 Task: Look for space in Pedro Meoqui, Mexico from 3rd August, 2023 to 17th August, 2023 for 3 adults, 1 child in price range Rs.3000 to Rs.15000. Place can be entire place with 3 bedrooms having 4 beds and 2 bathrooms. Property type can be house, flat, guest house. Booking option can be shelf check-in. Required host language is English.
Action: Mouse moved to (602, 145)
Screenshot: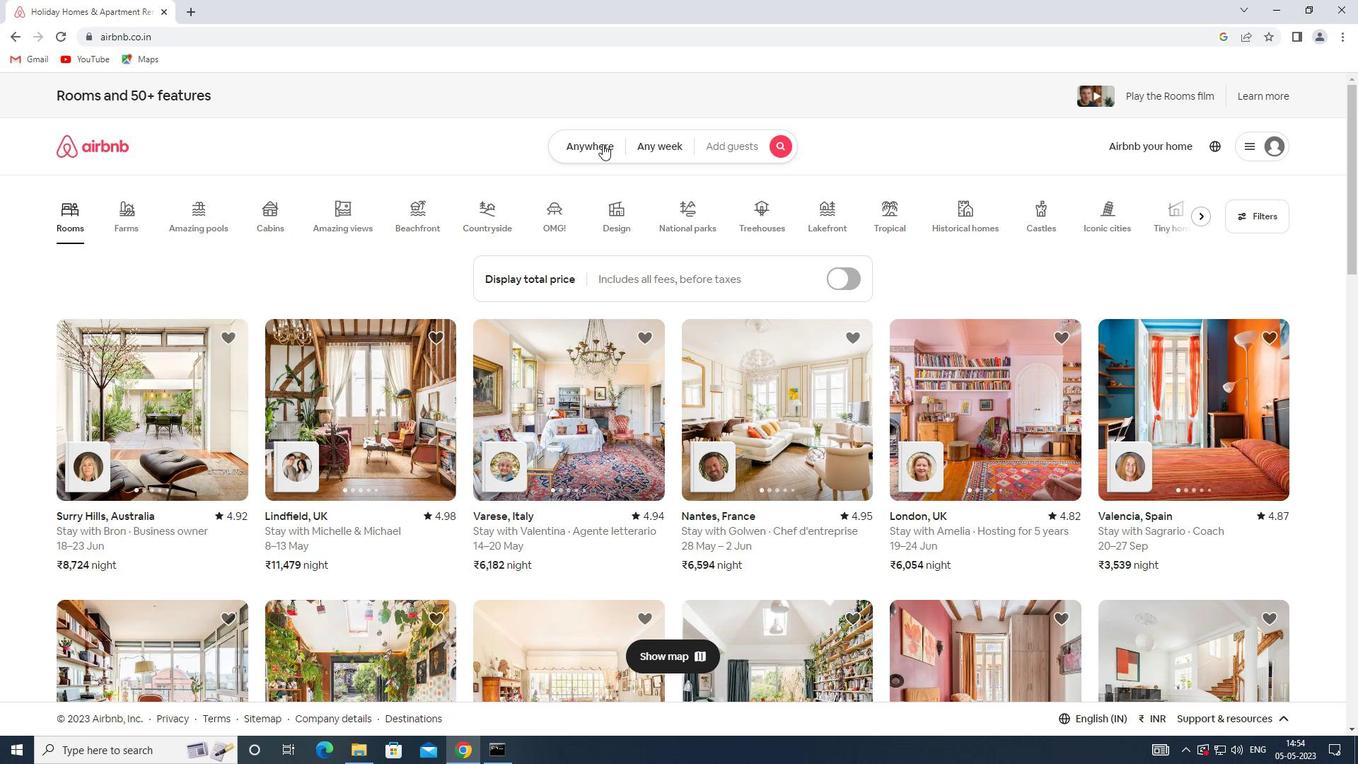 
Action: Mouse pressed left at (602, 145)
Screenshot: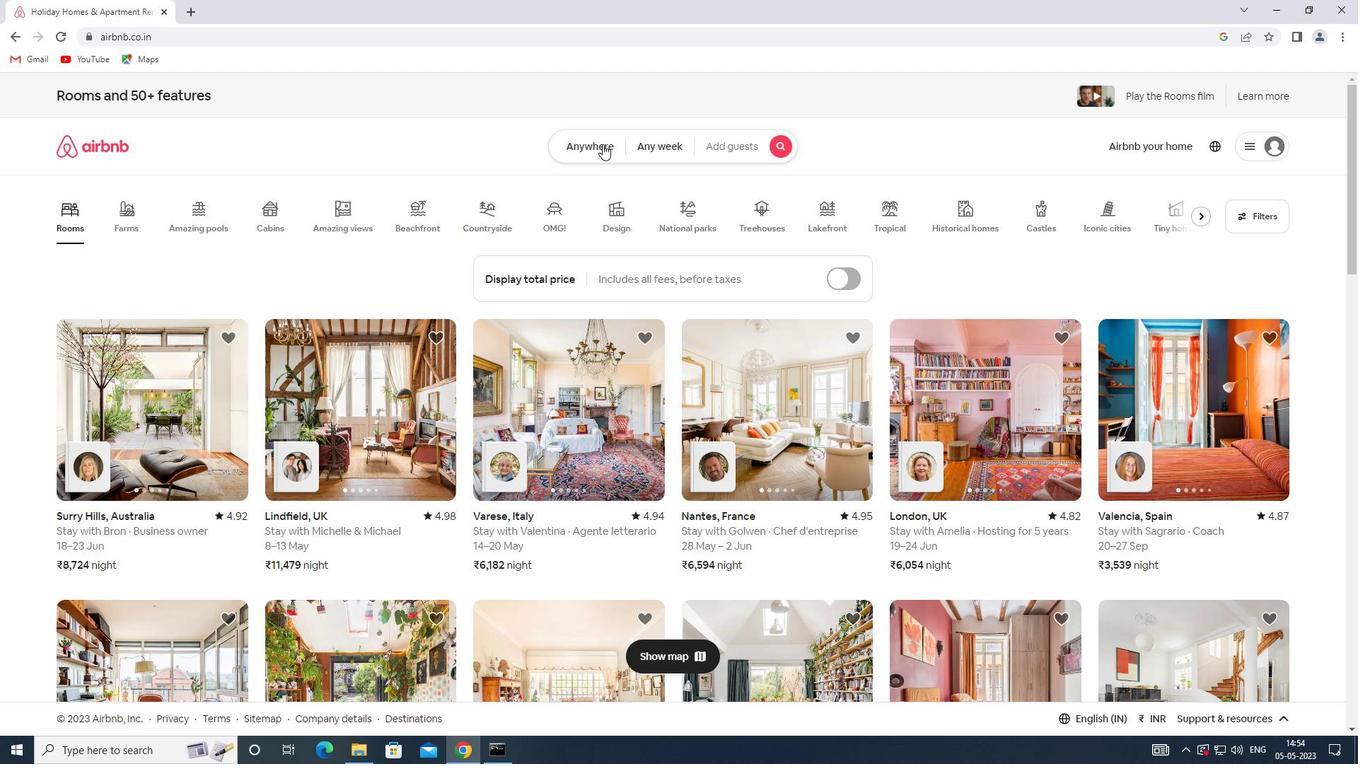 
Action: Mouse moved to (520, 193)
Screenshot: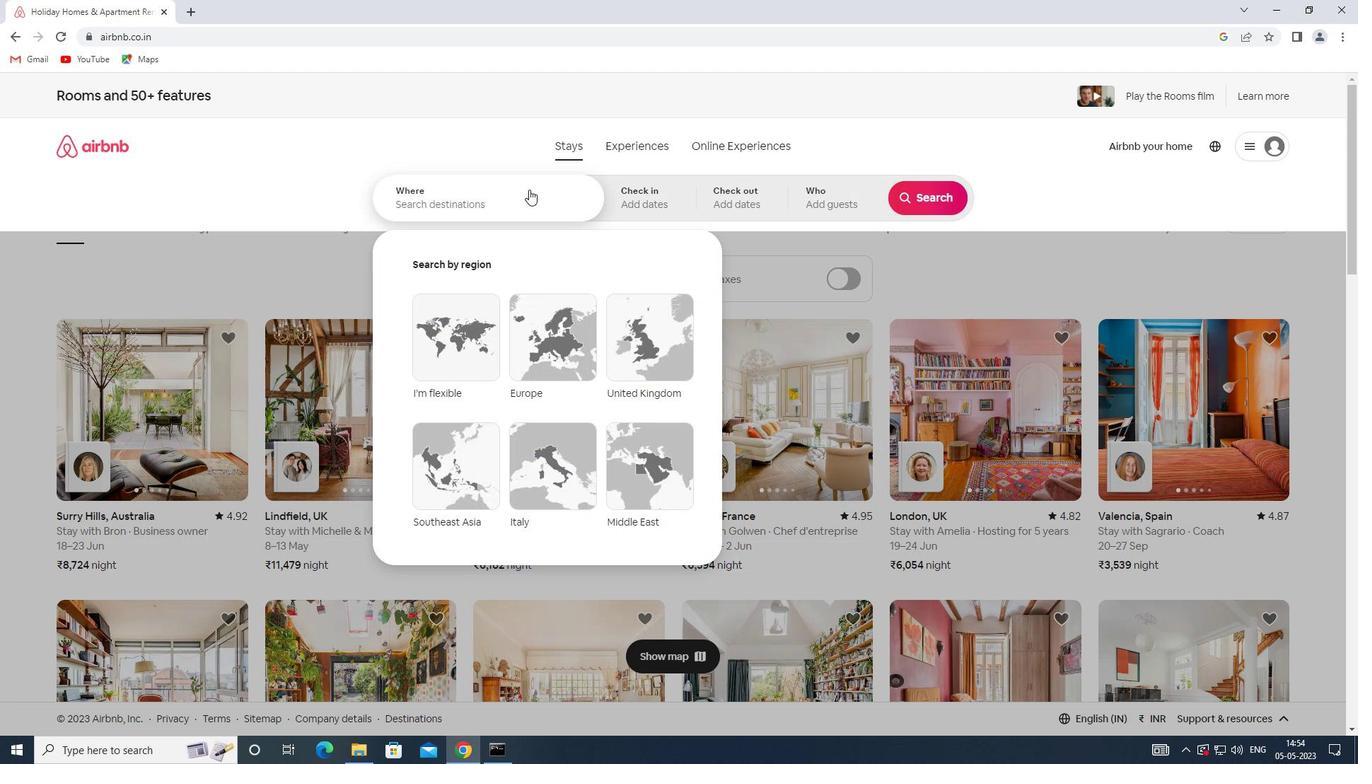 
Action: Mouse pressed left at (520, 193)
Screenshot: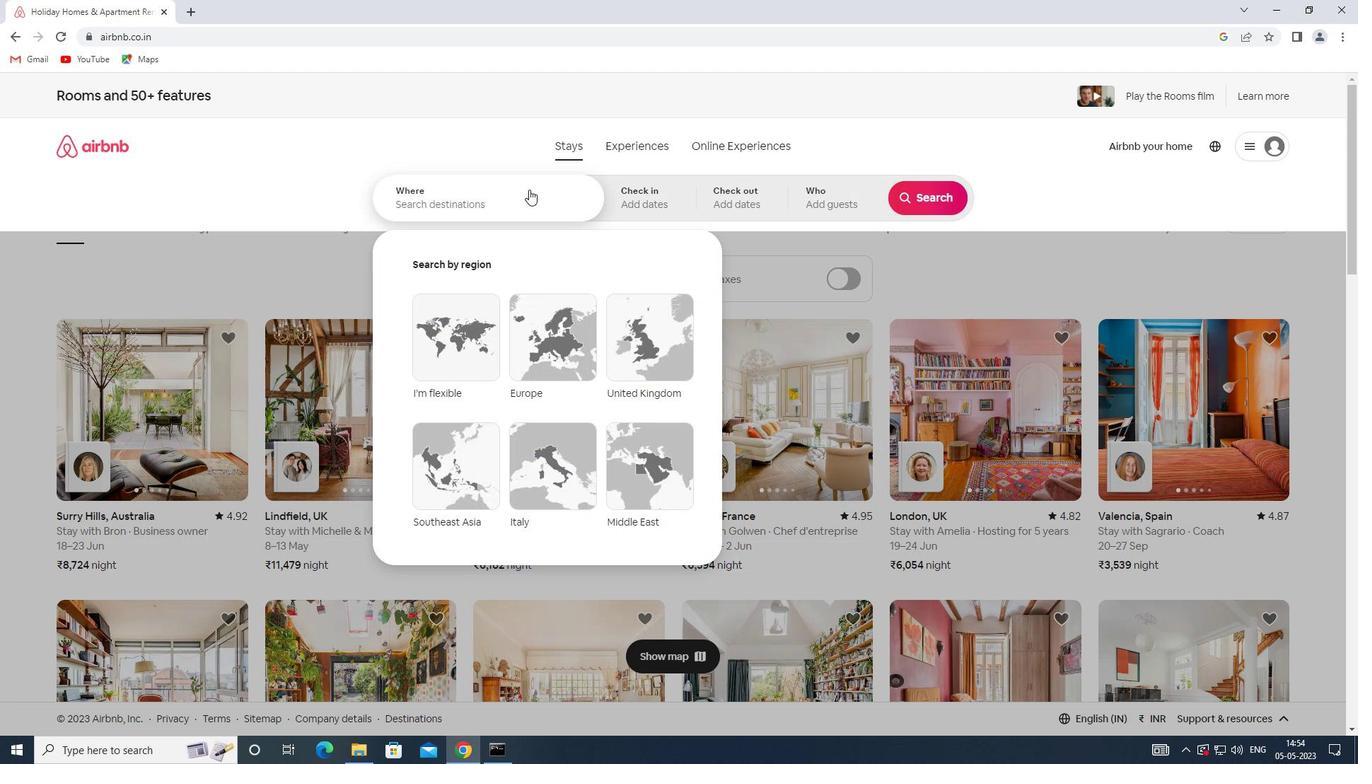 
Action: Key pressed <Key.shift>PEDRO<Key.space><Key.shift>MEOQUI,<Key.shift><Key.shift><Key.shift><Key.shift><Key.shift><Key.shift><Key.shift><Key.shift><Key.shift><Key.shift><Key.shift><Key.shift><Key.shift>MEXICO
Screenshot: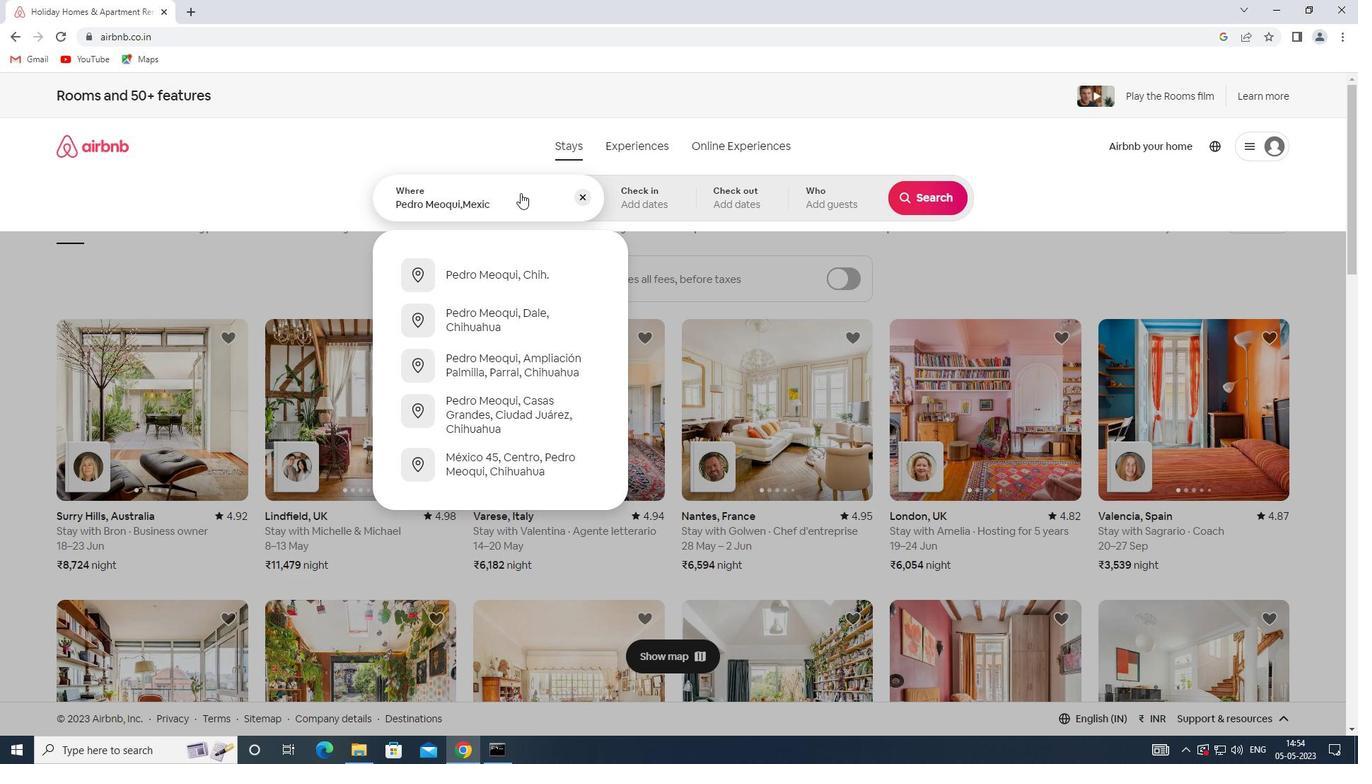 
Action: Mouse moved to (636, 208)
Screenshot: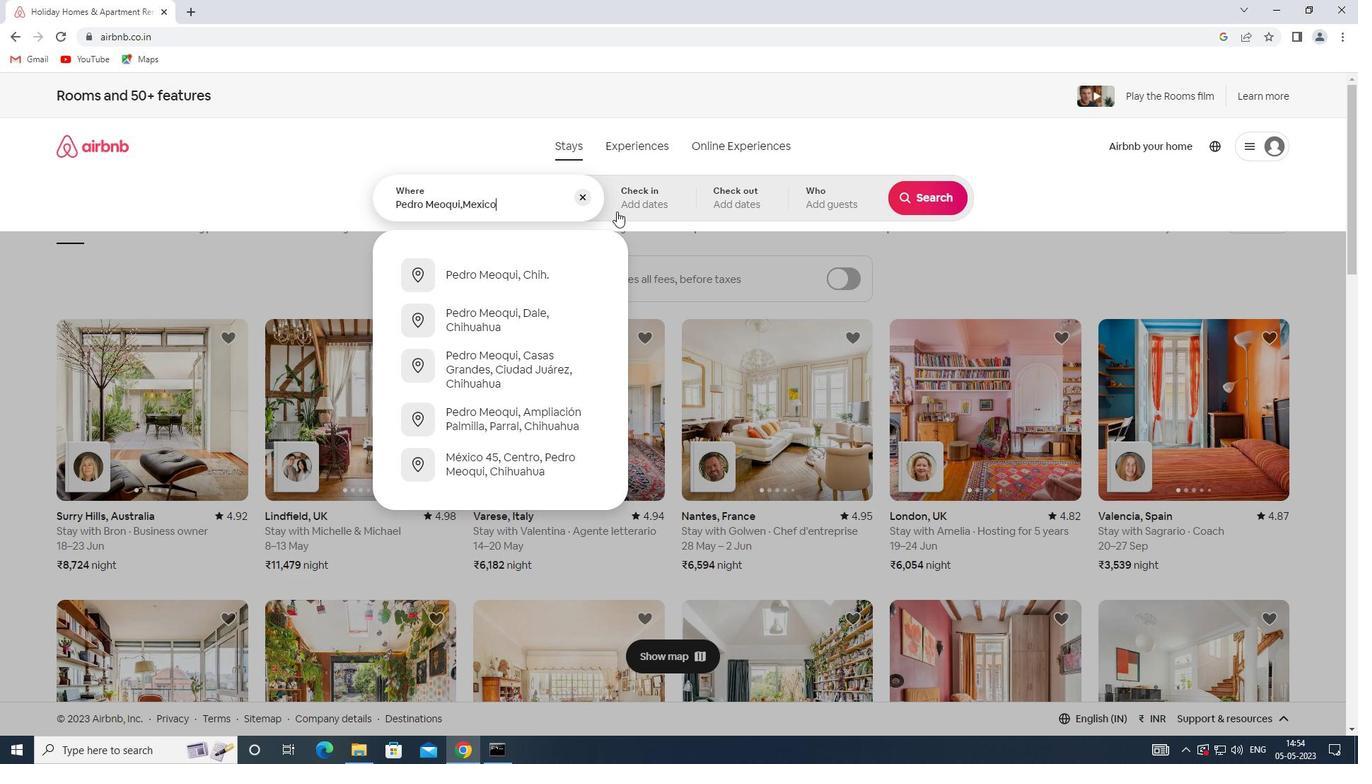 
Action: Mouse pressed left at (636, 208)
Screenshot: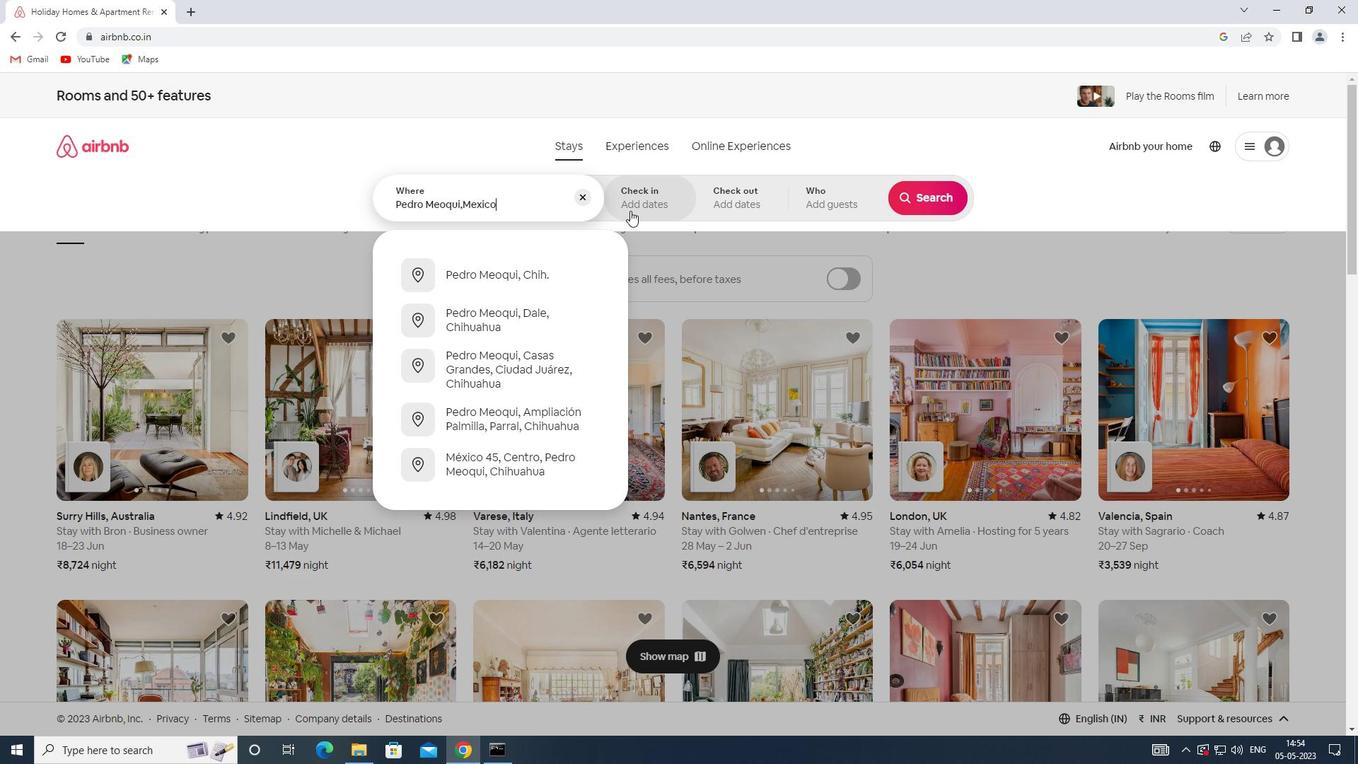 
Action: Mouse moved to (921, 309)
Screenshot: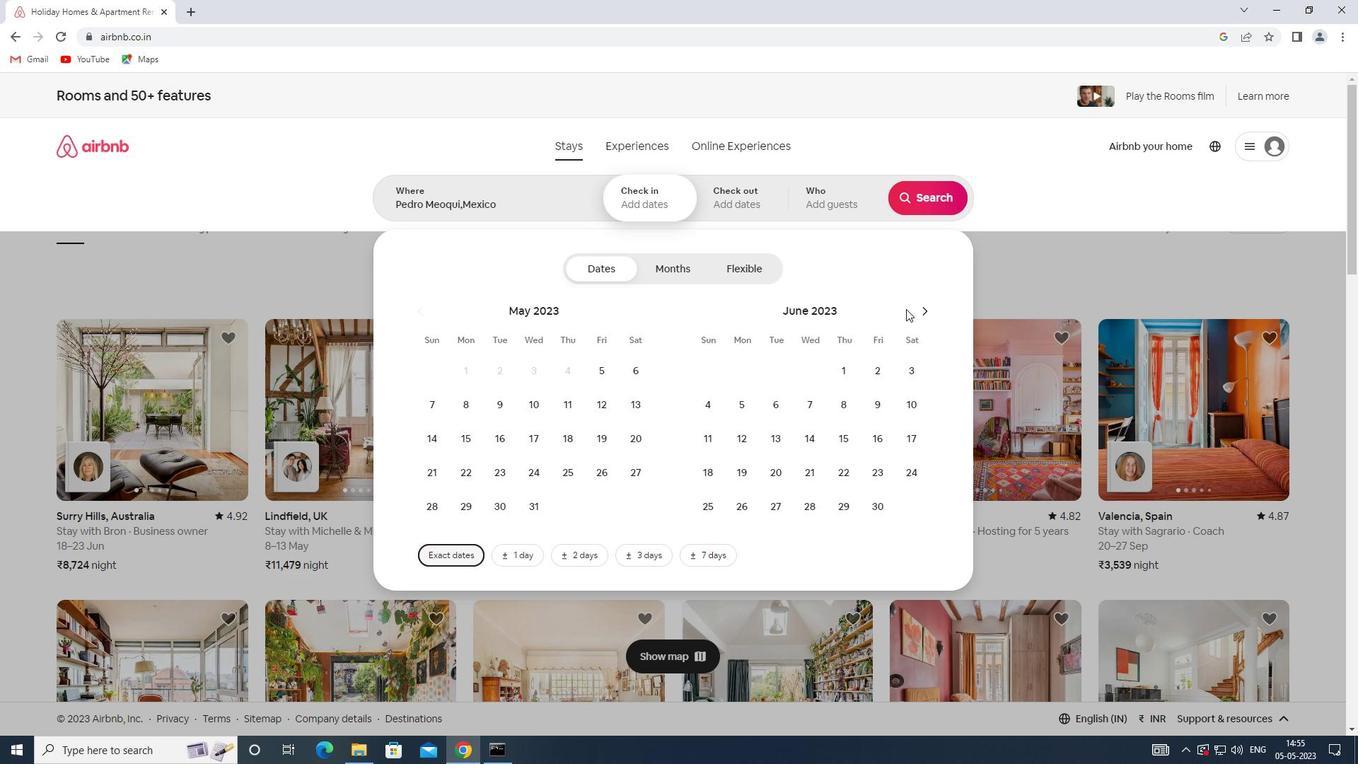 
Action: Mouse pressed left at (921, 309)
Screenshot: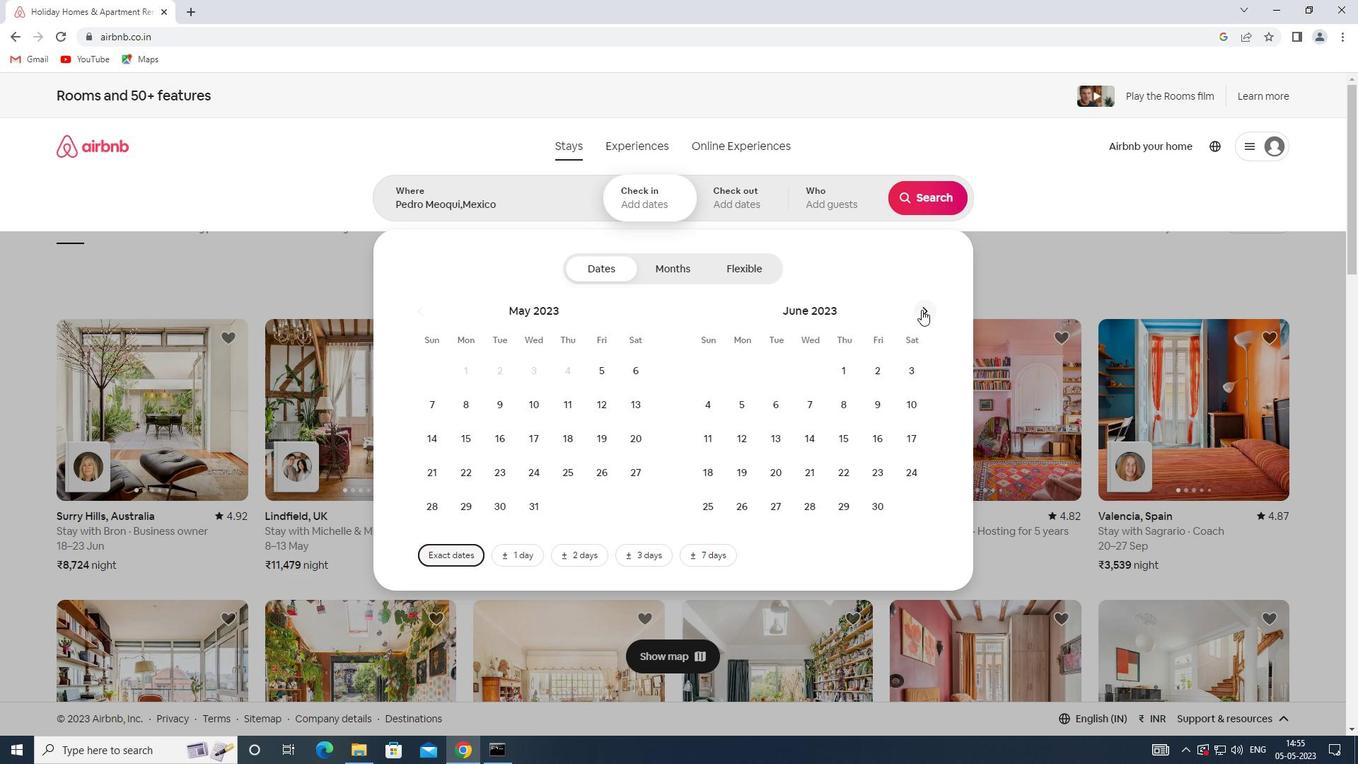 
Action: Mouse pressed left at (921, 309)
Screenshot: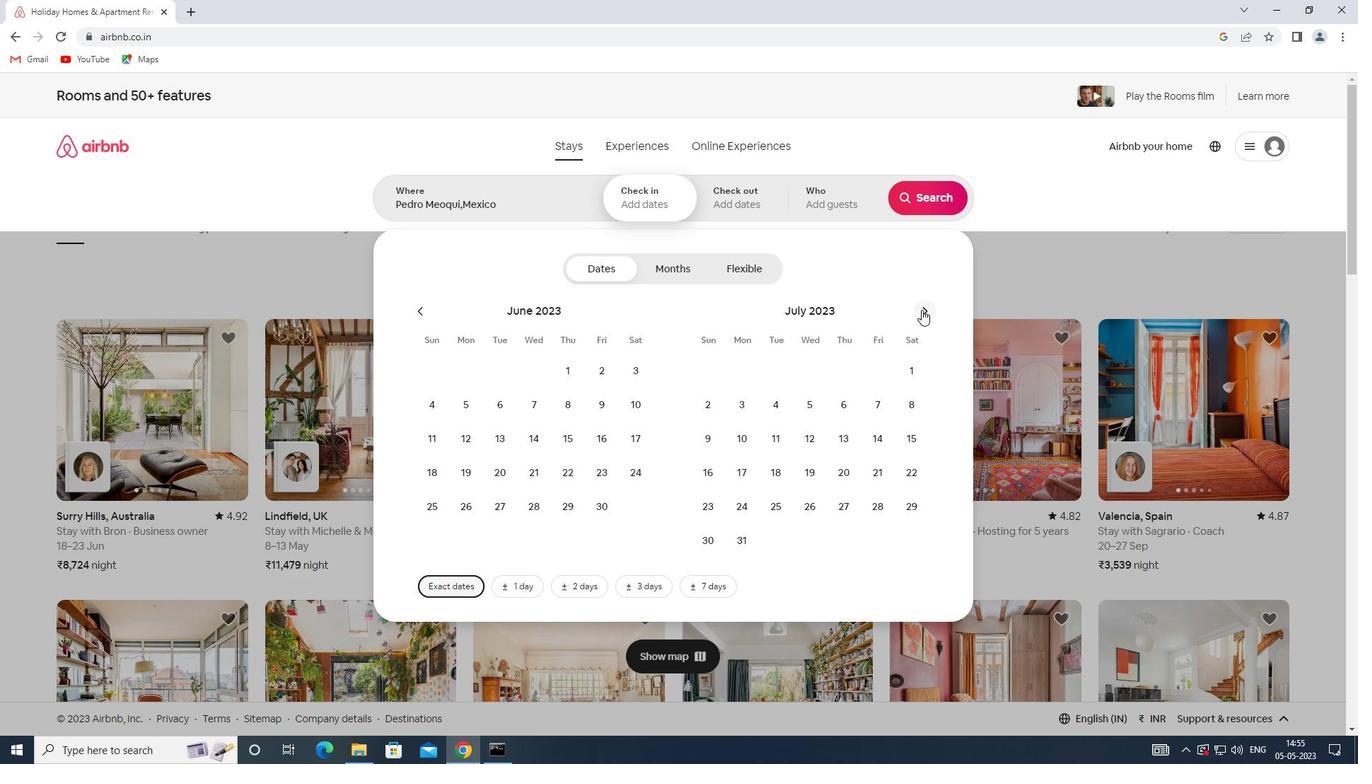 
Action: Mouse moved to (844, 364)
Screenshot: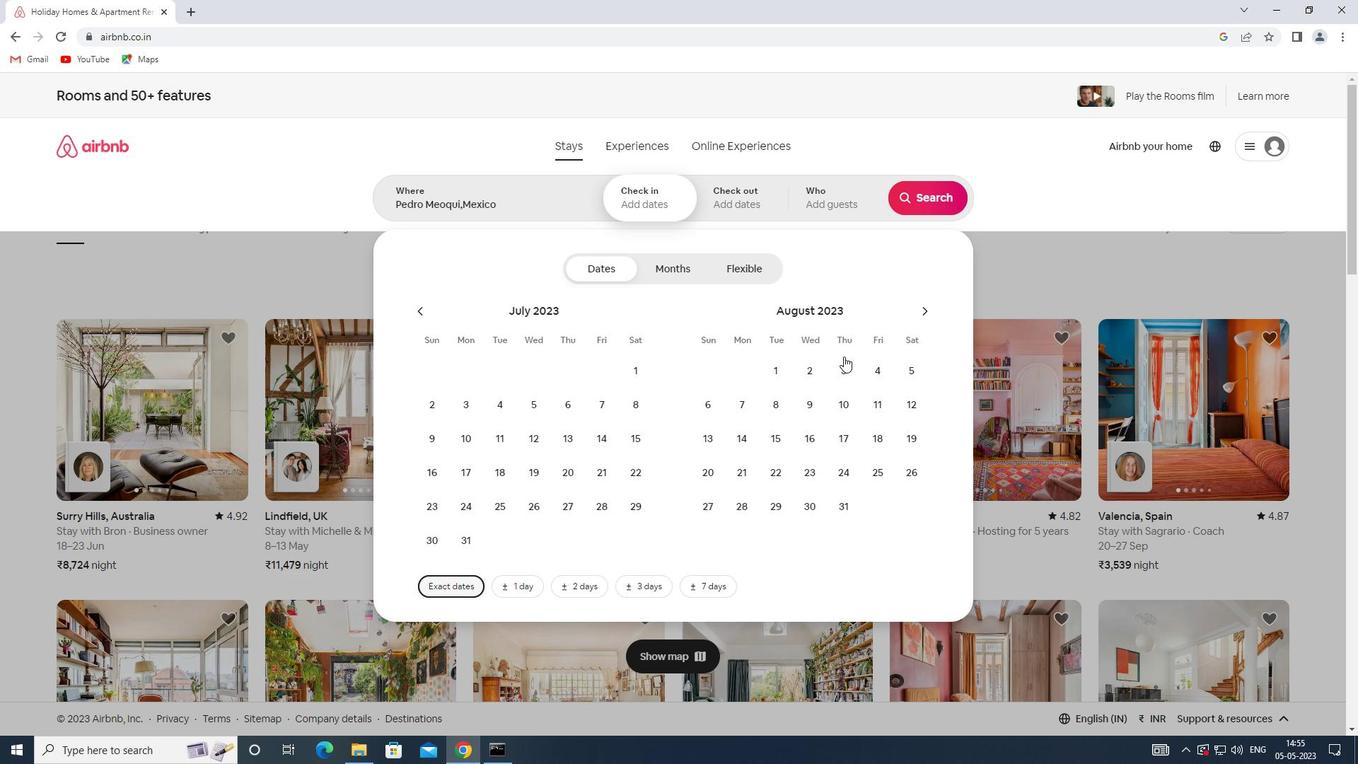 
Action: Mouse pressed left at (844, 364)
Screenshot: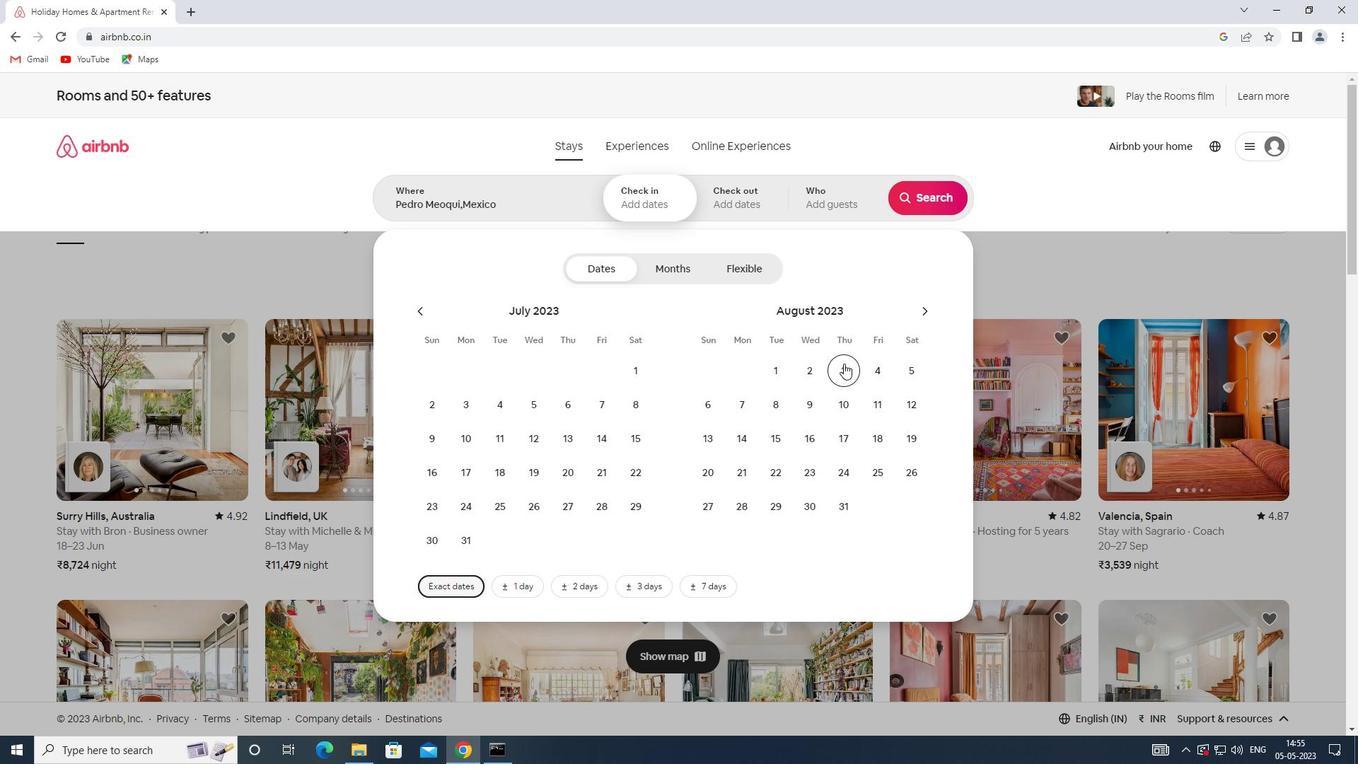 
Action: Mouse moved to (841, 426)
Screenshot: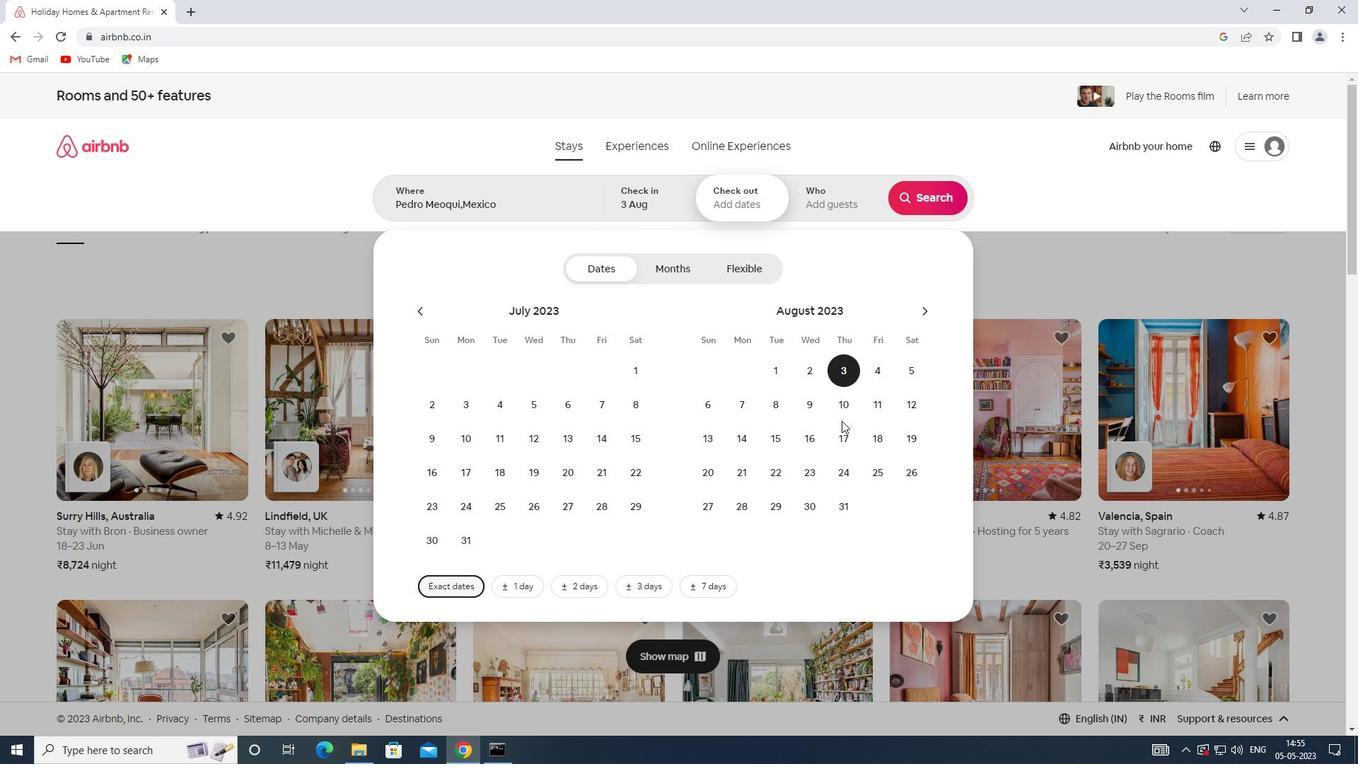 
Action: Mouse pressed left at (841, 426)
Screenshot: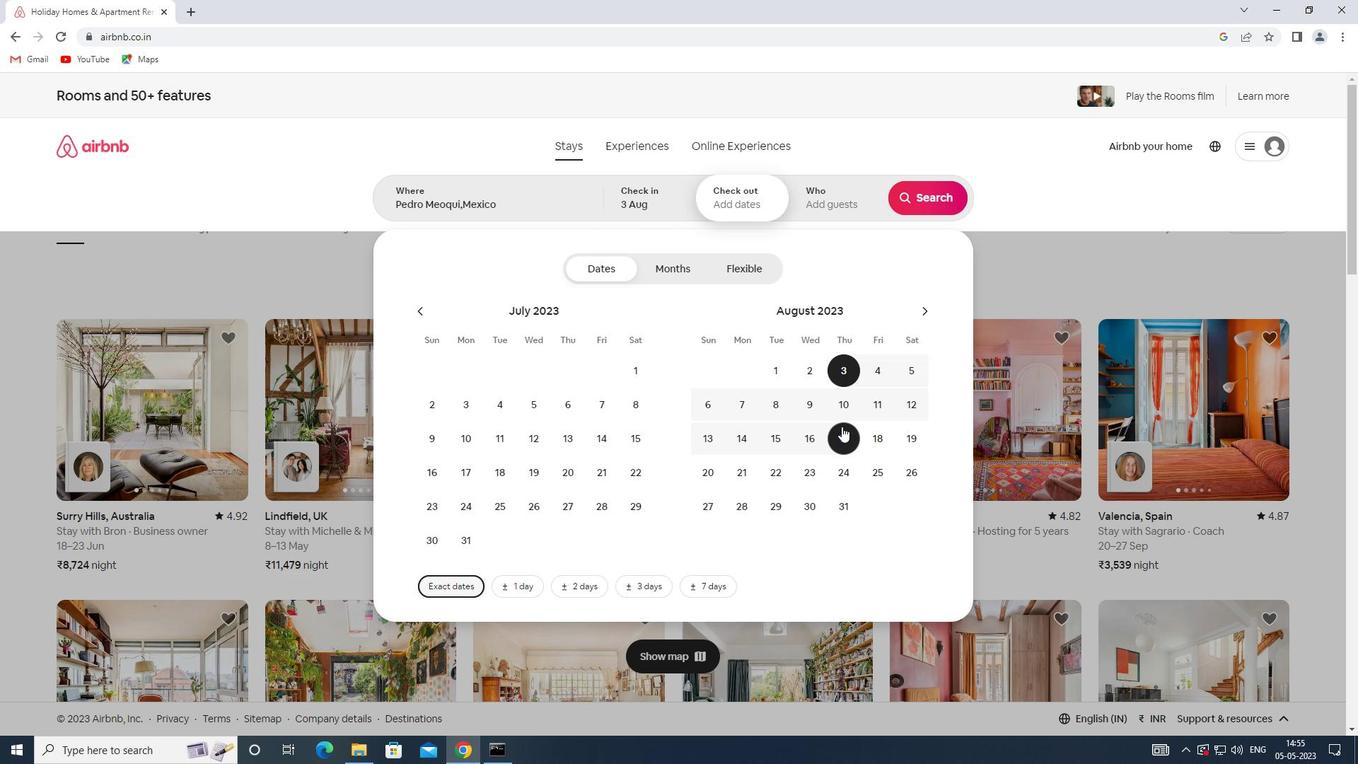 
Action: Mouse moved to (850, 198)
Screenshot: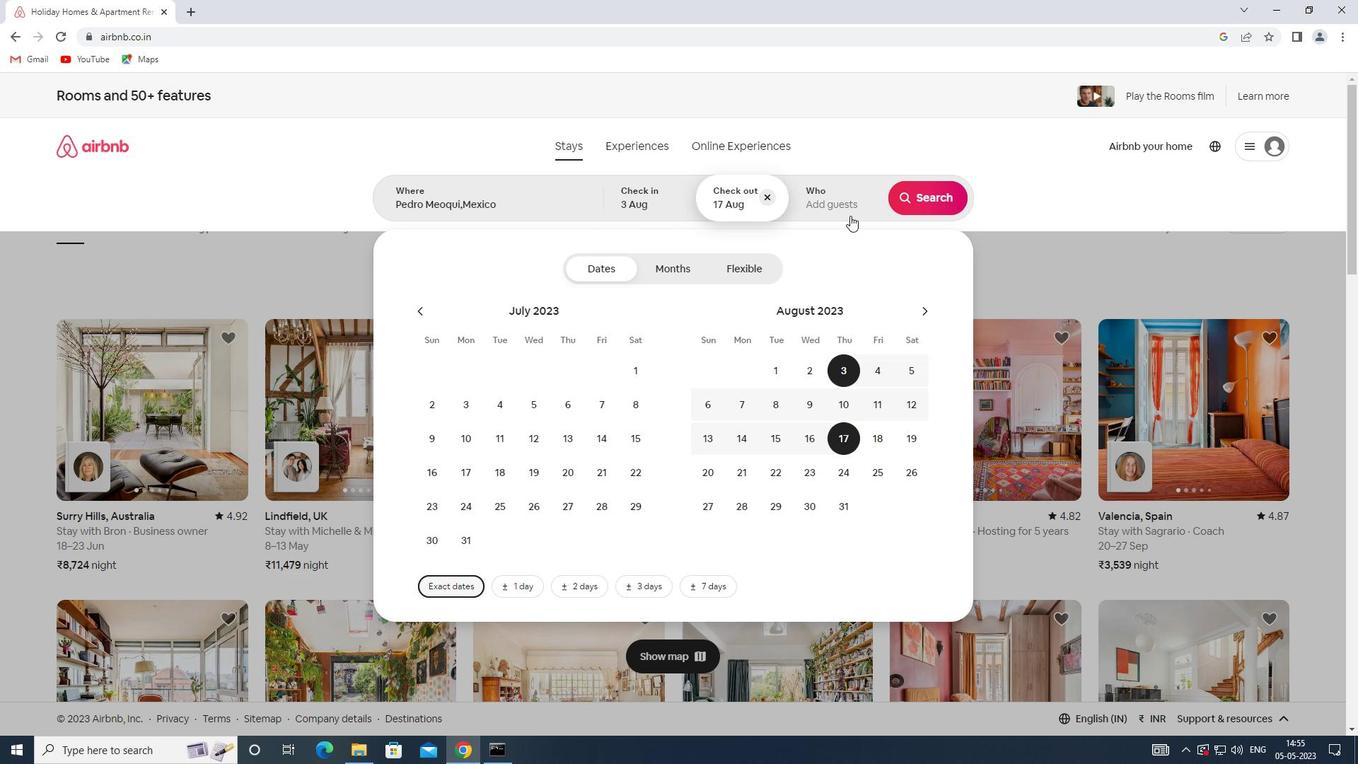 
Action: Mouse pressed left at (850, 198)
Screenshot: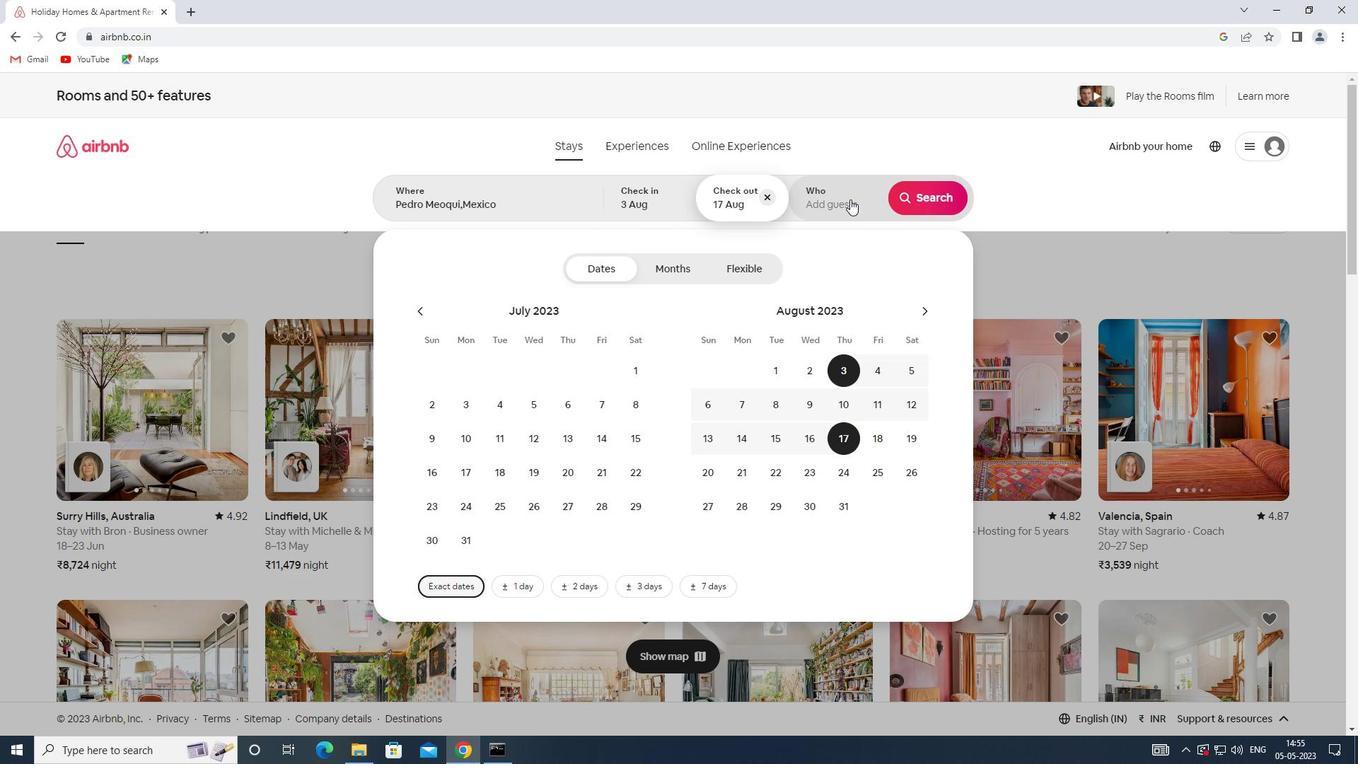 
Action: Mouse moved to (940, 268)
Screenshot: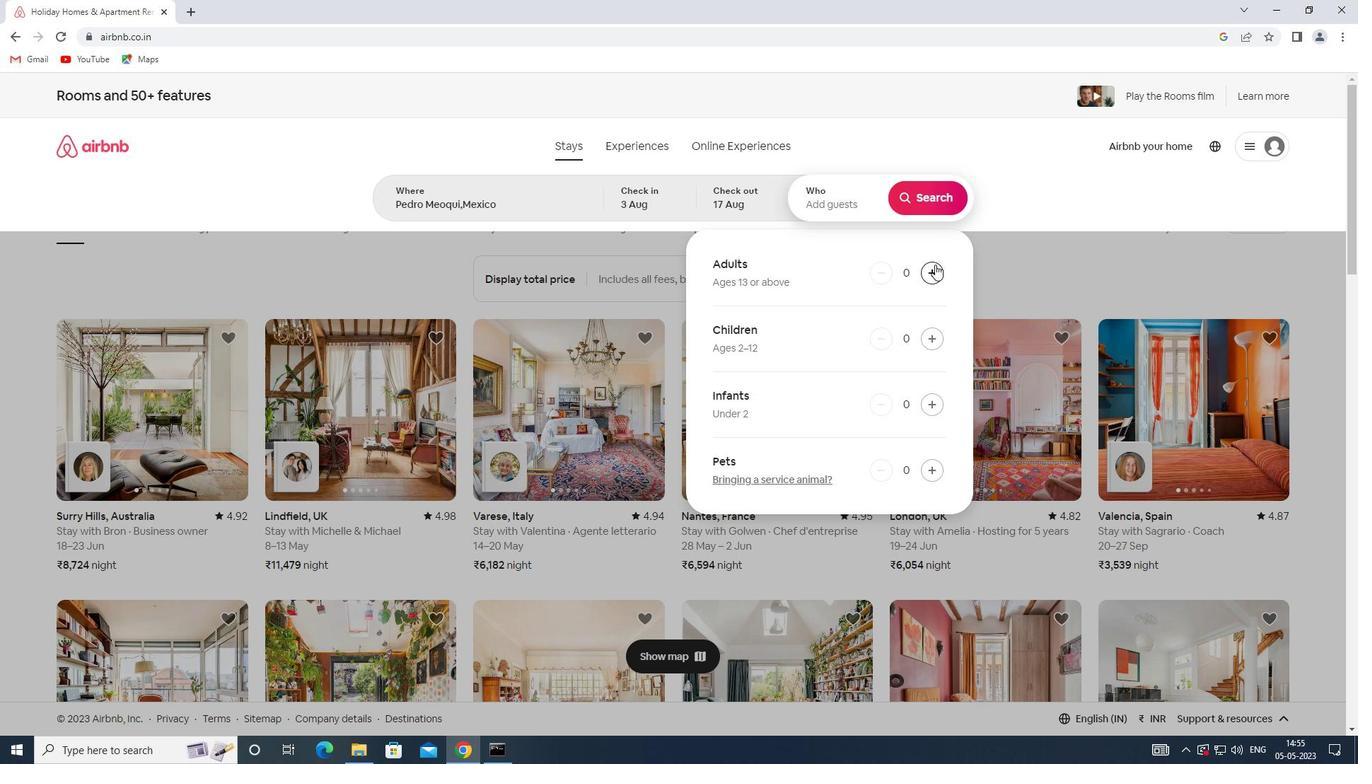 
Action: Mouse pressed left at (940, 268)
Screenshot: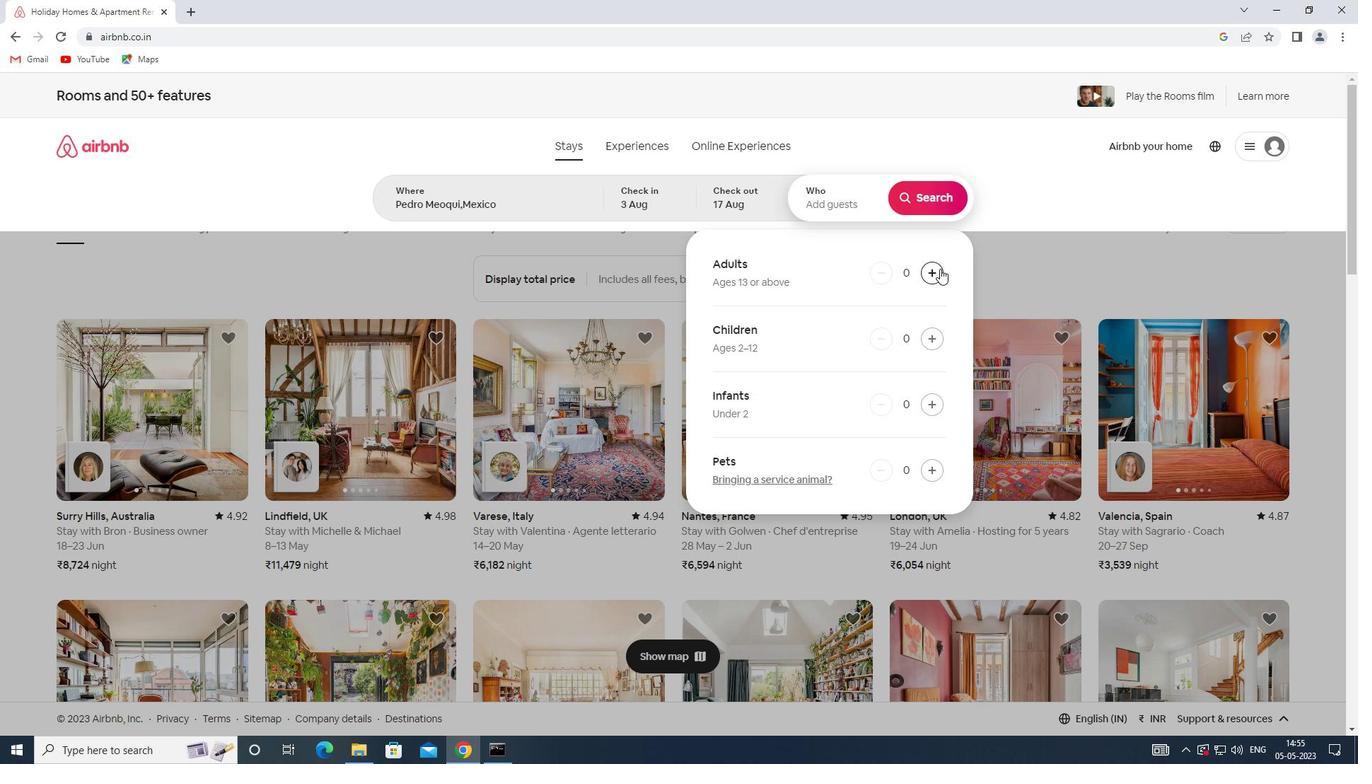 
Action: Mouse pressed left at (940, 268)
Screenshot: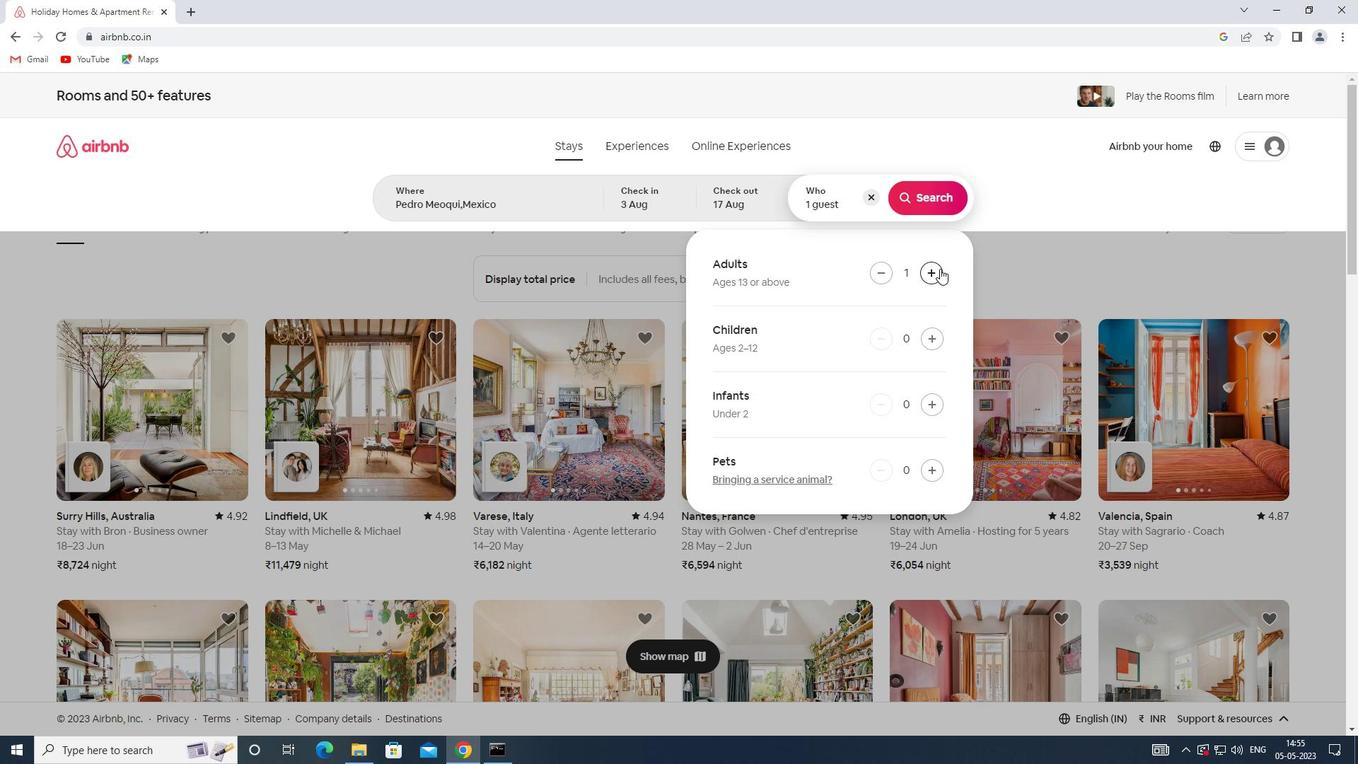
Action: Mouse pressed left at (940, 268)
Screenshot: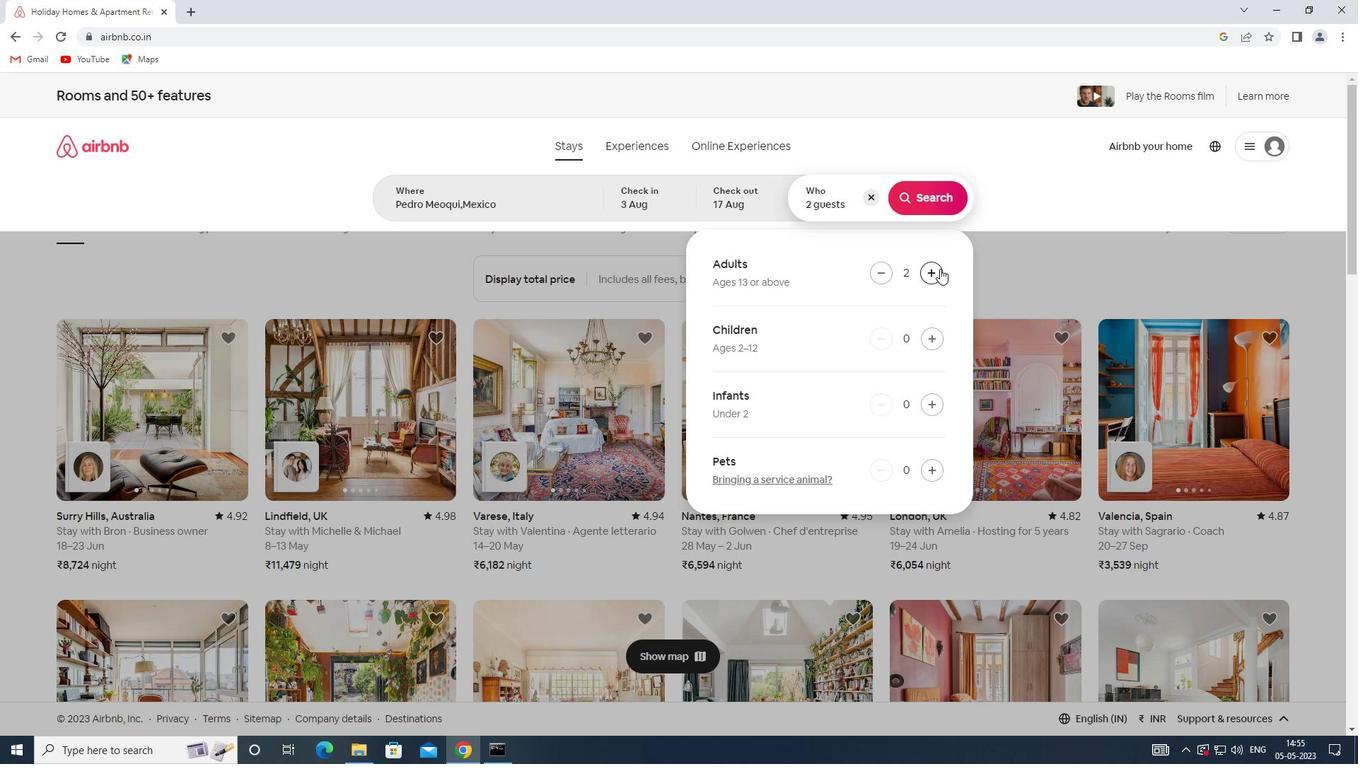 
Action: Mouse moved to (938, 336)
Screenshot: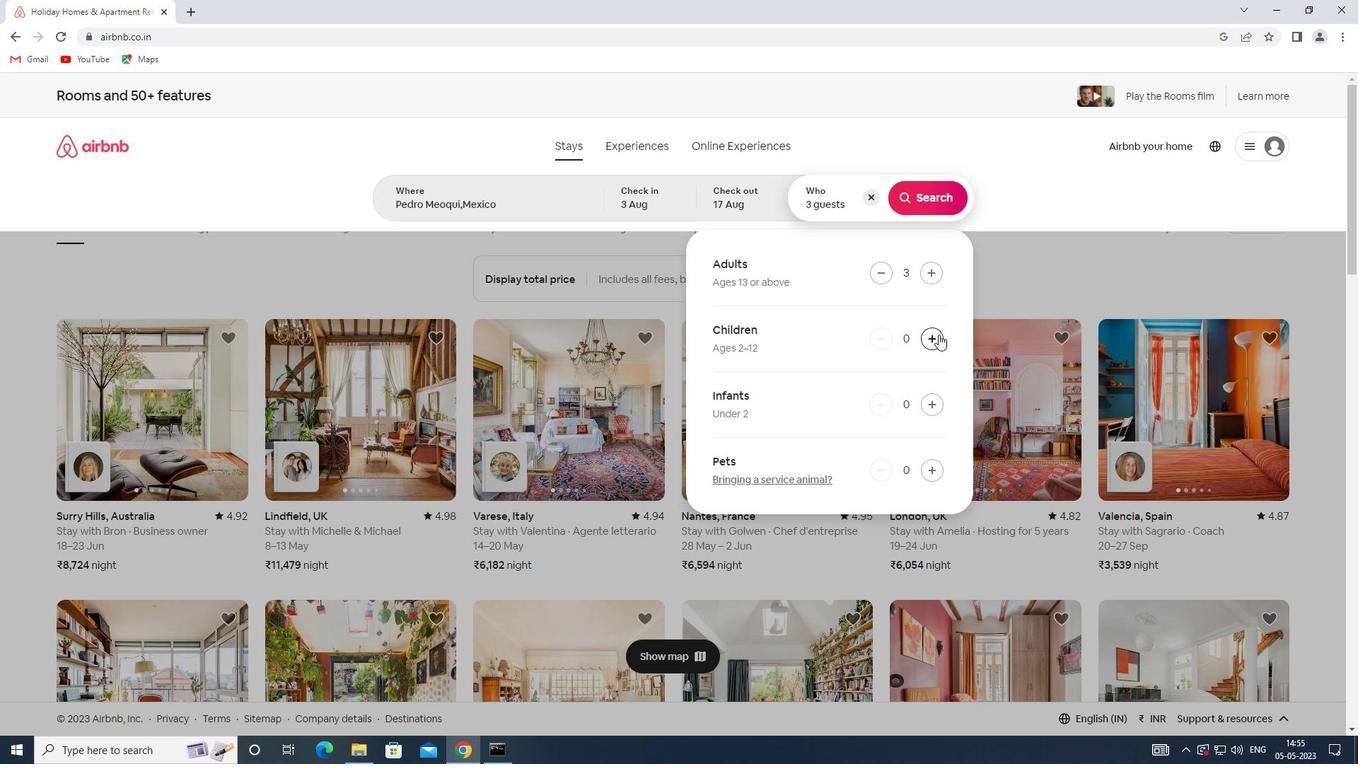 
Action: Mouse pressed left at (938, 336)
Screenshot: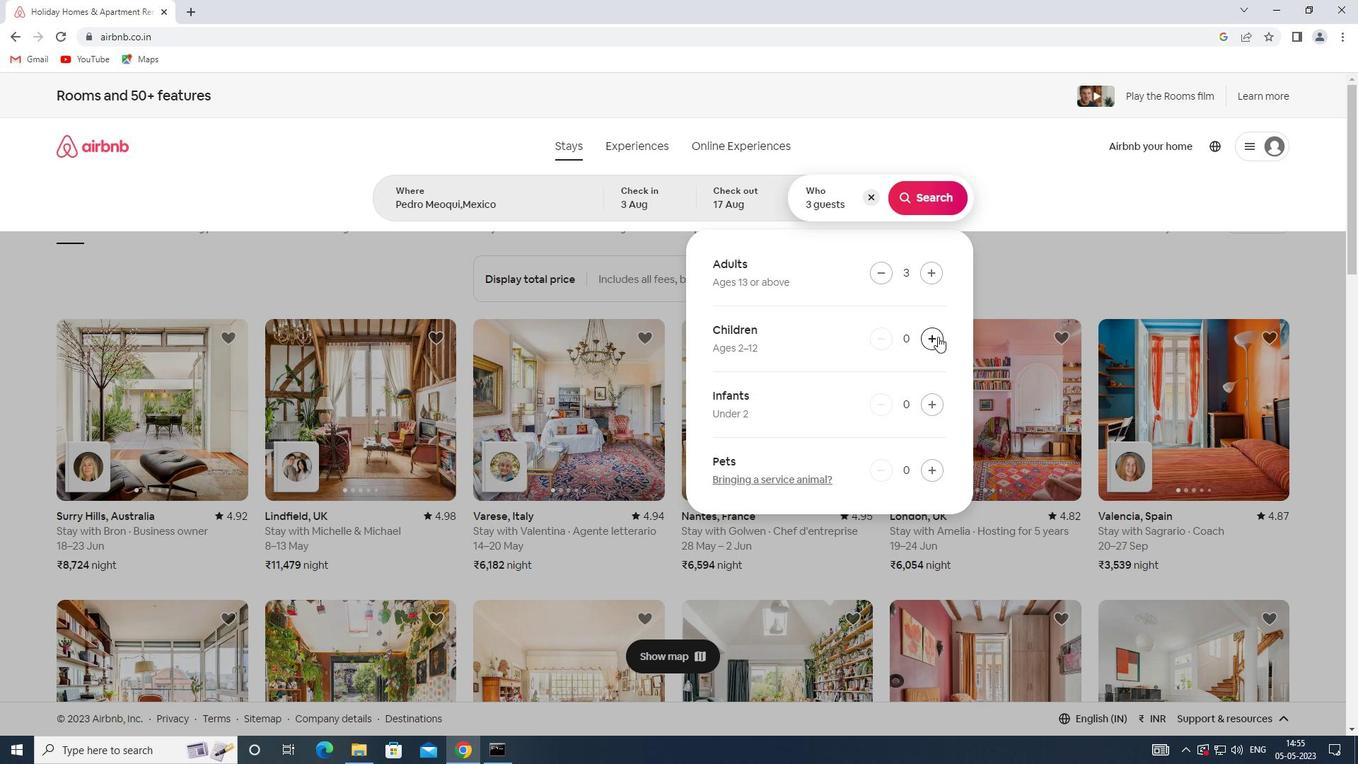 
Action: Mouse moved to (928, 198)
Screenshot: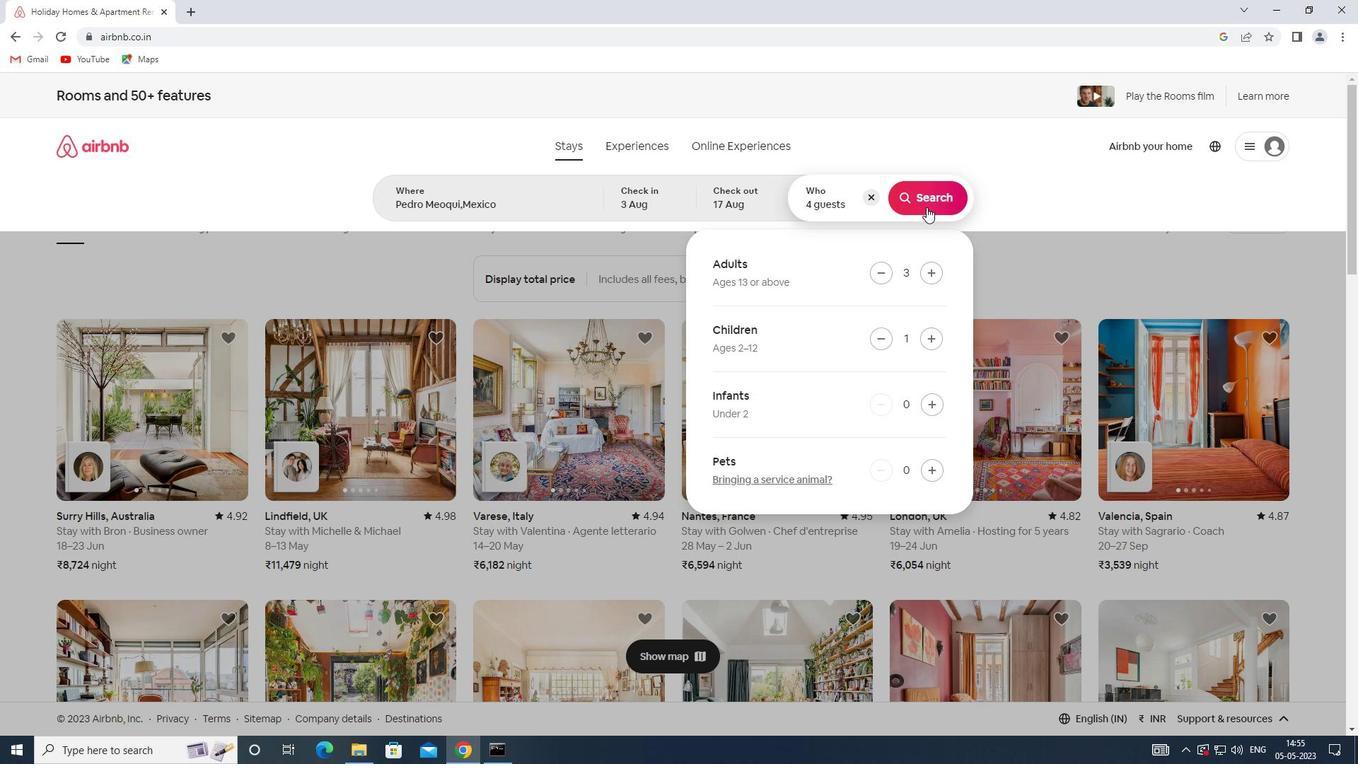 
Action: Mouse pressed left at (928, 198)
Screenshot: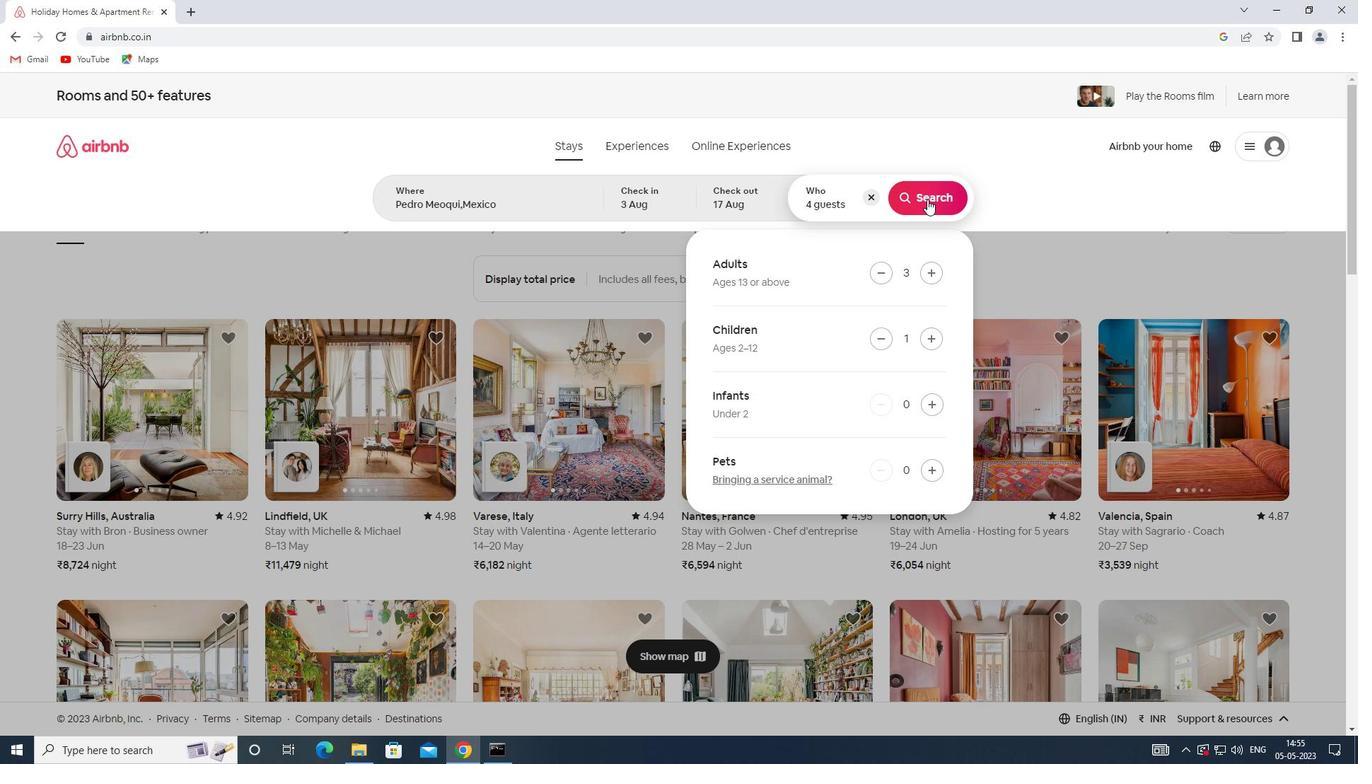 
Action: Mouse moved to (1296, 167)
Screenshot: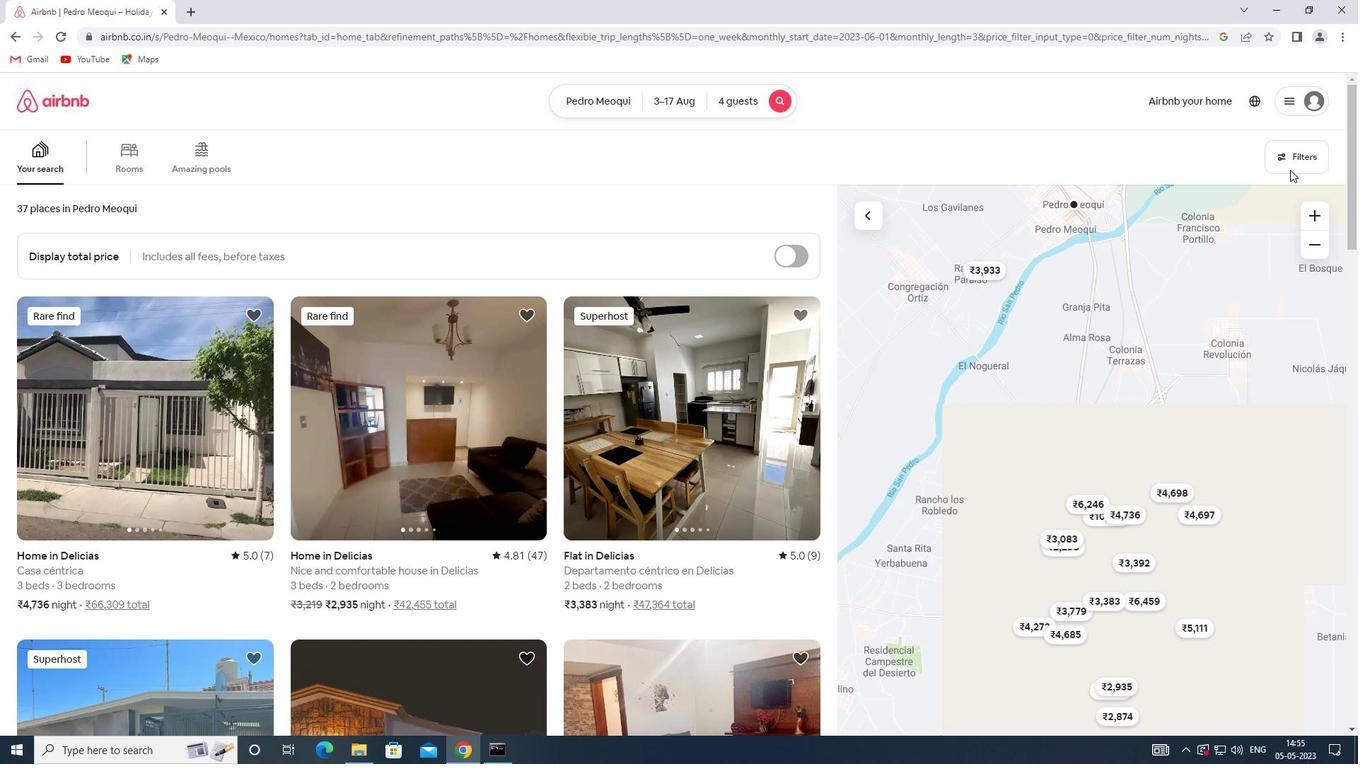 
Action: Mouse pressed left at (1296, 167)
Screenshot: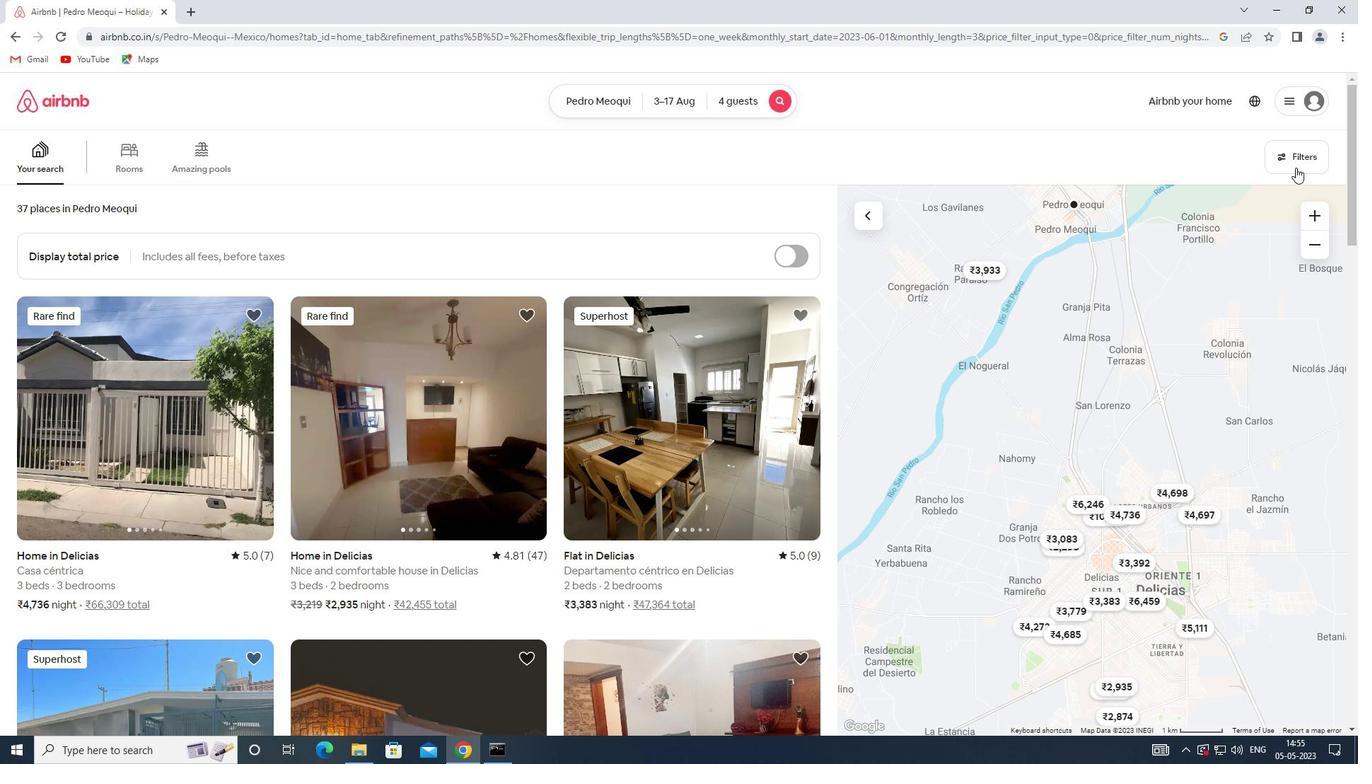 
Action: Mouse moved to (484, 509)
Screenshot: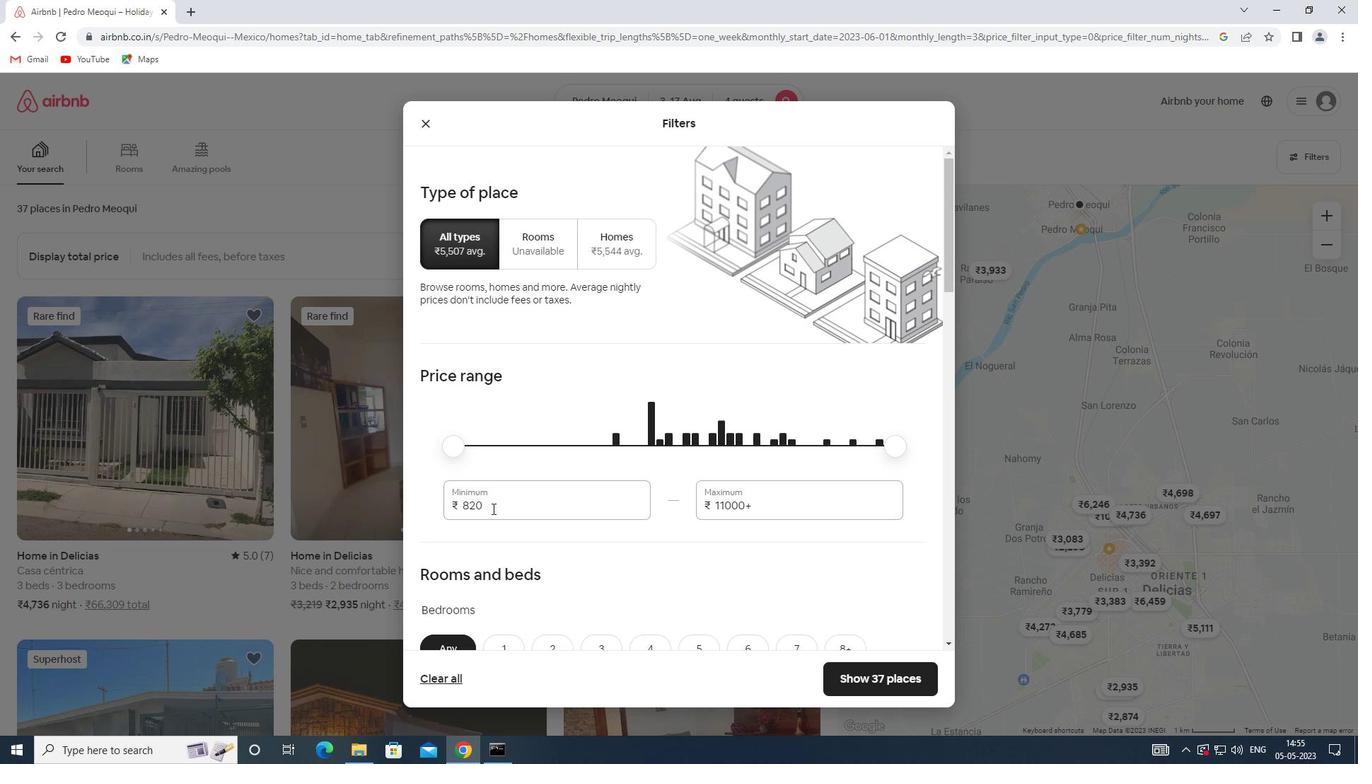 
Action: Mouse pressed left at (484, 509)
Screenshot: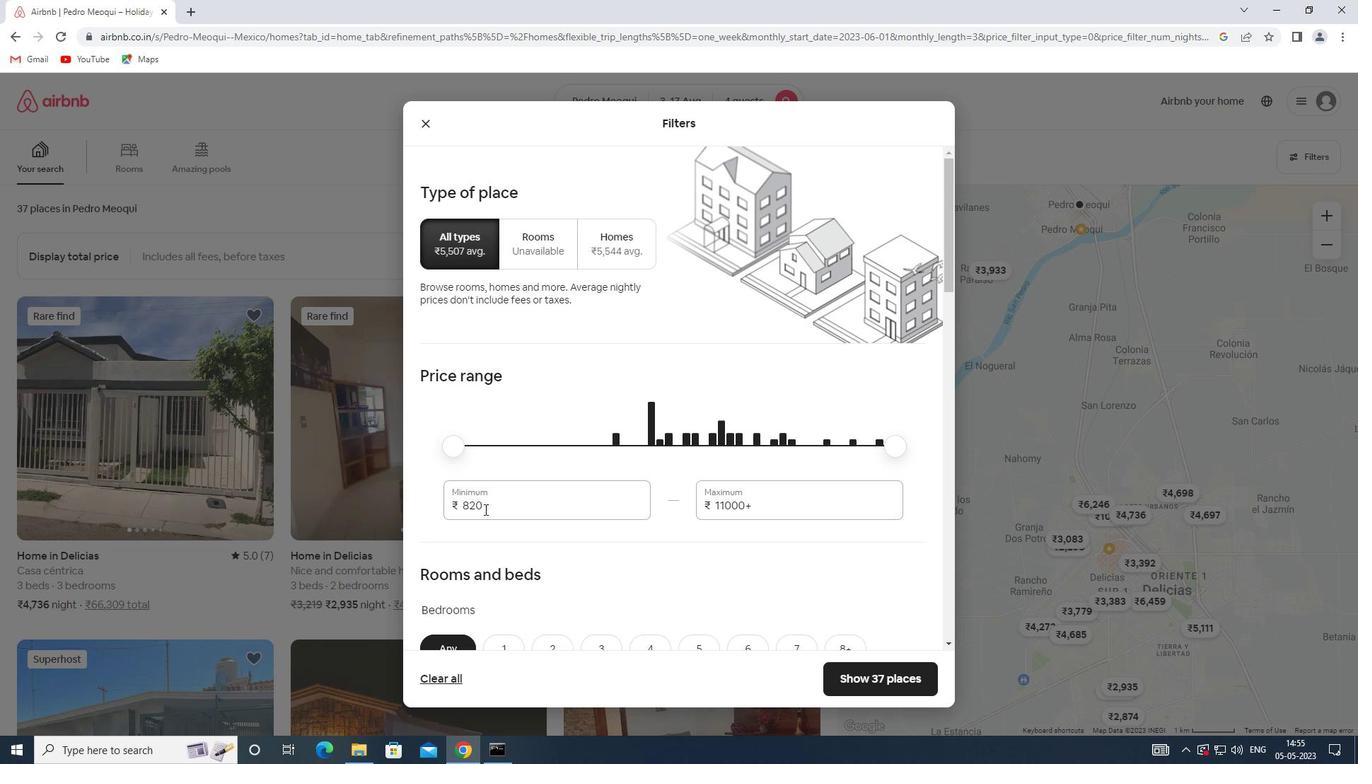 
Action: Mouse moved to (448, 507)
Screenshot: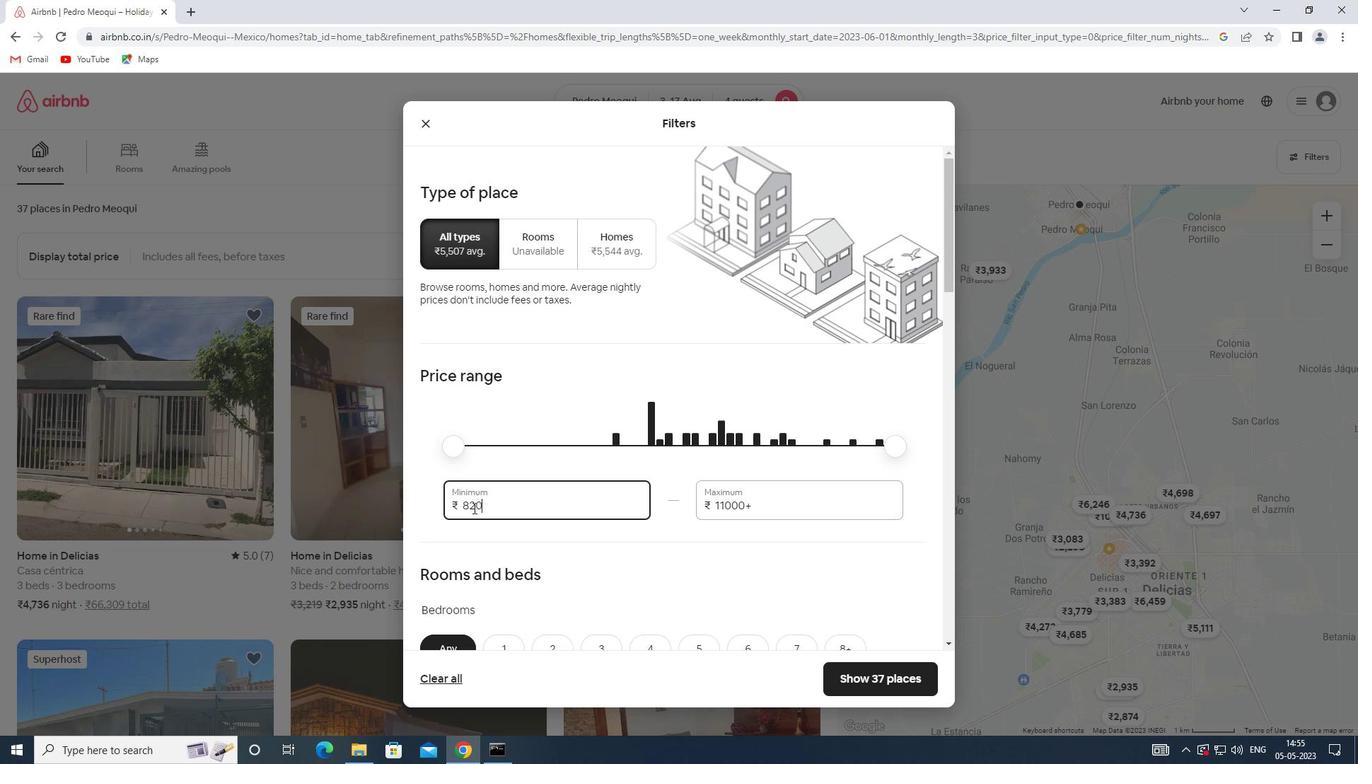 
Action: Key pressed 3000
Screenshot: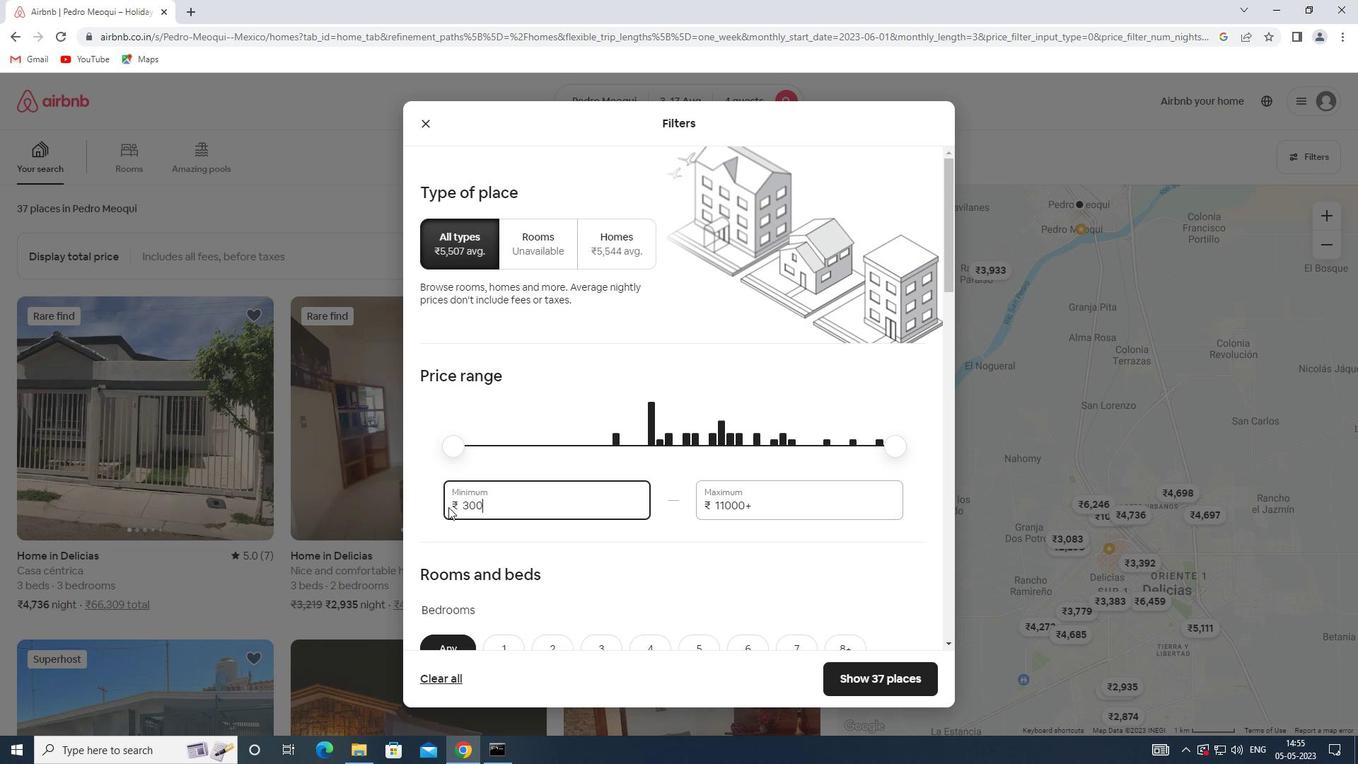 
Action: Mouse moved to (758, 505)
Screenshot: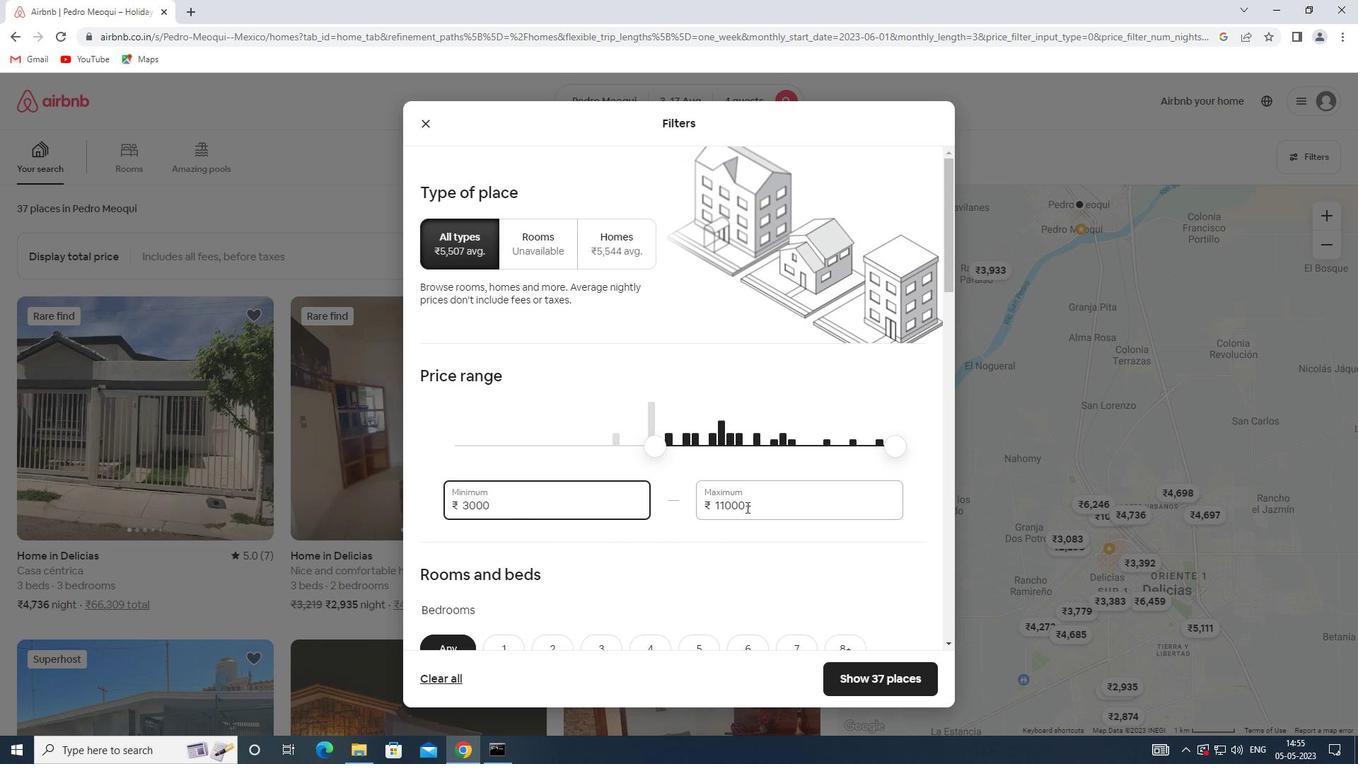 
Action: Mouse pressed left at (758, 505)
Screenshot: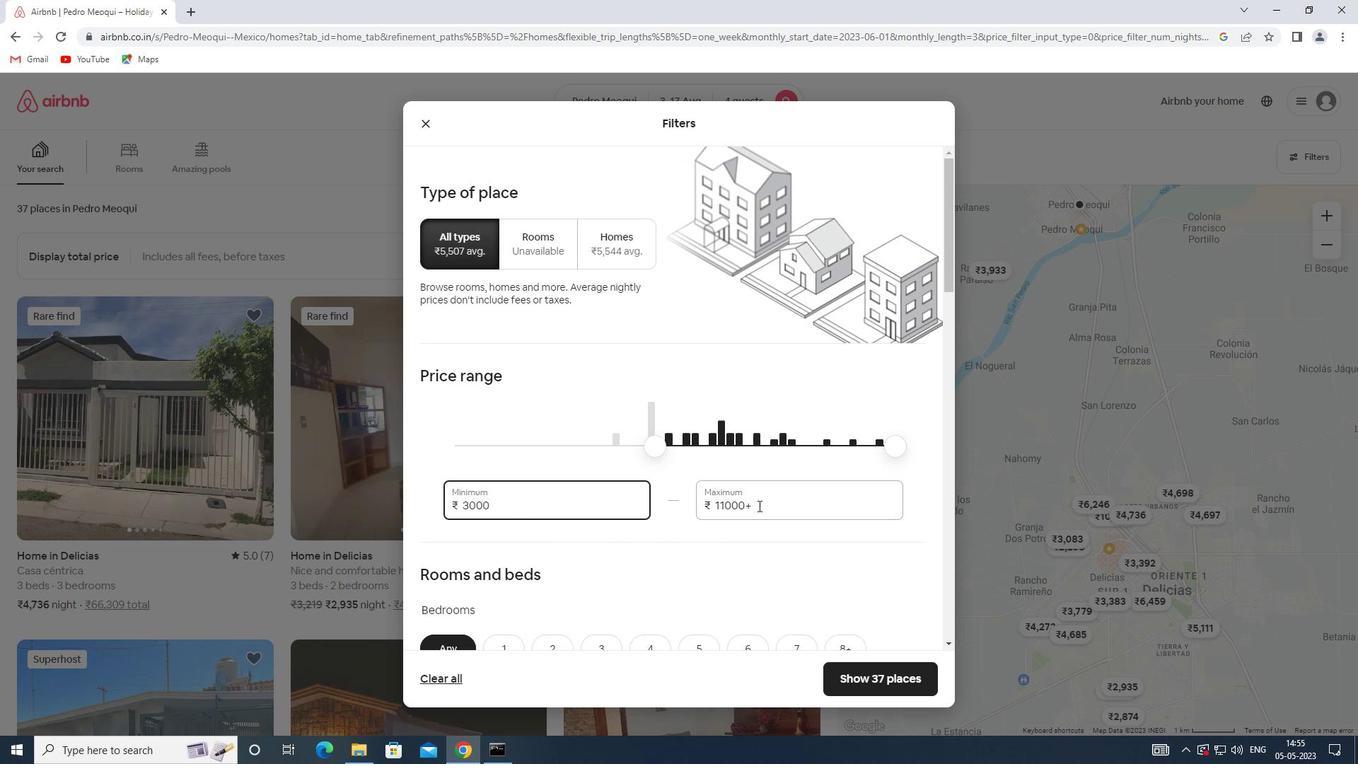 
Action: Mouse moved to (710, 500)
Screenshot: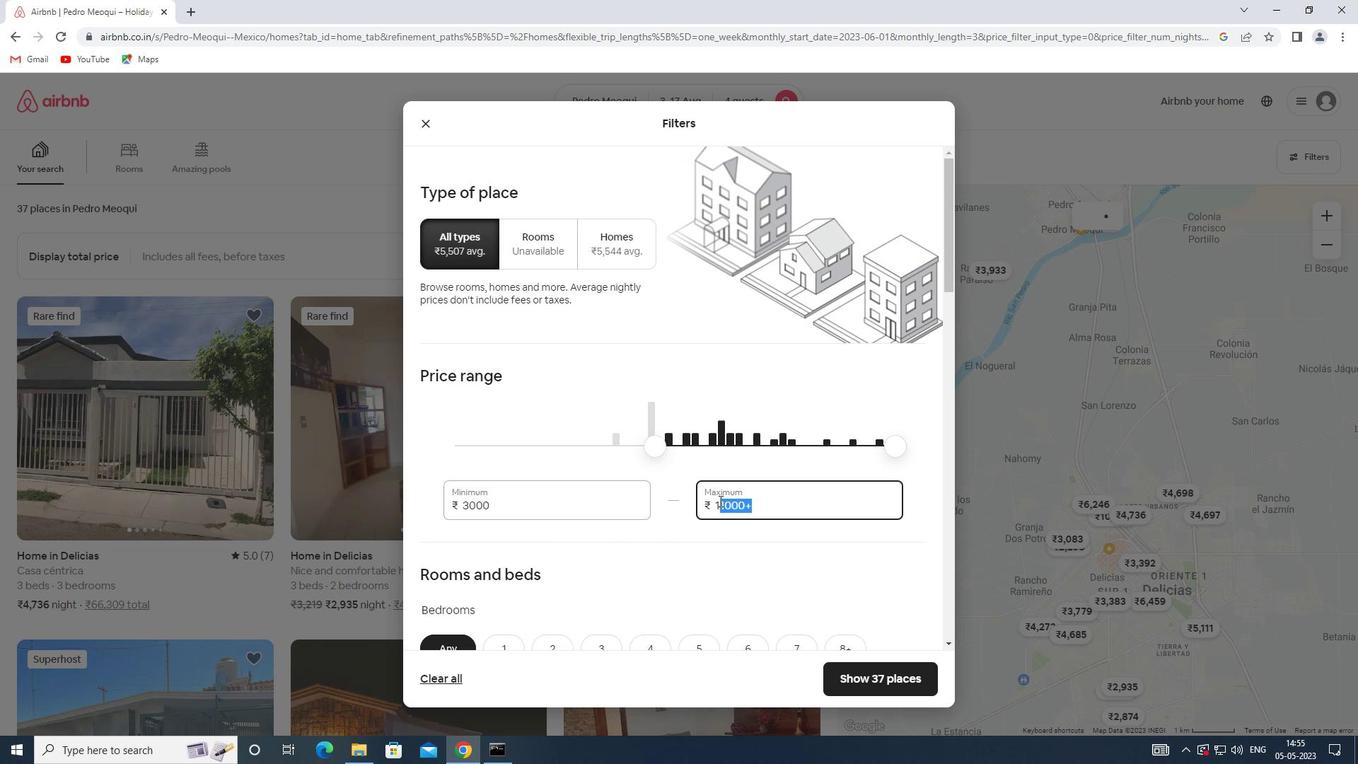 
Action: Key pressed 15000
Screenshot: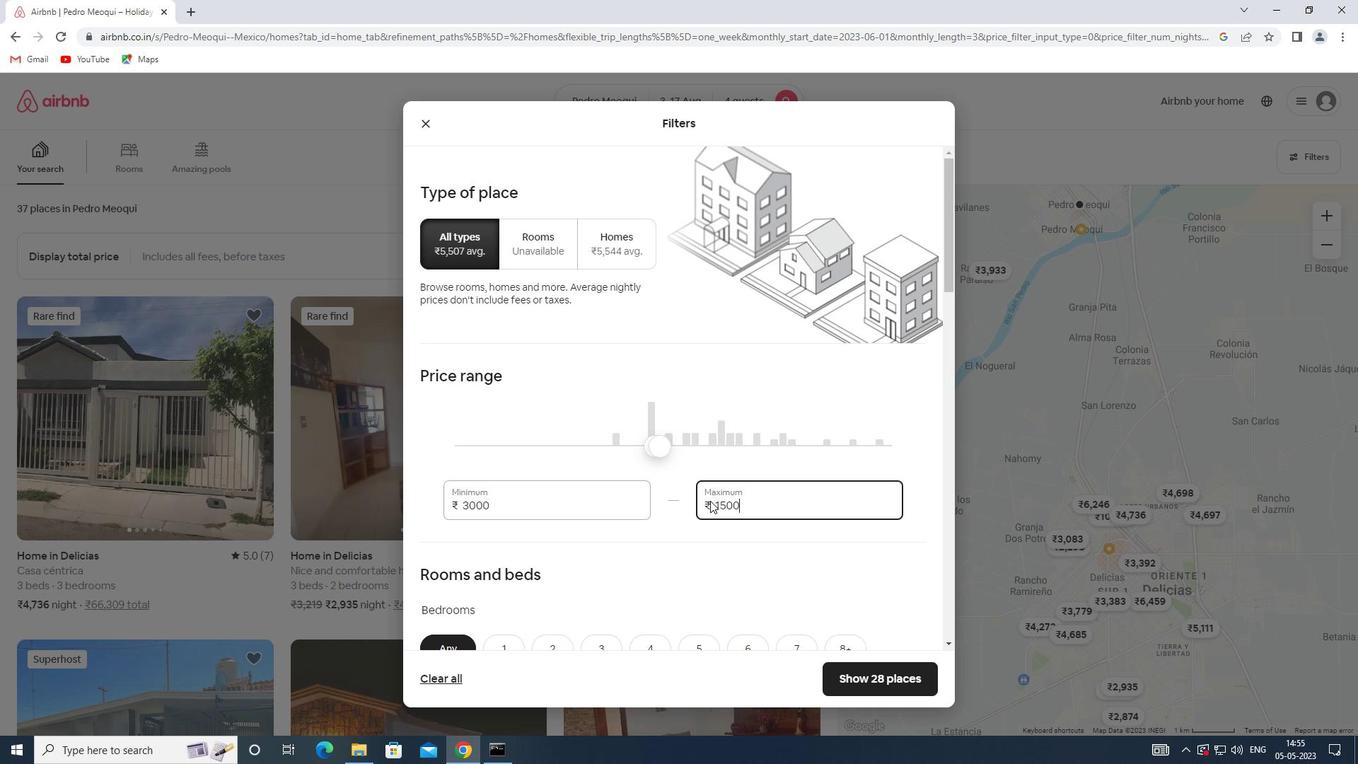 
Action: Mouse moved to (711, 498)
Screenshot: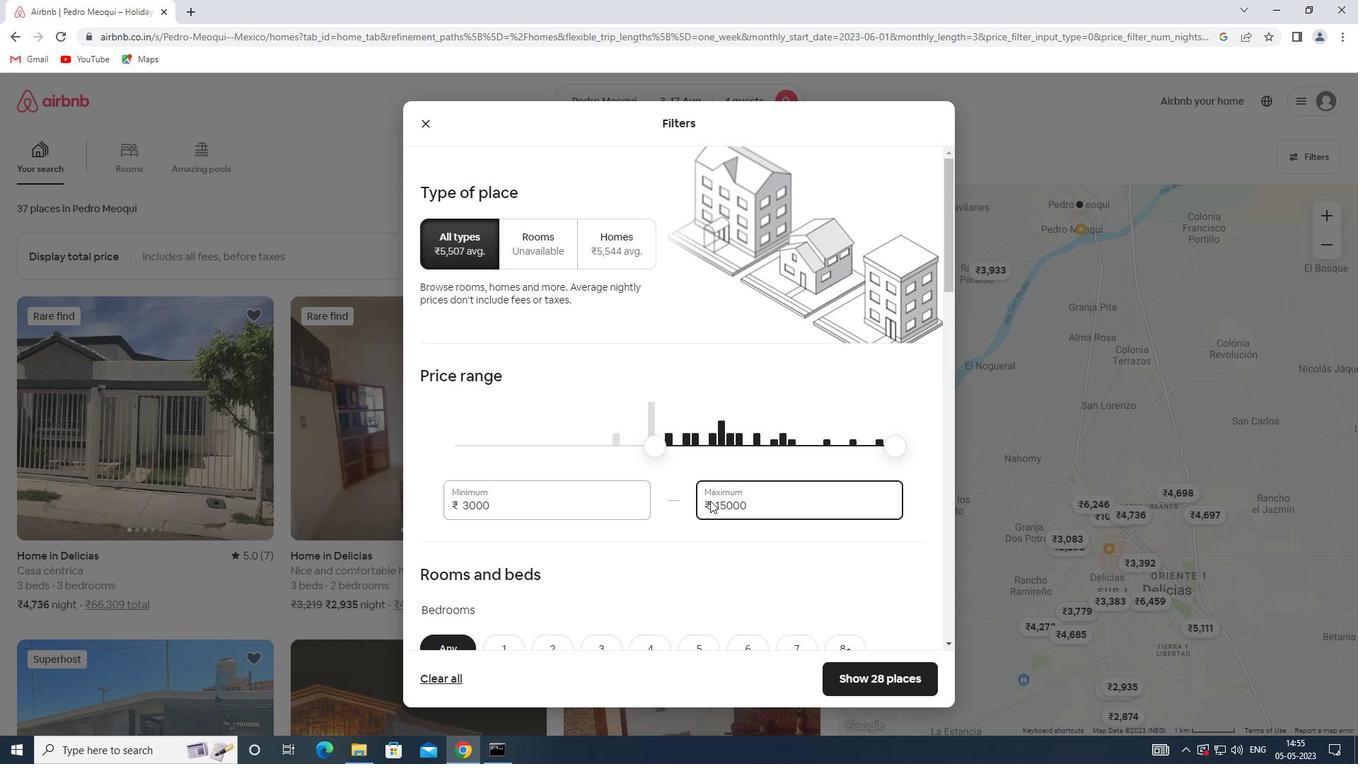 
Action: Mouse scrolled (711, 497) with delta (0, 0)
Screenshot: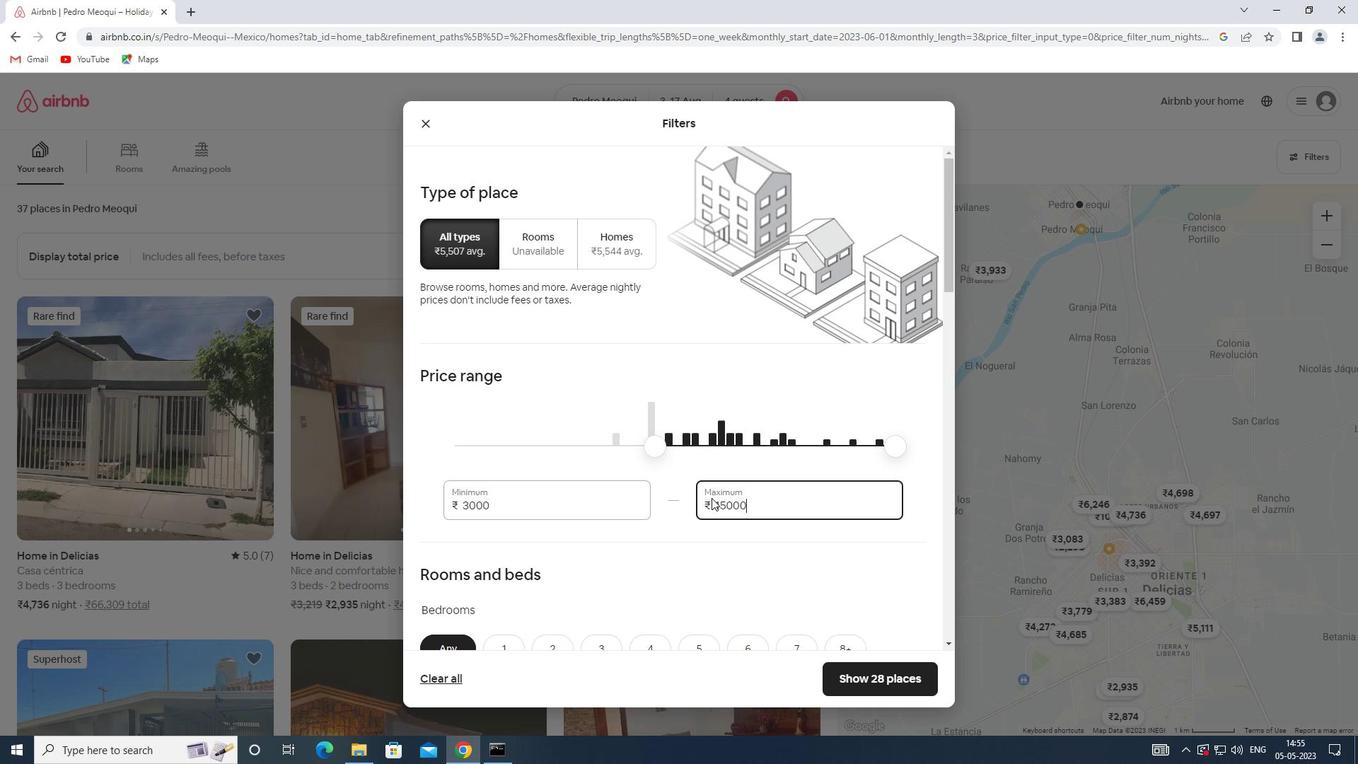 
Action: Mouse scrolled (711, 497) with delta (0, 0)
Screenshot: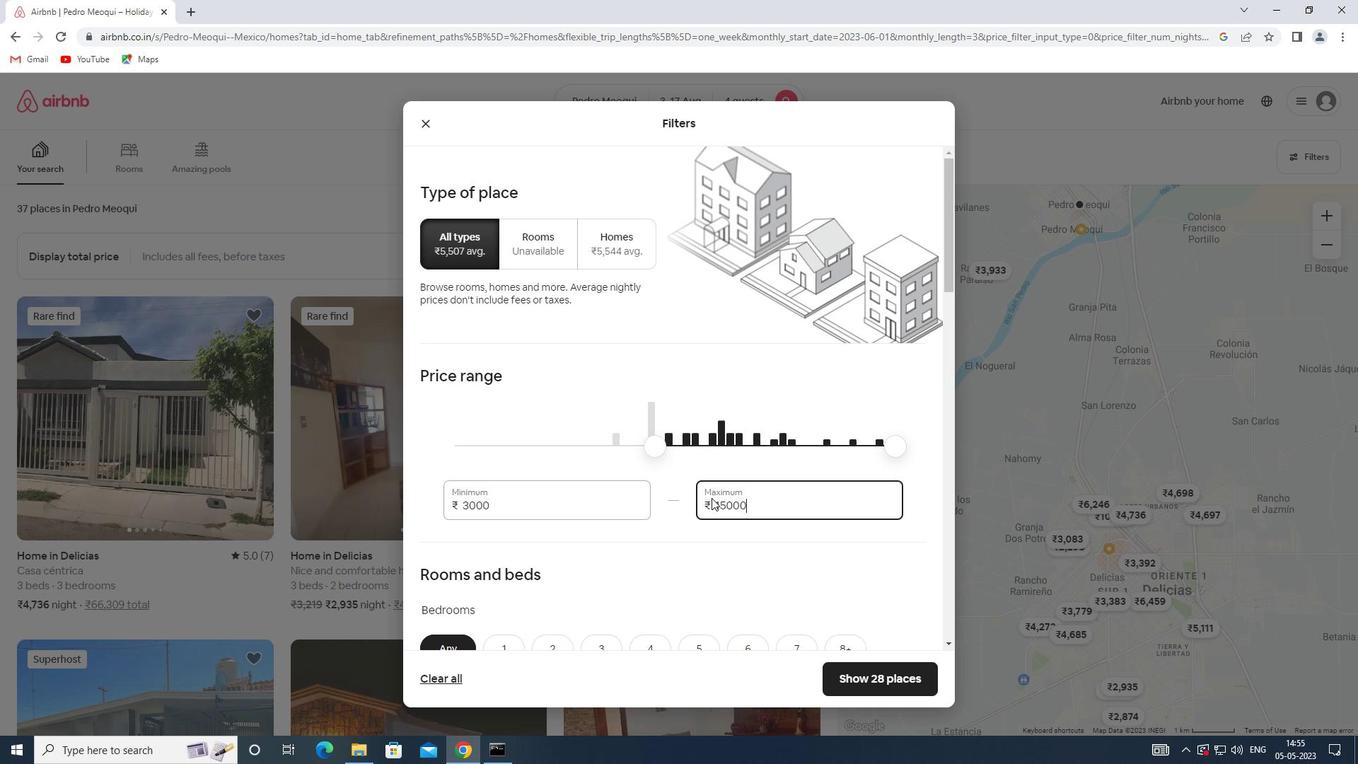 
Action: Mouse scrolled (711, 497) with delta (0, 0)
Screenshot: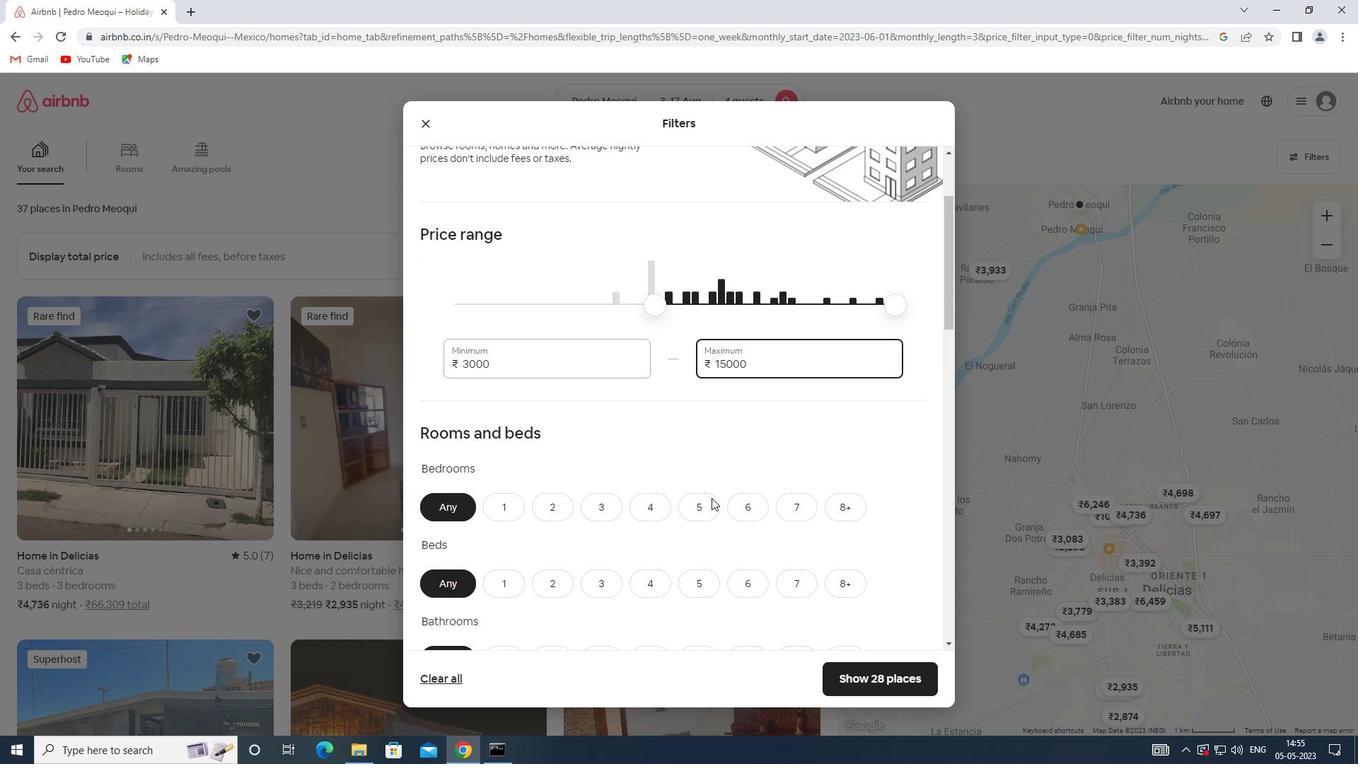 
Action: Mouse moved to (602, 440)
Screenshot: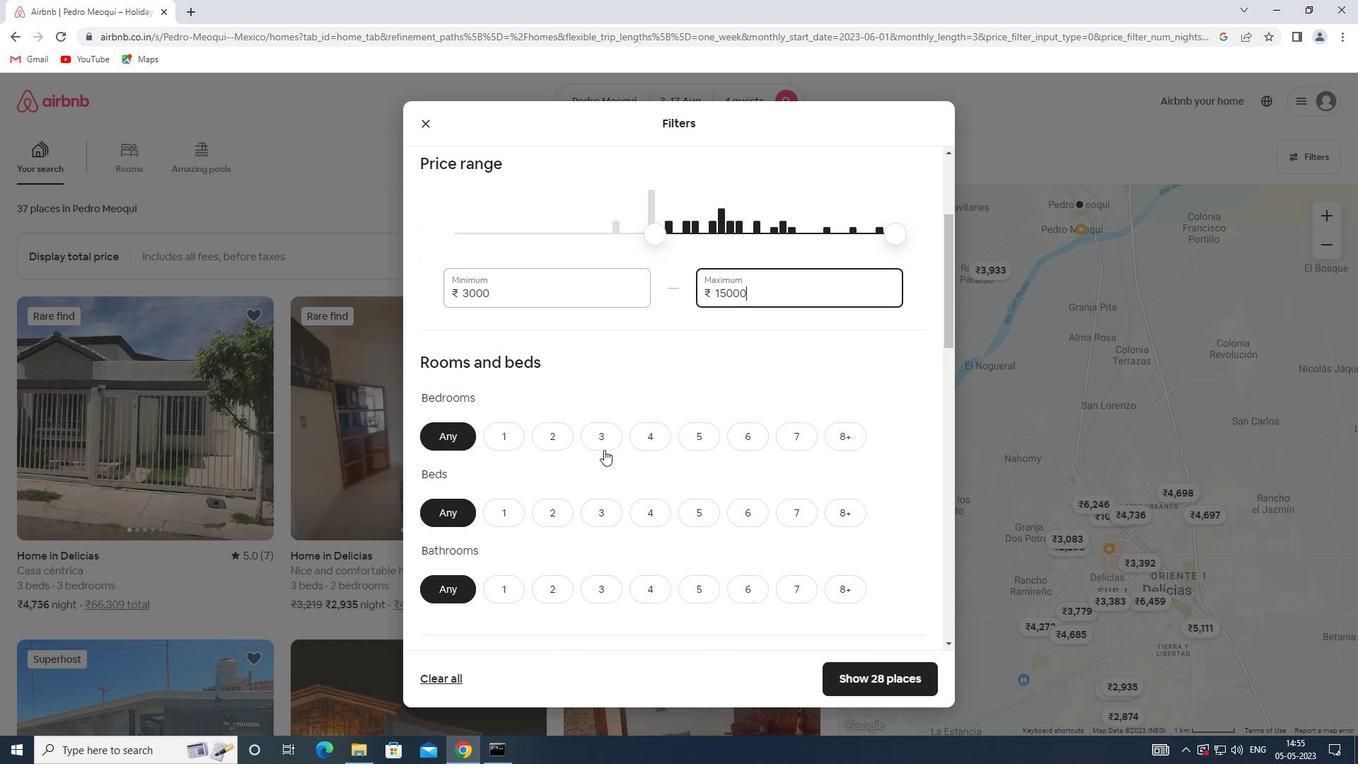 
Action: Mouse pressed left at (602, 440)
Screenshot: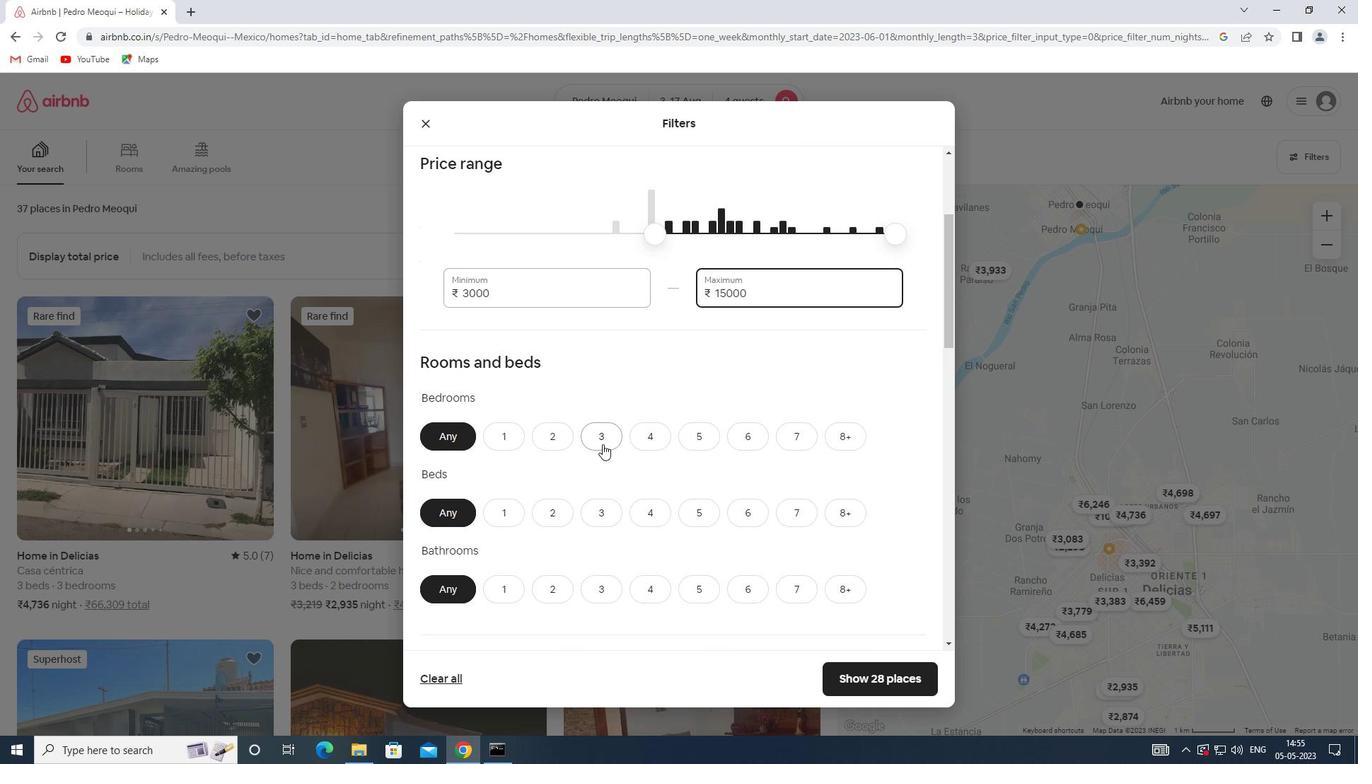 
Action: Mouse moved to (648, 510)
Screenshot: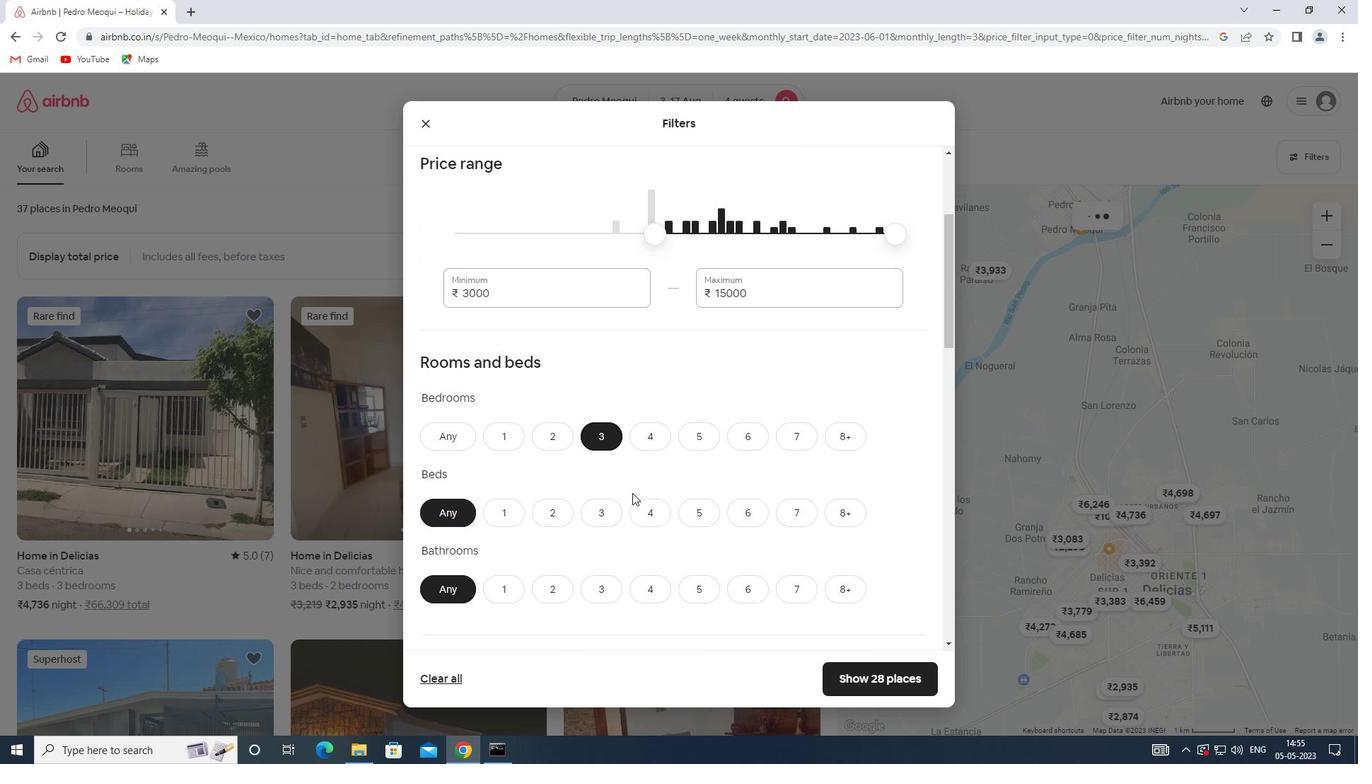 
Action: Mouse pressed left at (648, 510)
Screenshot: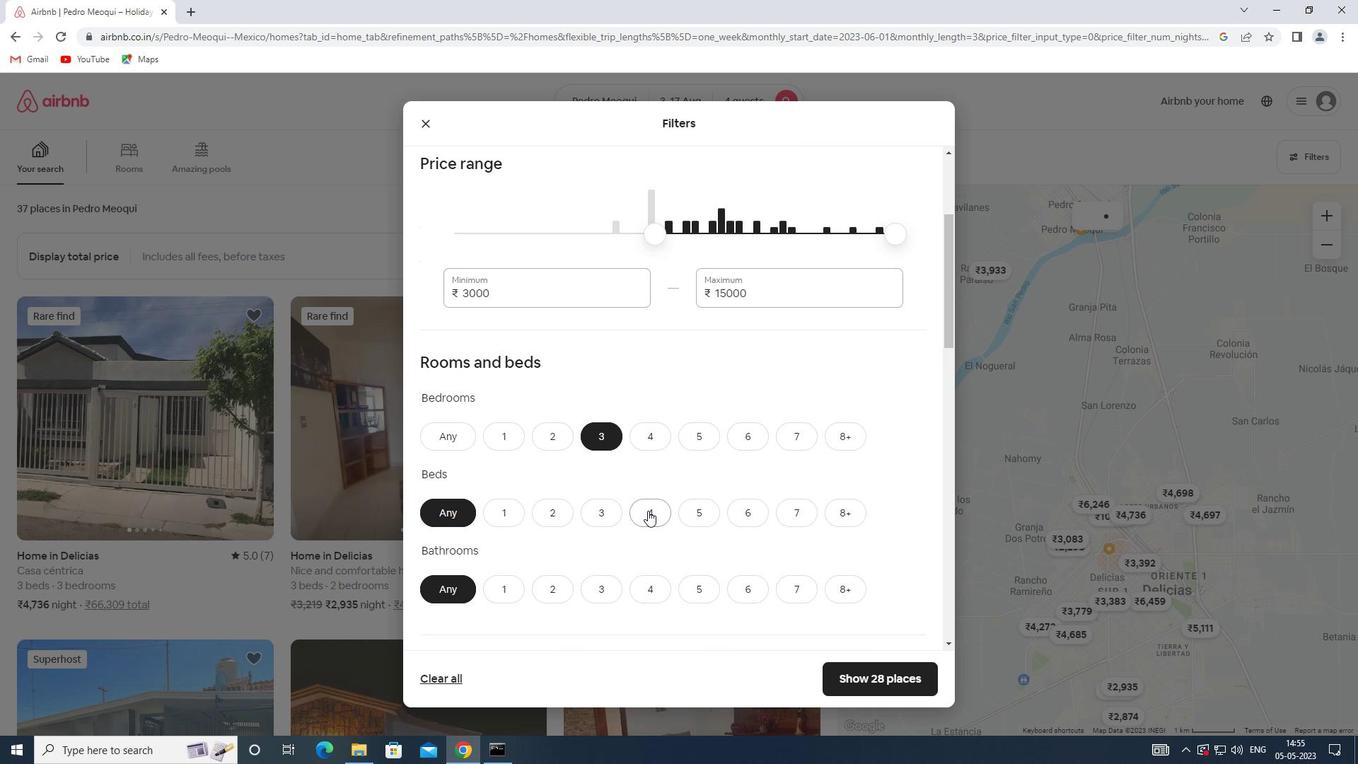 
Action: Mouse moved to (541, 586)
Screenshot: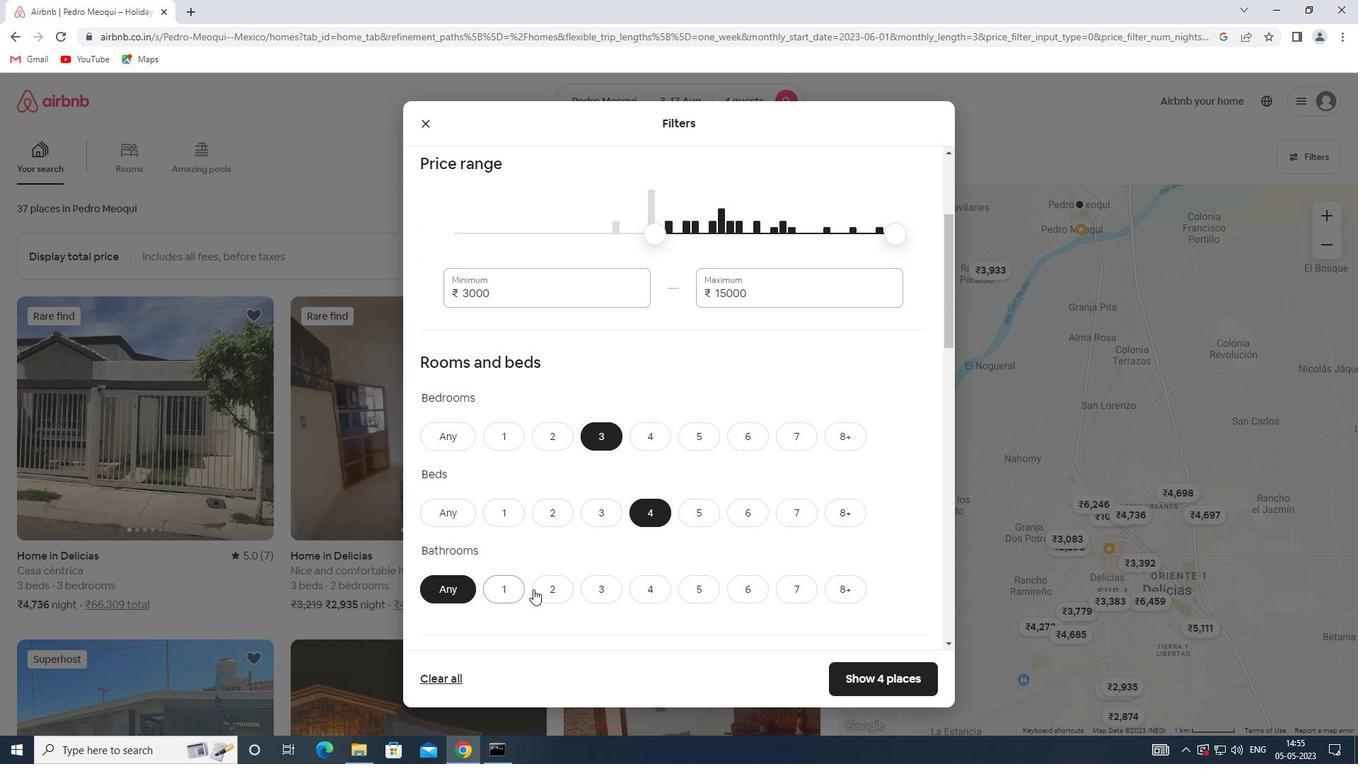 
Action: Mouse pressed left at (541, 586)
Screenshot: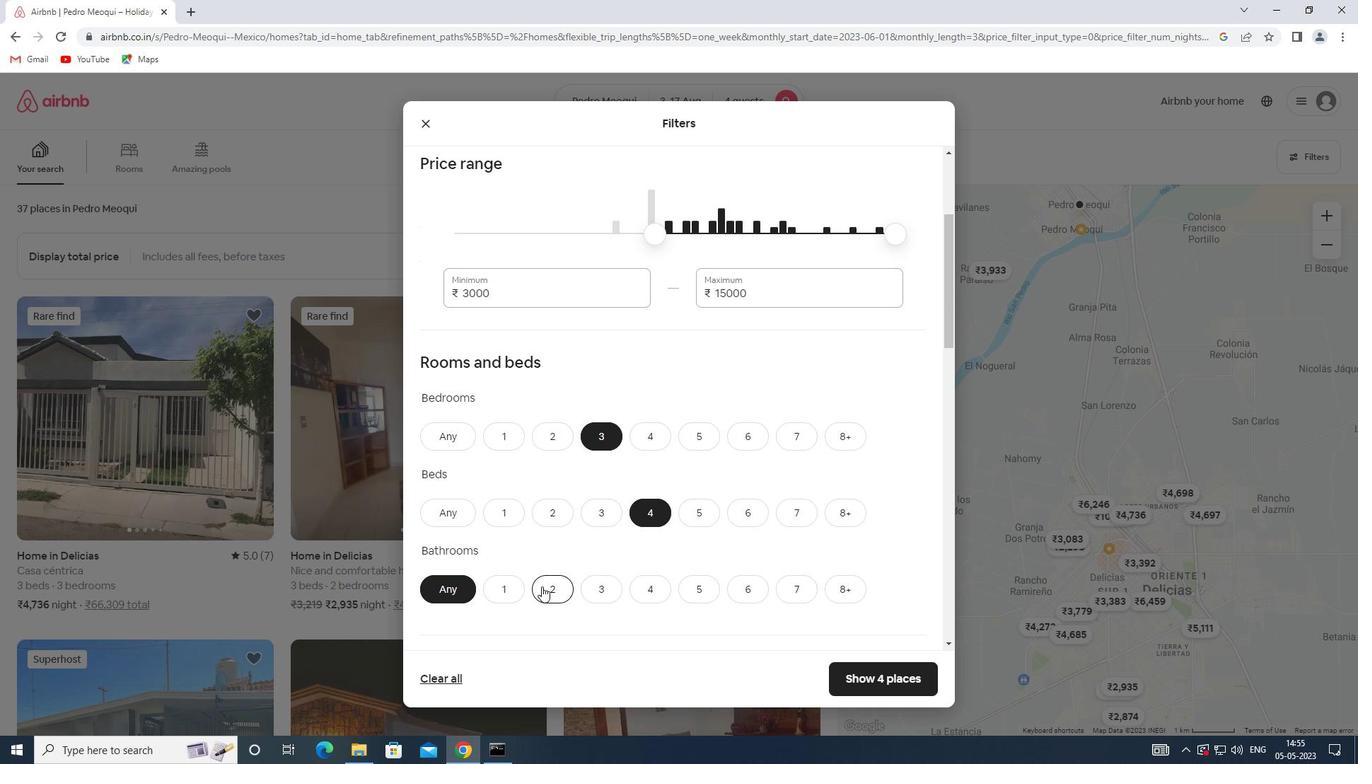 
Action: Mouse moved to (622, 510)
Screenshot: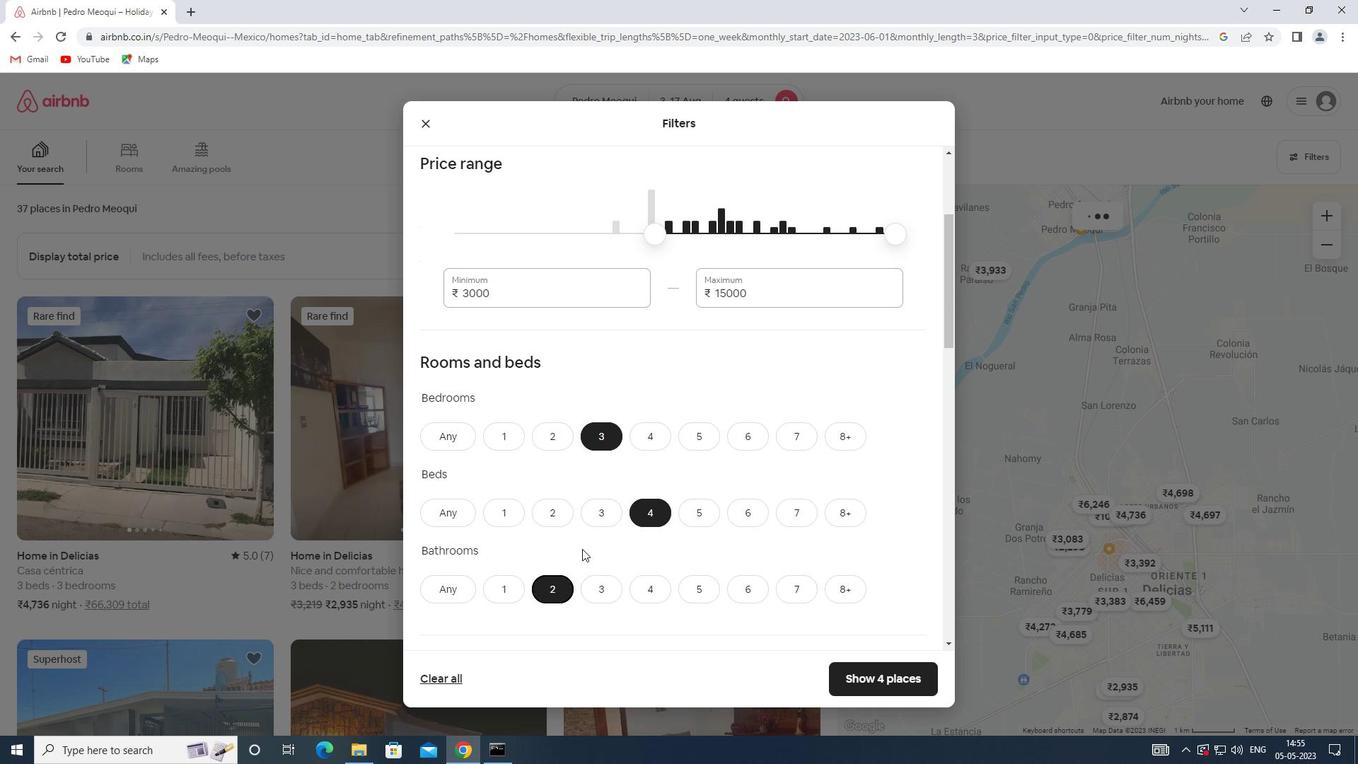 
Action: Mouse scrolled (622, 509) with delta (0, 0)
Screenshot: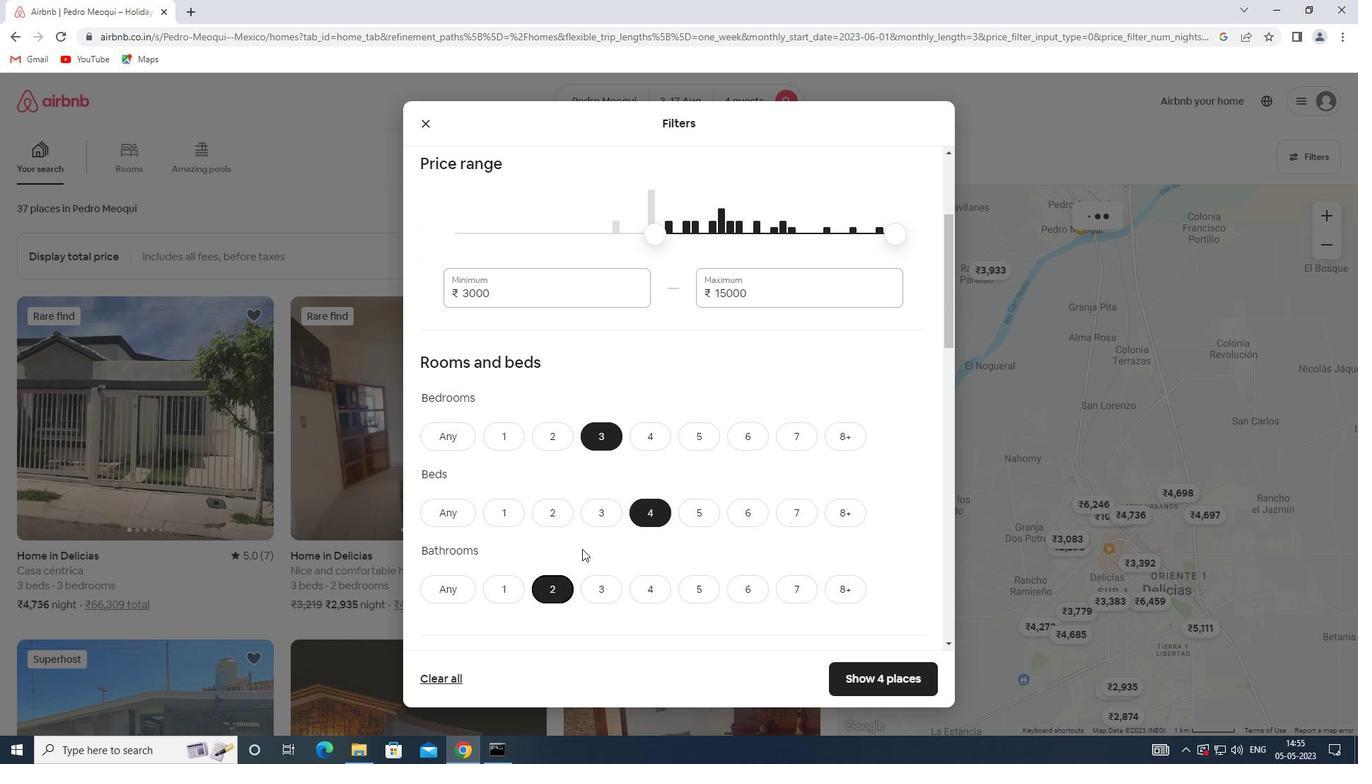 
Action: Mouse scrolled (622, 509) with delta (0, 0)
Screenshot: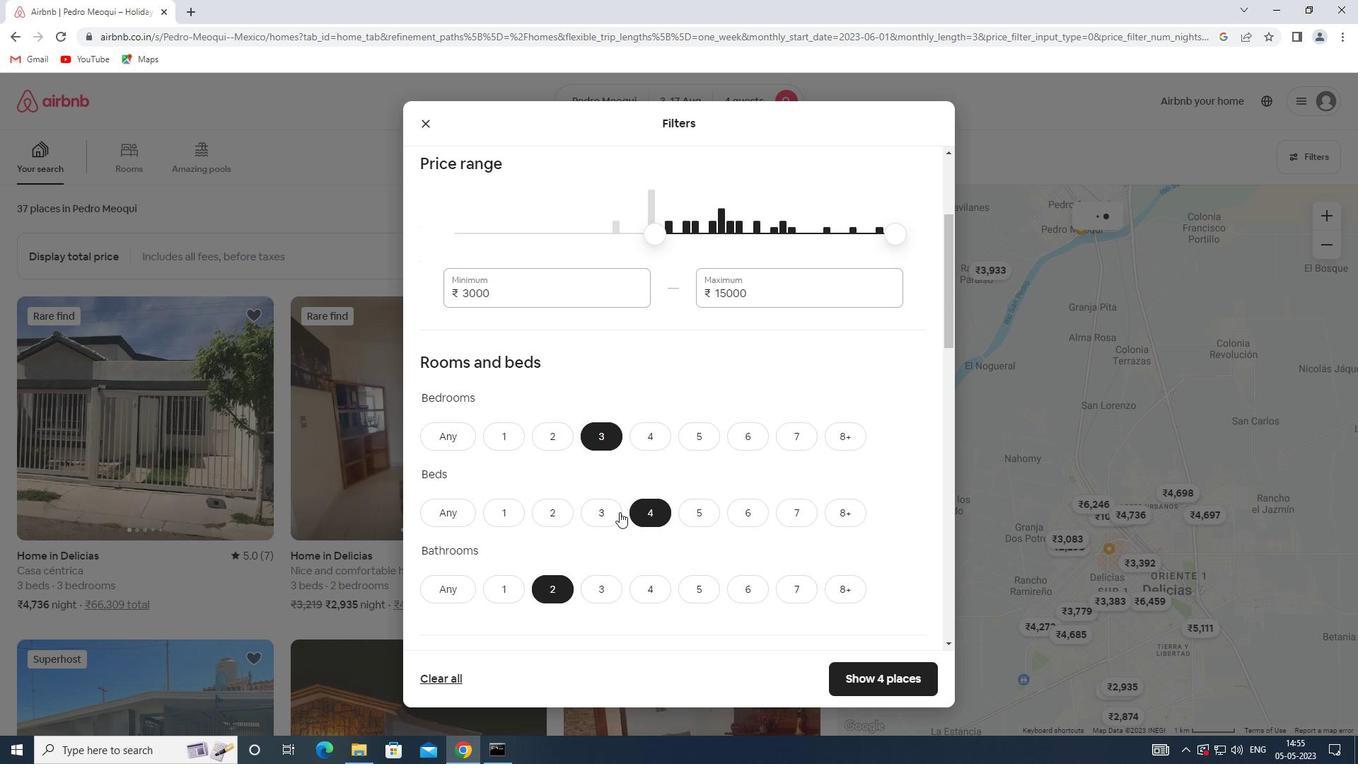 
Action: Mouse scrolled (622, 509) with delta (0, 0)
Screenshot: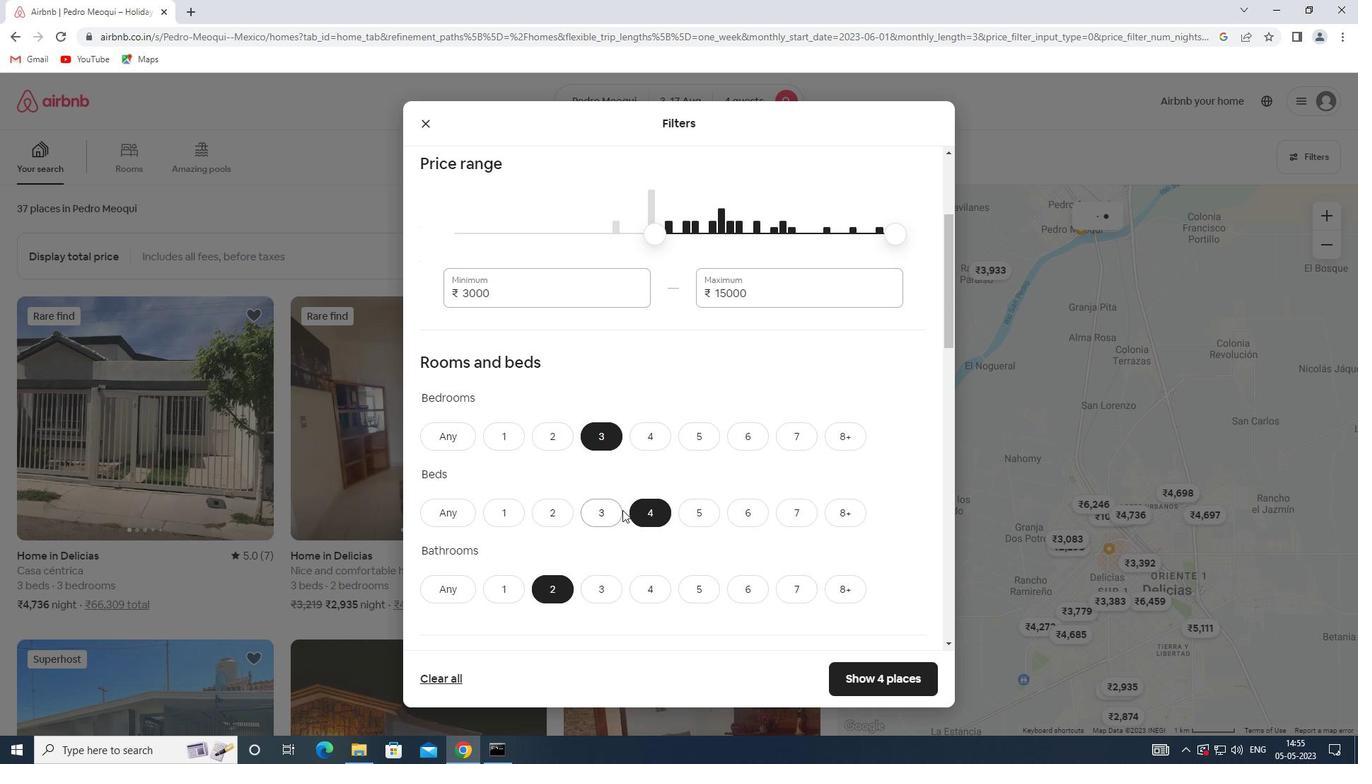 
Action: Mouse scrolled (622, 509) with delta (0, 0)
Screenshot: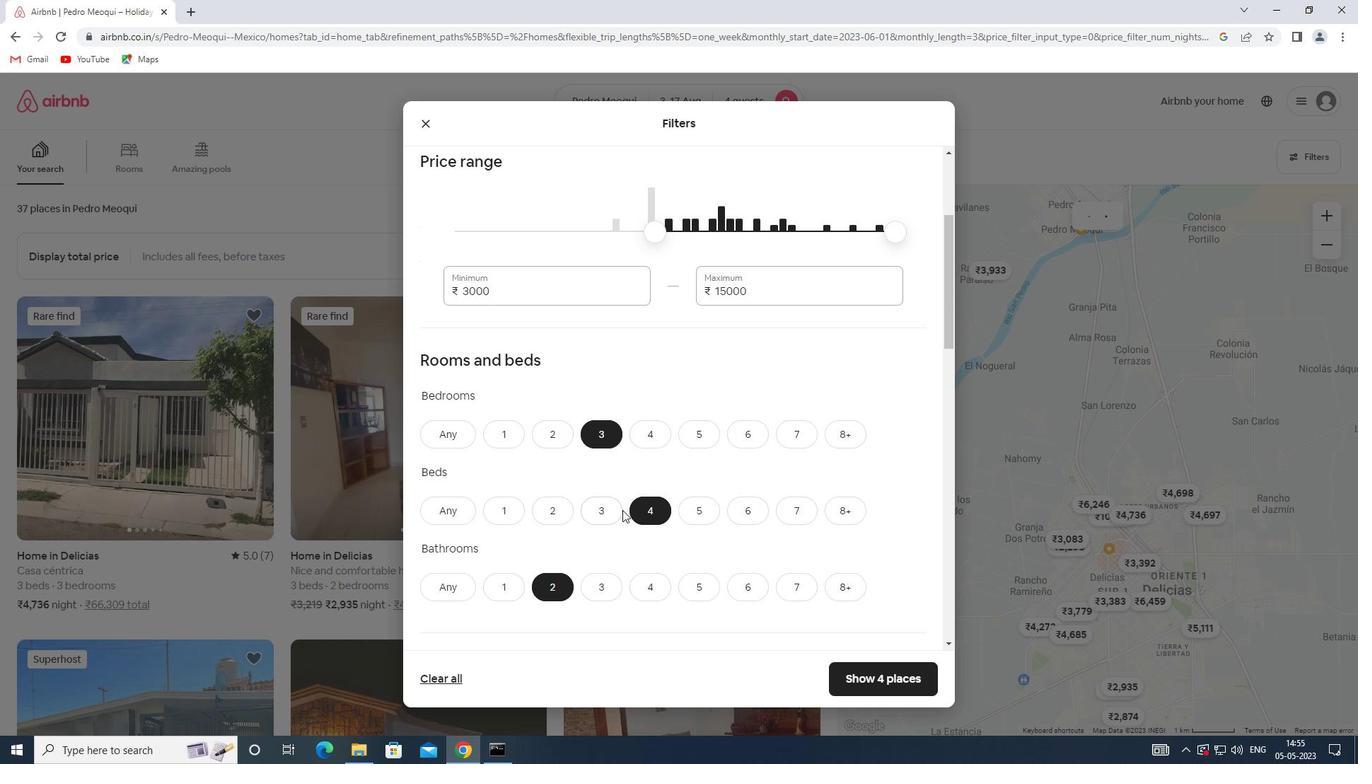
Action: Mouse moved to (491, 486)
Screenshot: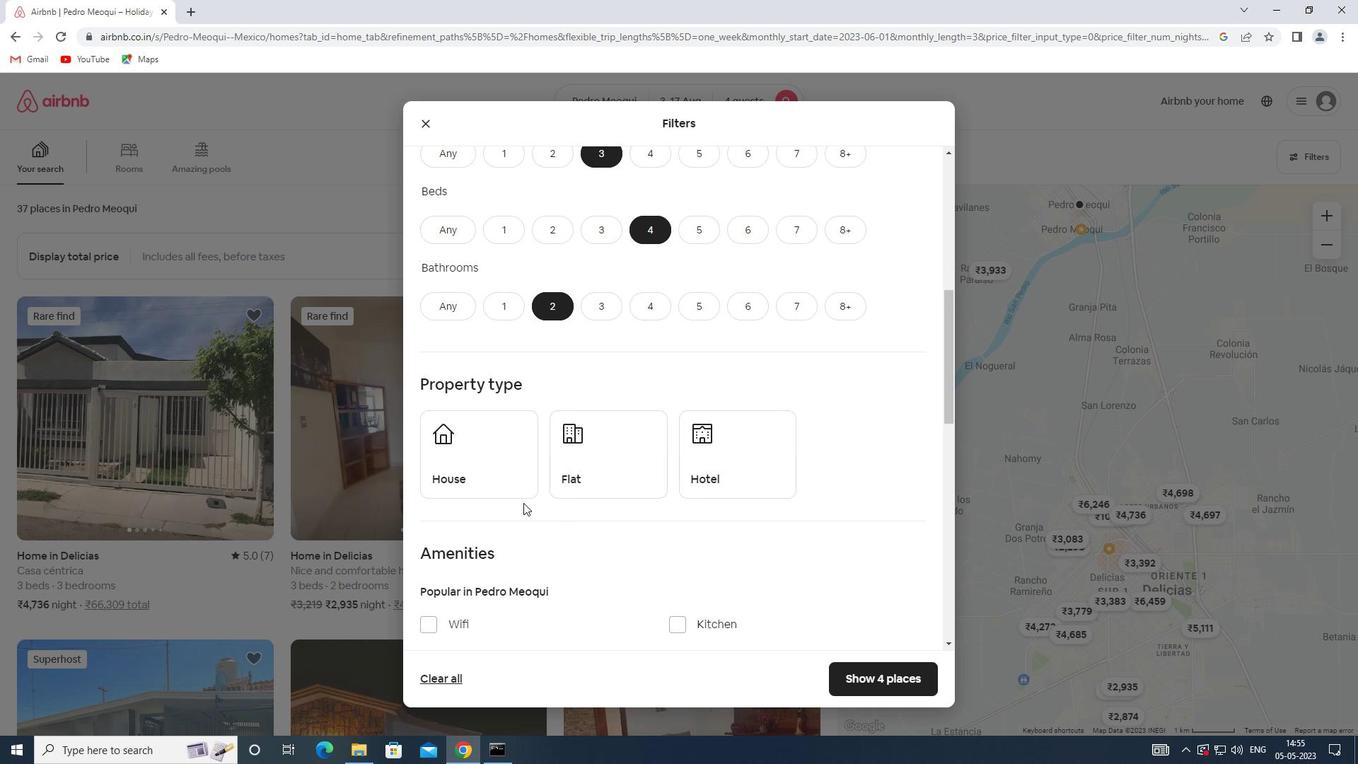 
Action: Mouse pressed left at (491, 486)
Screenshot: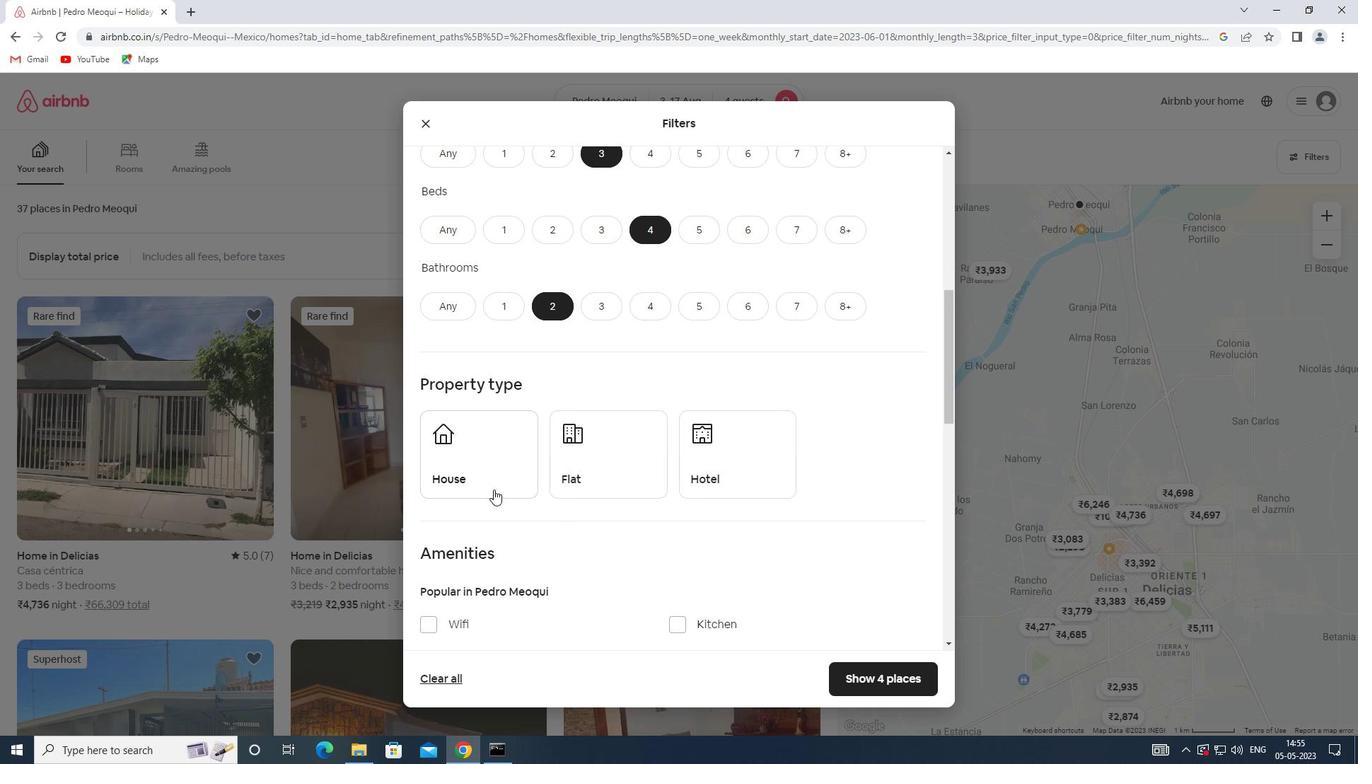
Action: Mouse moved to (581, 483)
Screenshot: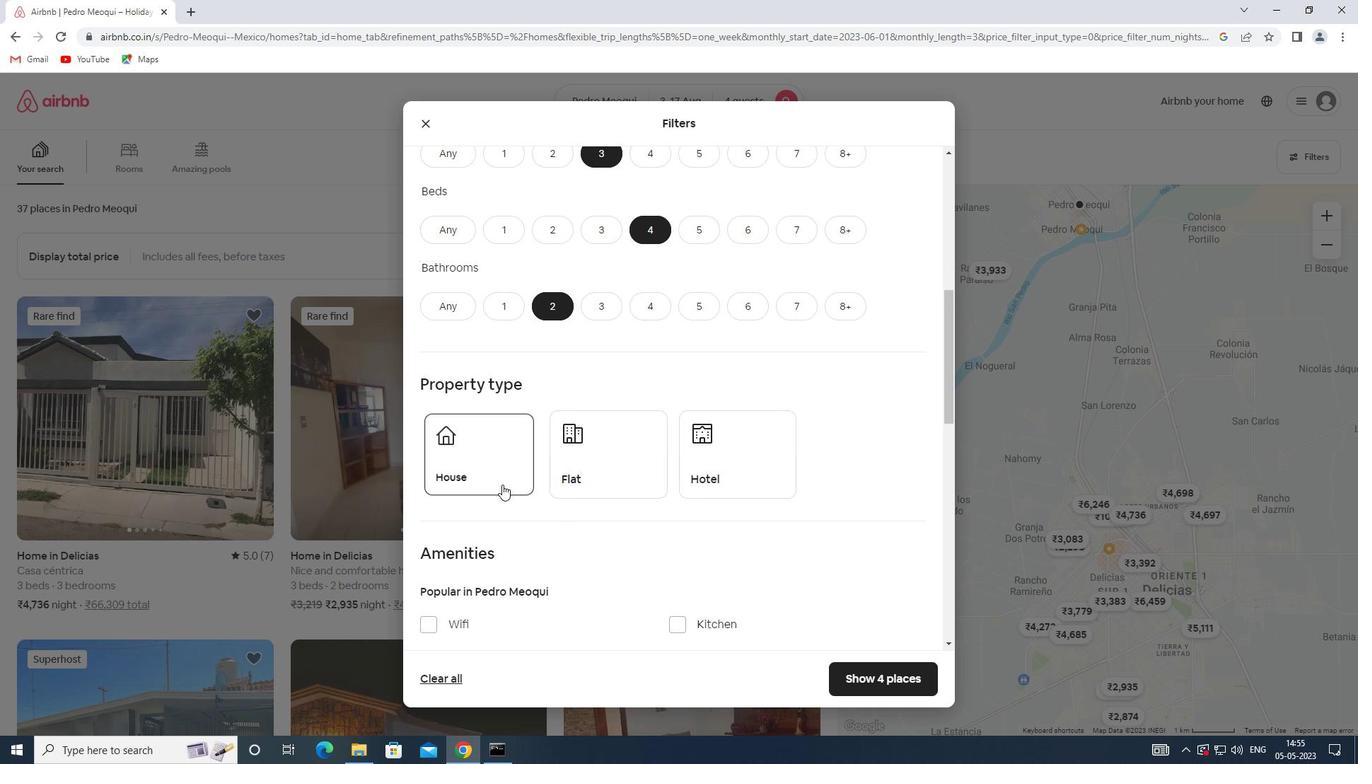 
Action: Mouse pressed left at (581, 483)
Screenshot: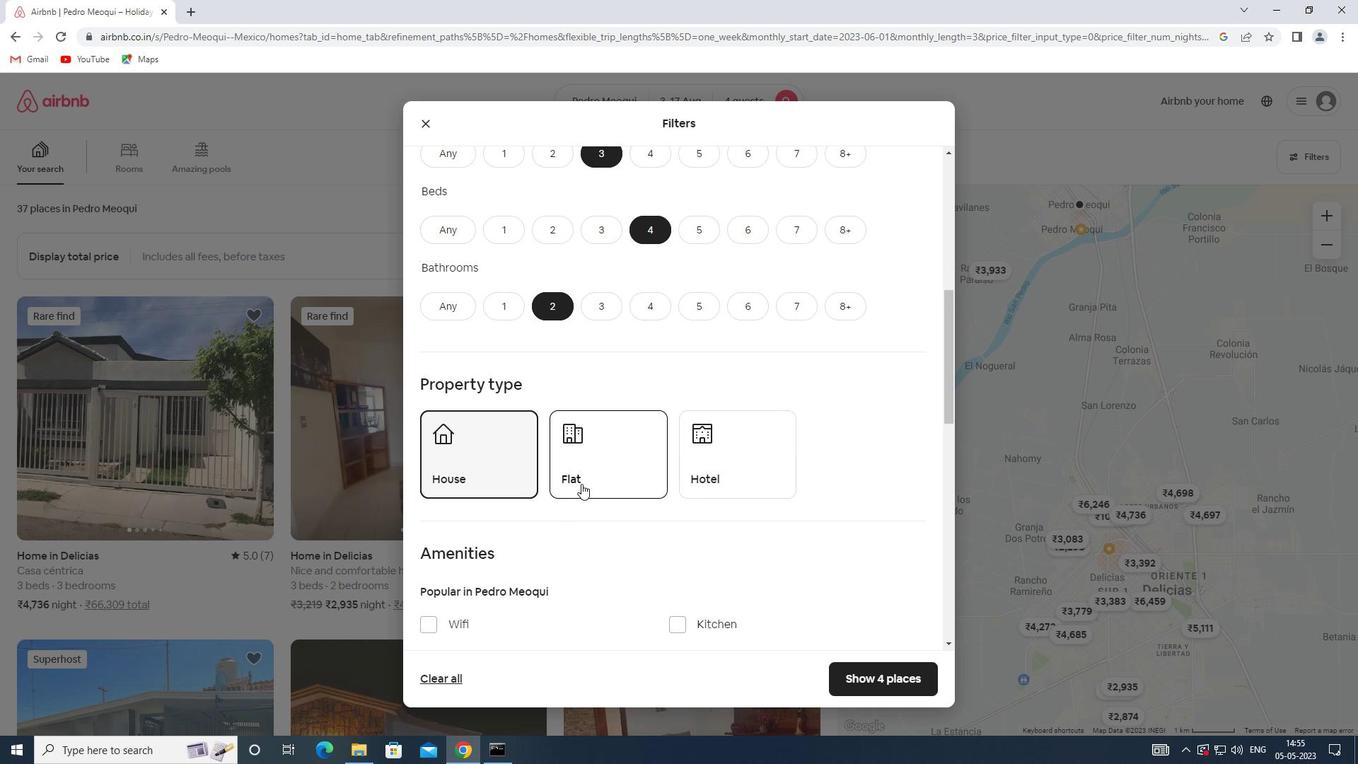 
Action: Mouse moved to (678, 478)
Screenshot: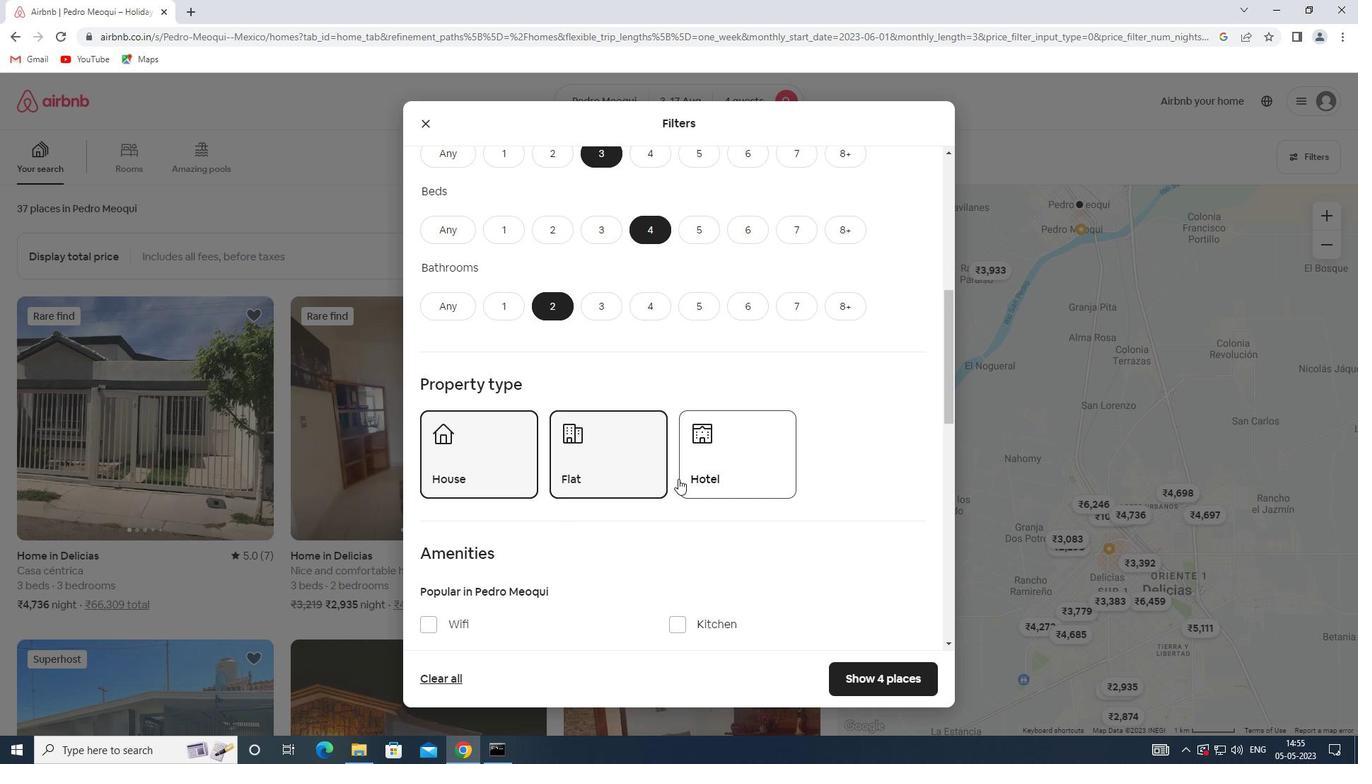
Action: Mouse scrolled (678, 478) with delta (0, 0)
Screenshot: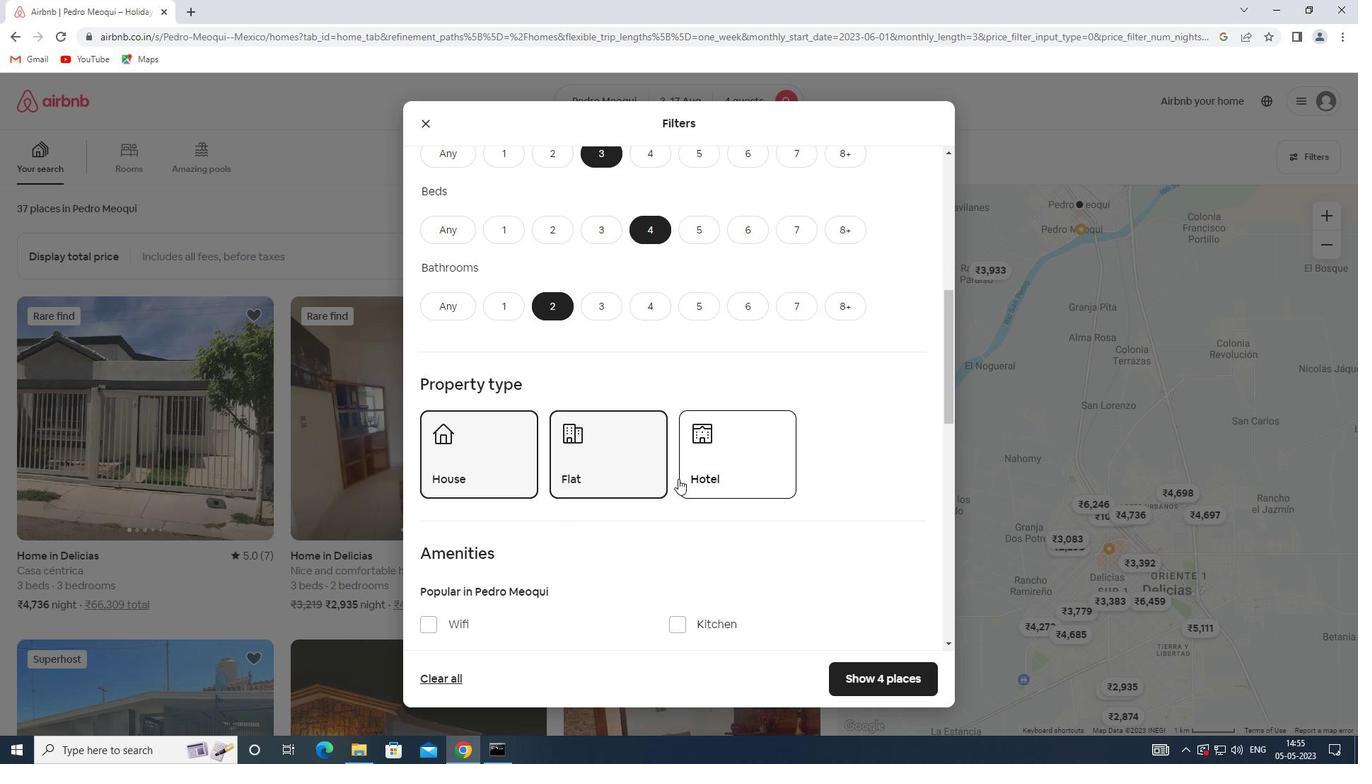 
Action: Mouse scrolled (678, 478) with delta (0, 0)
Screenshot: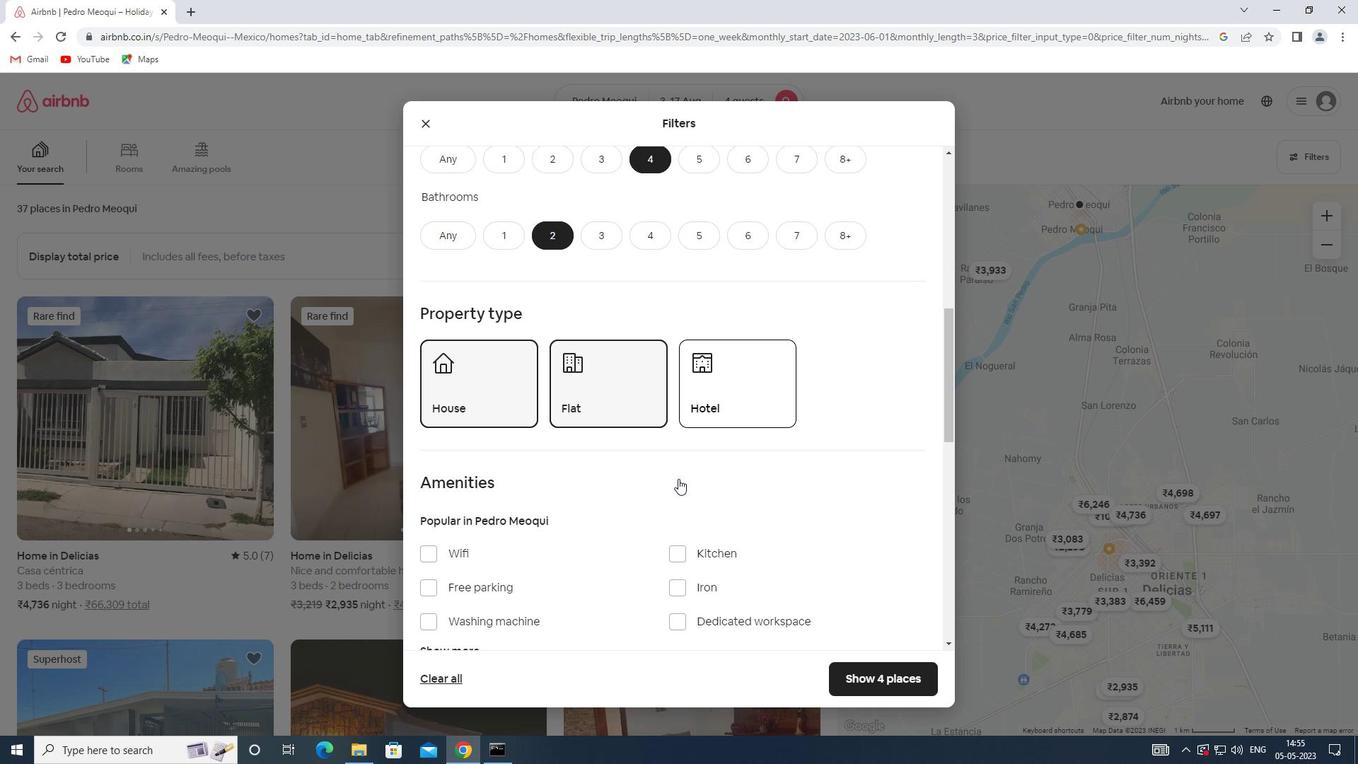 
Action: Mouse scrolled (678, 478) with delta (0, 0)
Screenshot: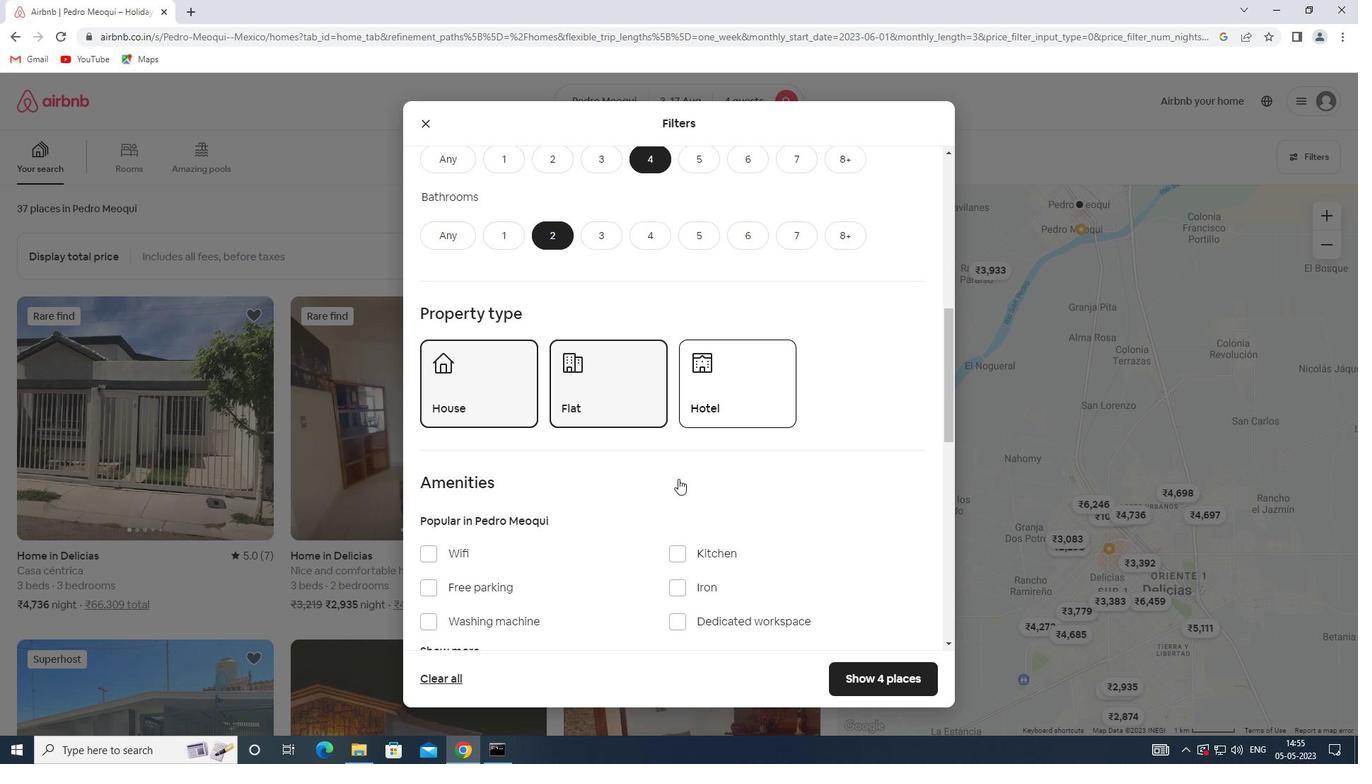 
Action: Mouse scrolled (678, 478) with delta (0, 0)
Screenshot: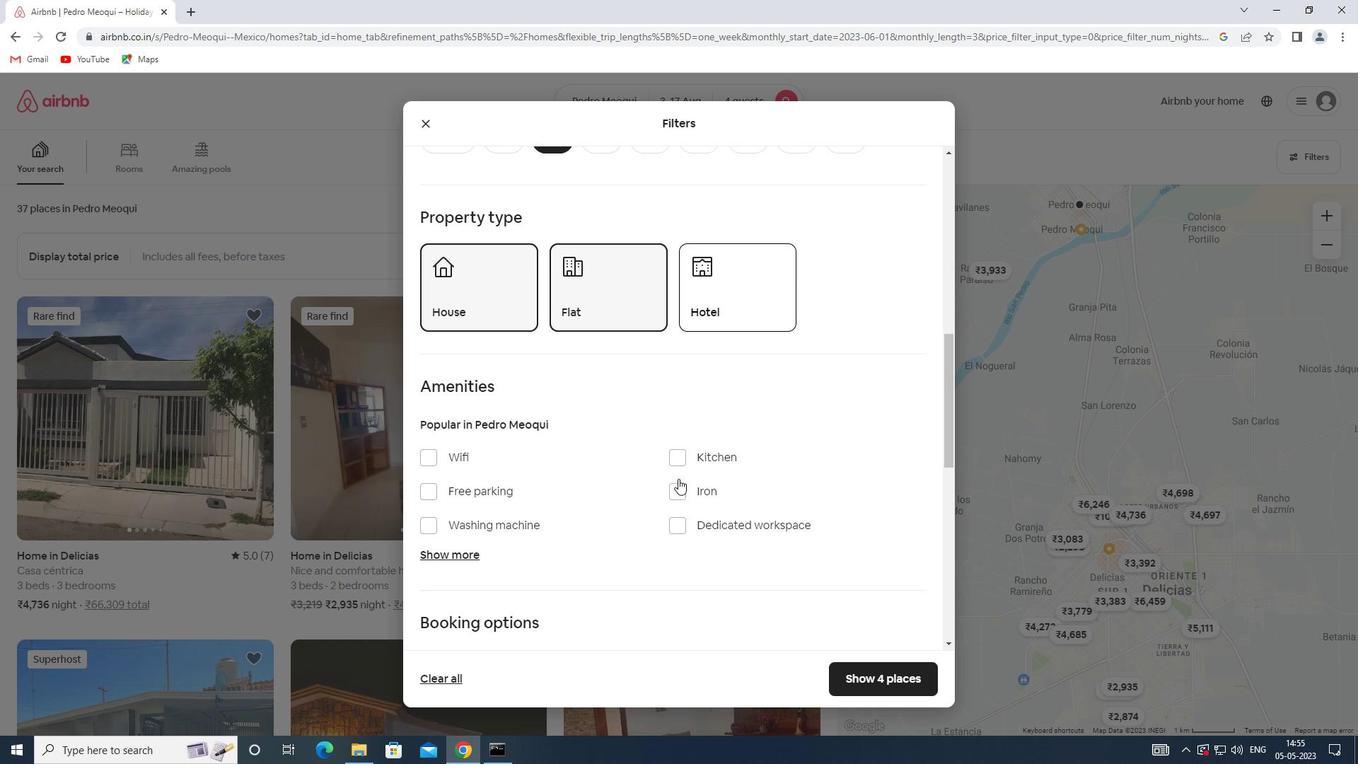 
Action: Mouse scrolled (678, 478) with delta (0, 0)
Screenshot: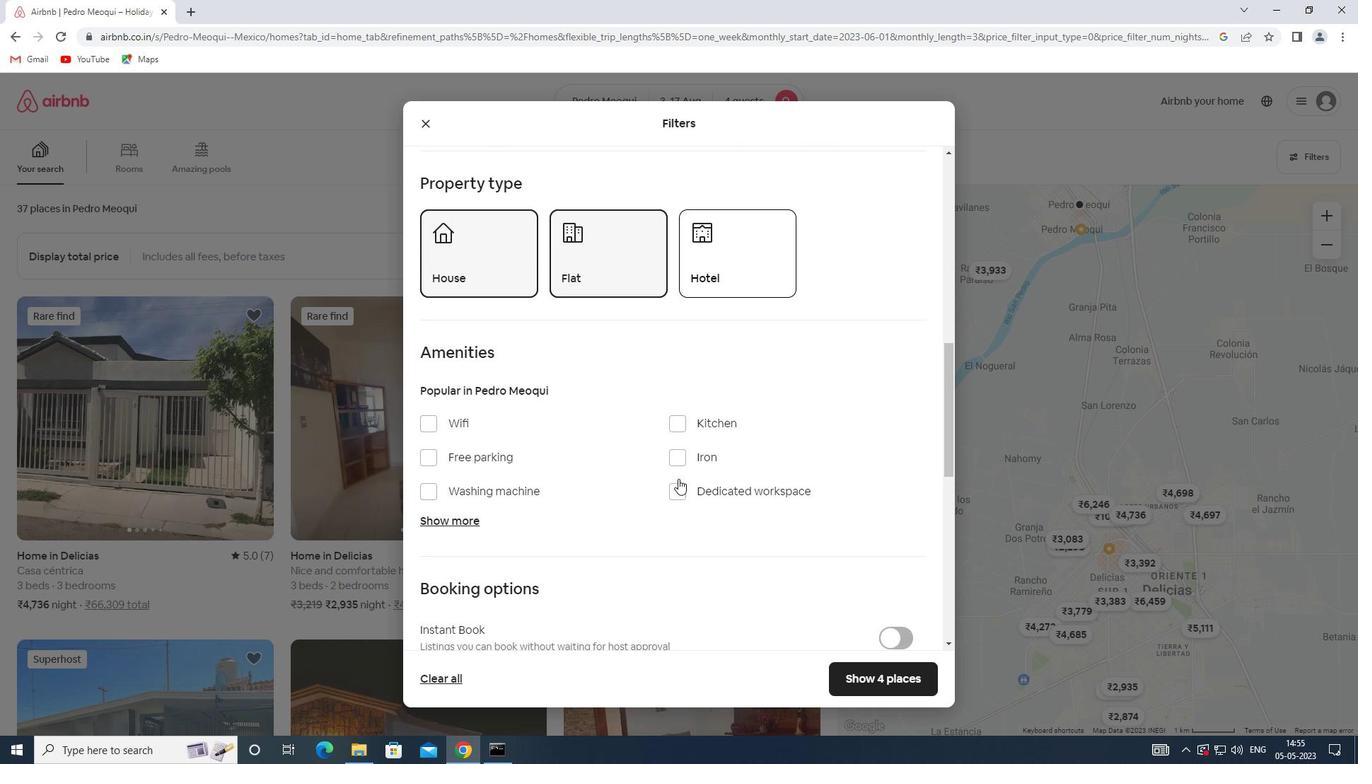 
Action: Mouse moved to (679, 478)
Screenshot: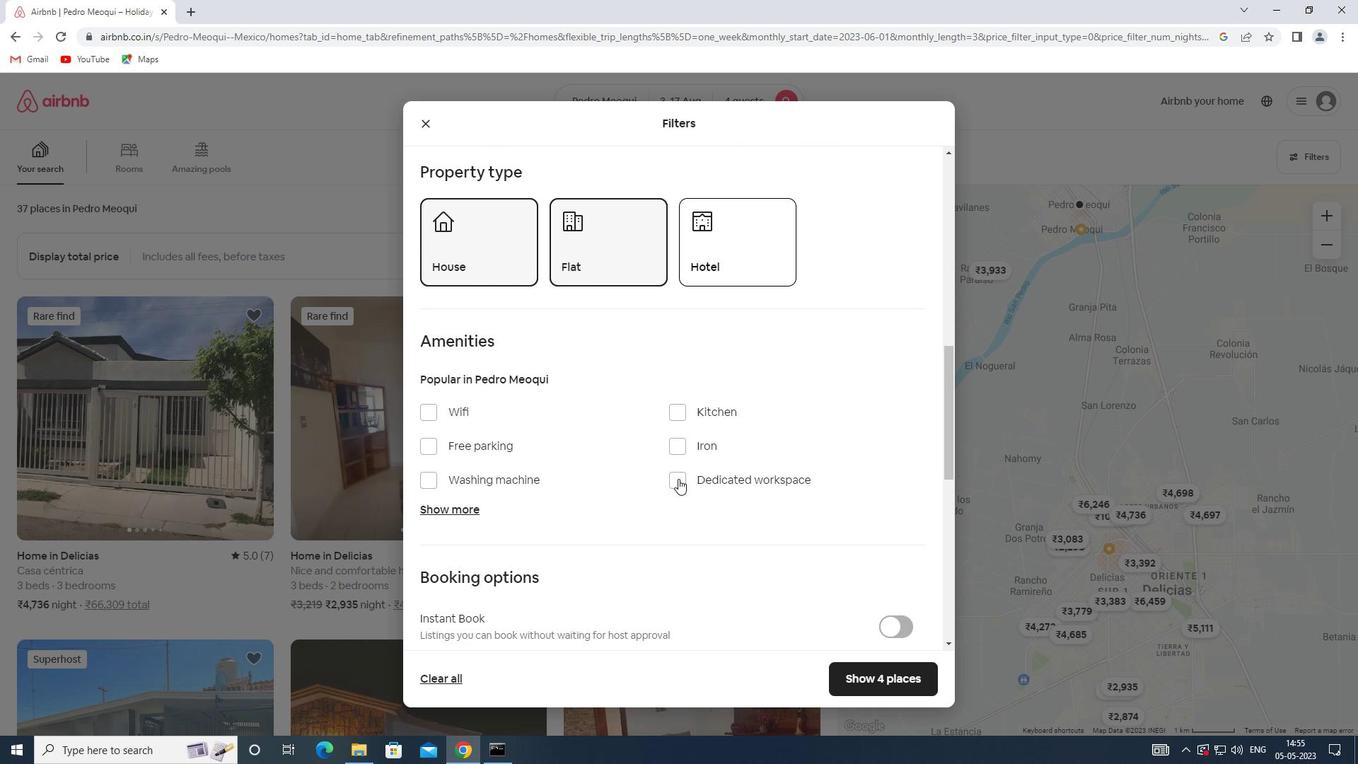 
Action: Mouse scrolled (679, 477) with delta (0, 0)
Screenshot: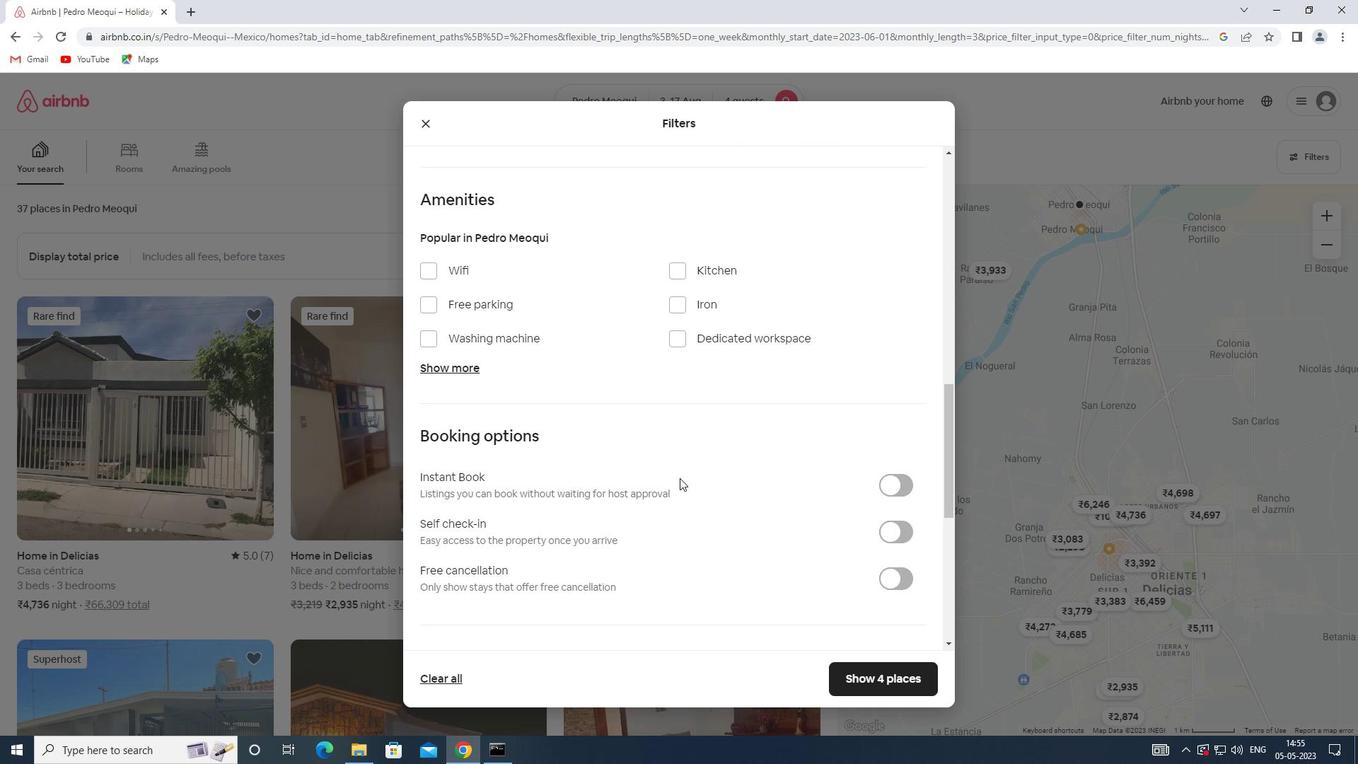 
Action: Mouse scrolled (679, 477) with delta (0, 0)
Screenshot: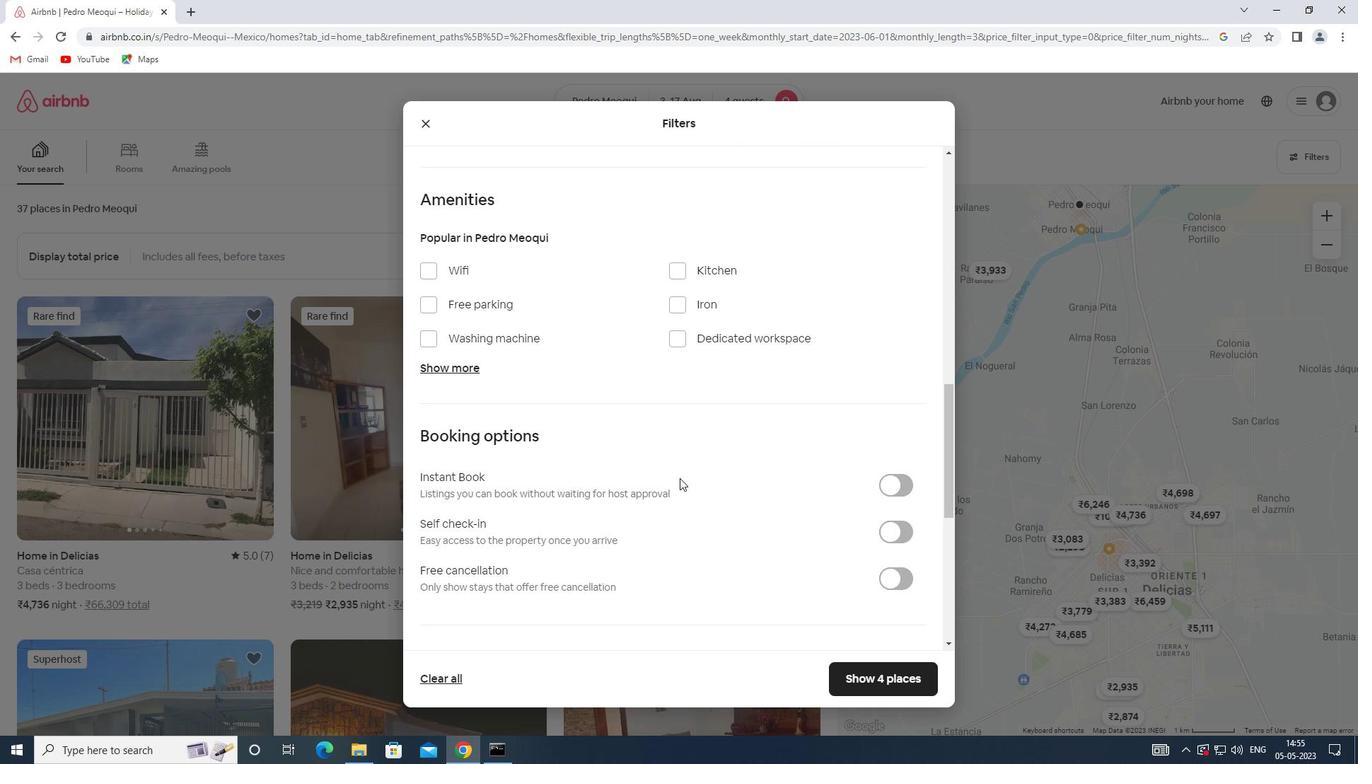 
Action: Mouse moved to (896, 391)
Screenshot: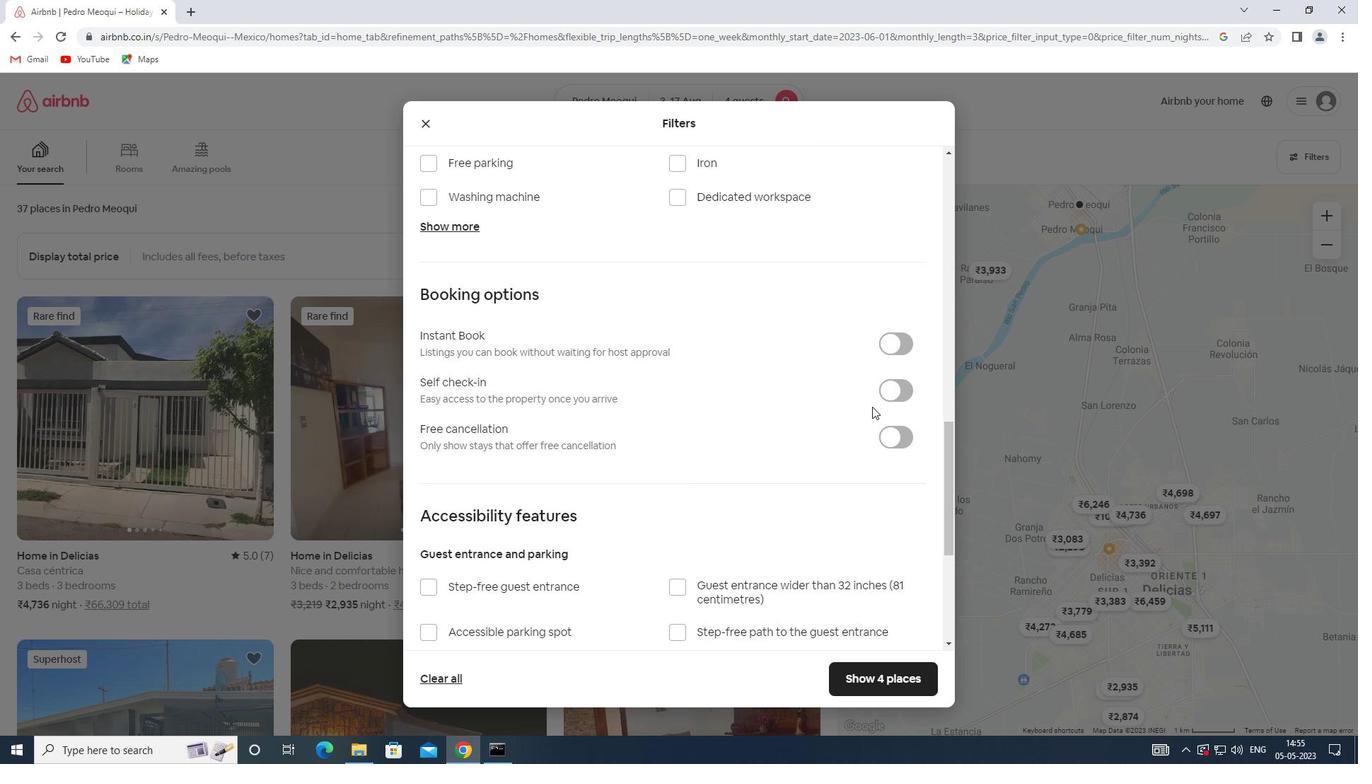 
Action: Mouse pressed left at (896, 391)
Screenshot: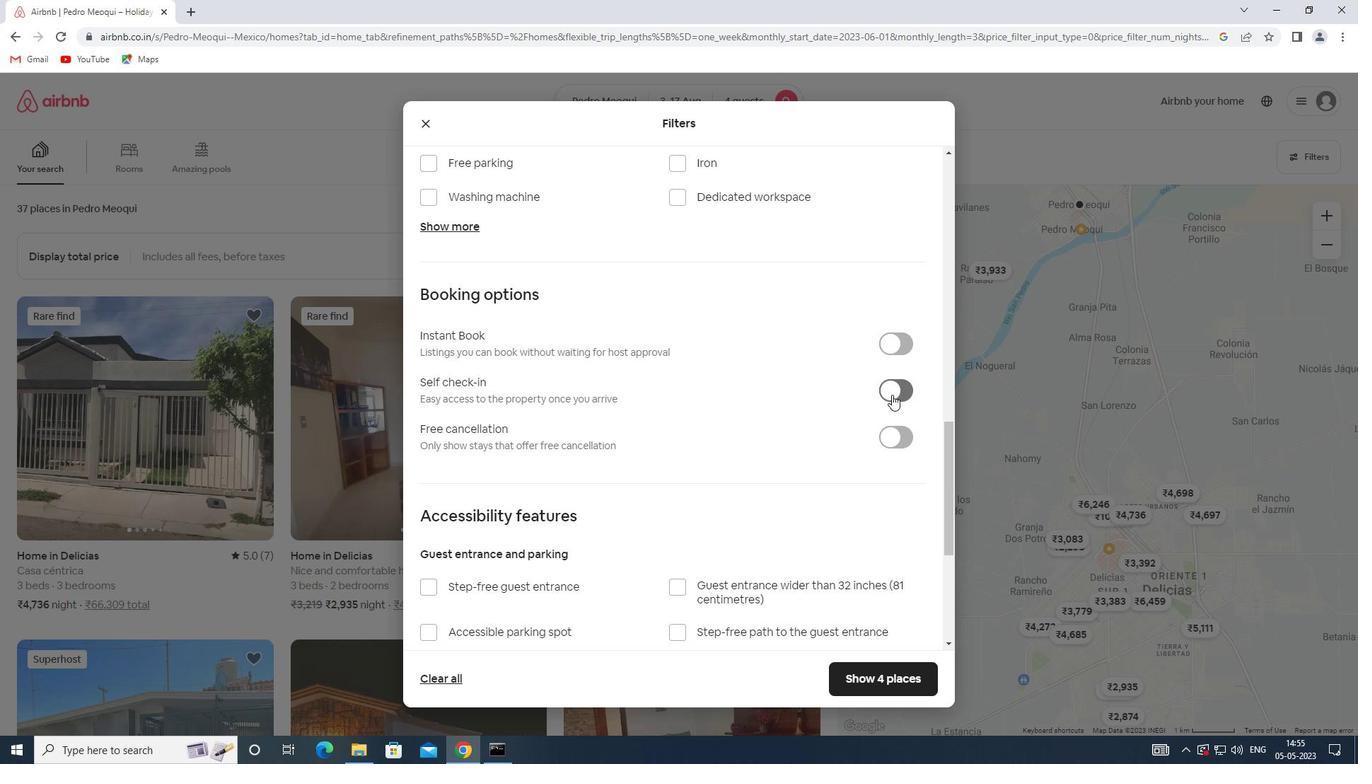 
Action: Mouse moved to (539, 437)
Screenshot: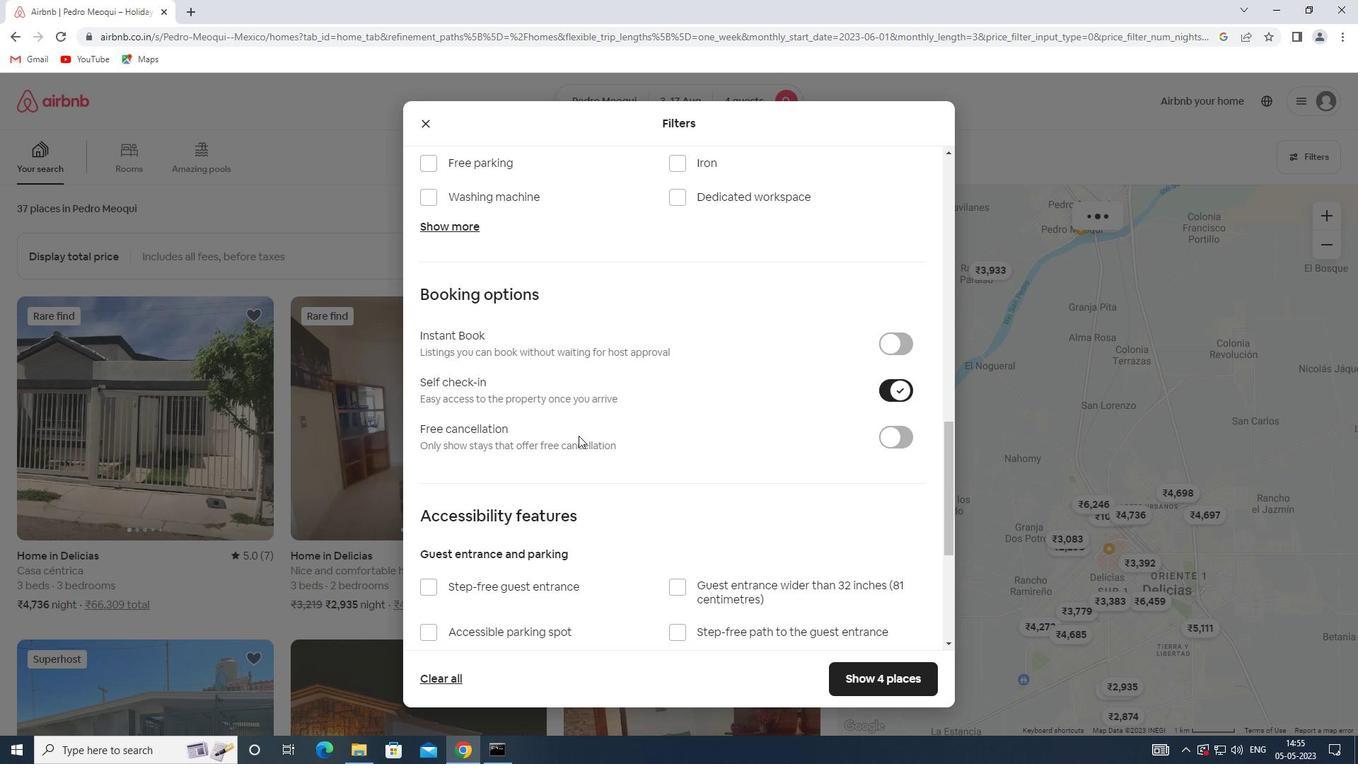
Action: Mouse scrolled (540, 437) with delta (0, 0)
Screenshot: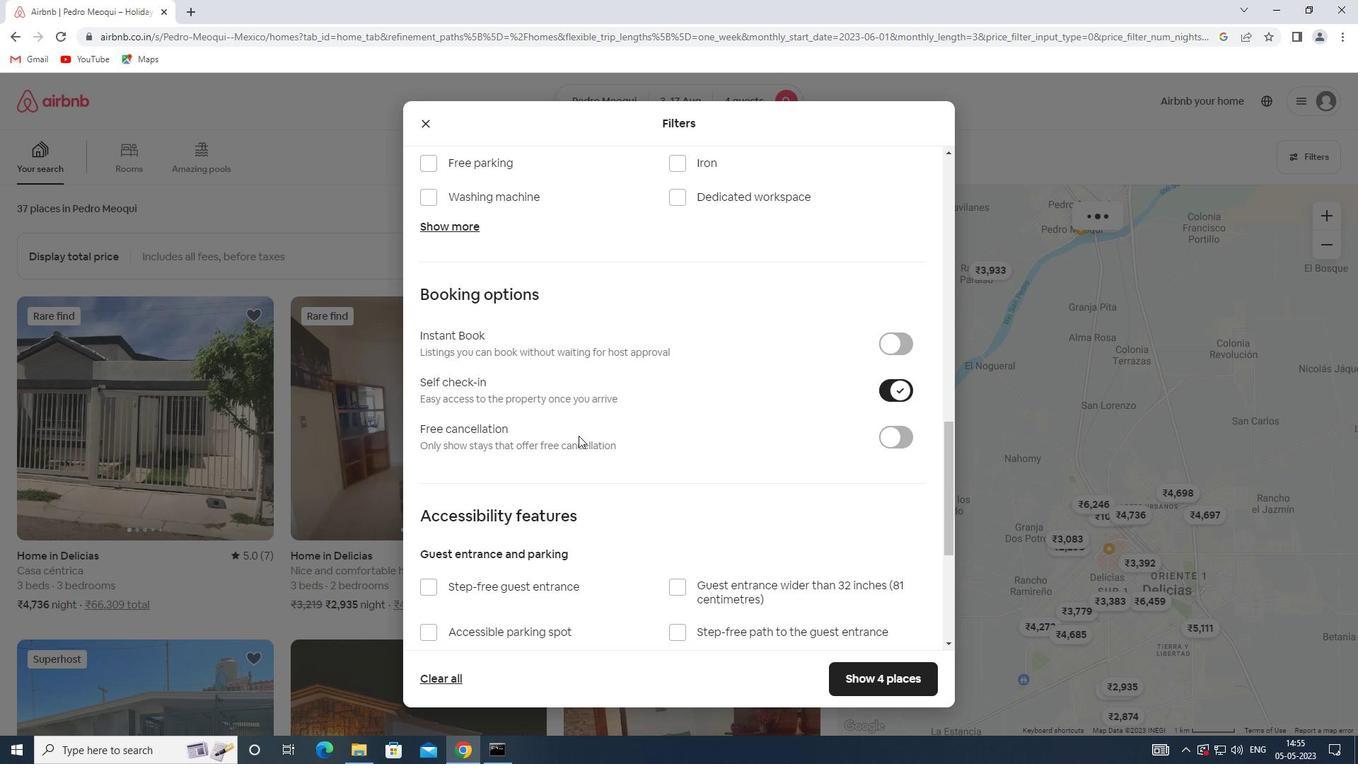 
Action: Mouse scrolled (539, 437) with delta (0, 0)
Screenshot: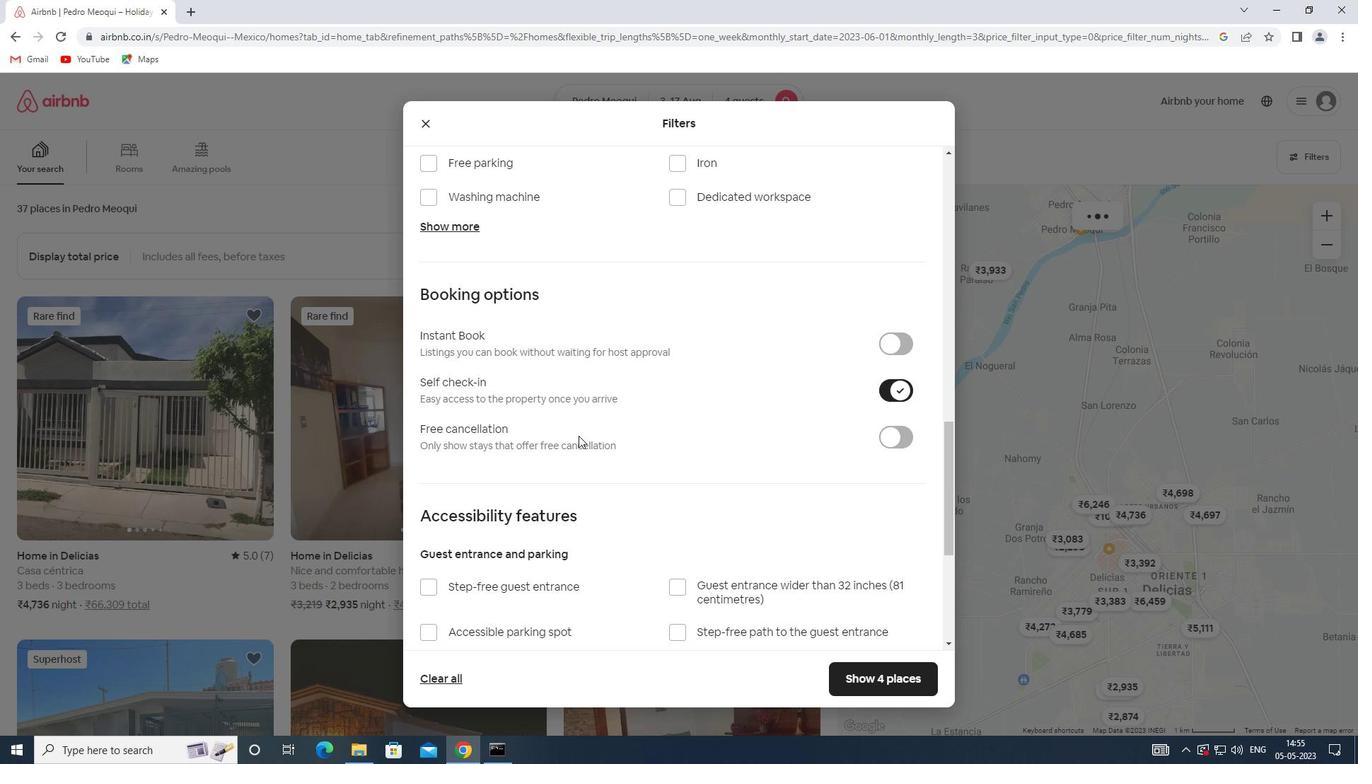 
Action: Mouse scrolled (539, 437) with delta (0, 0)
Screenshot: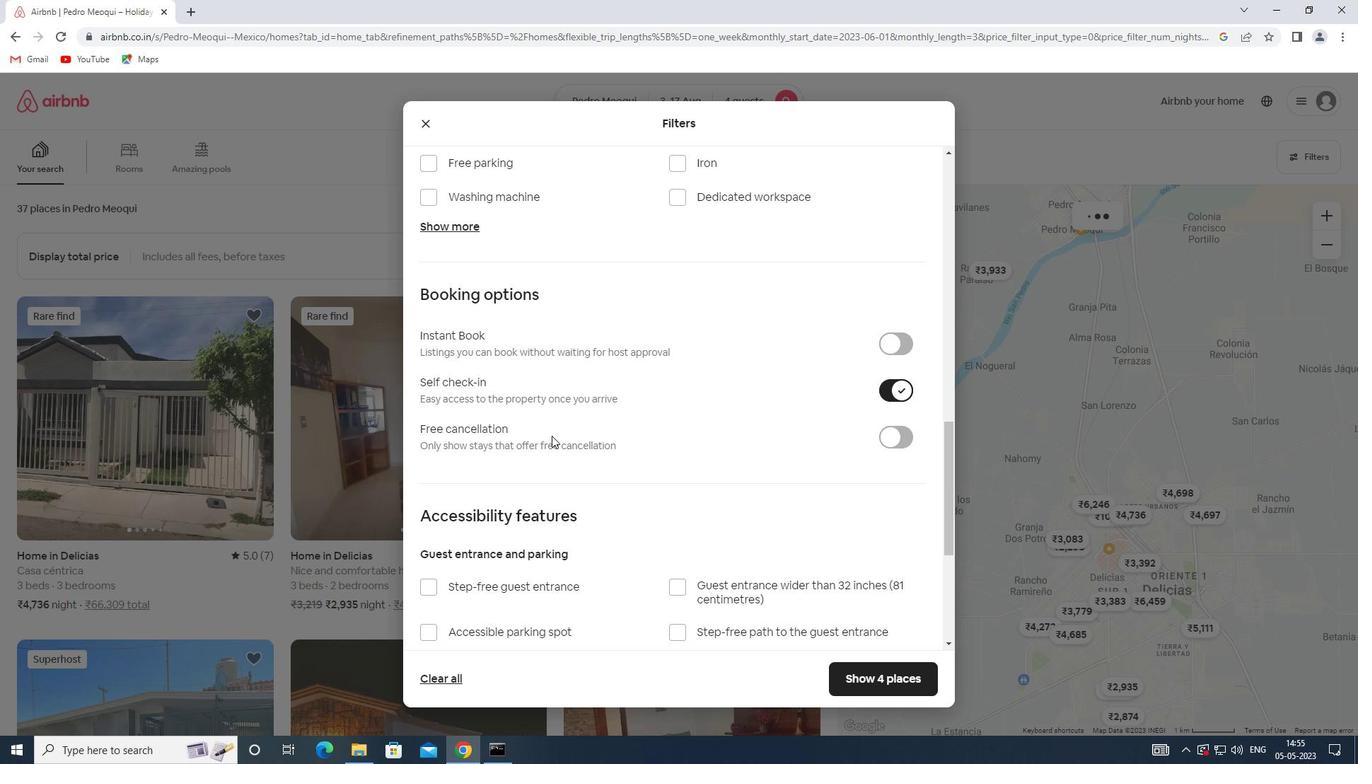 
Action: Mouse moved to (539, 437)
Screenshot: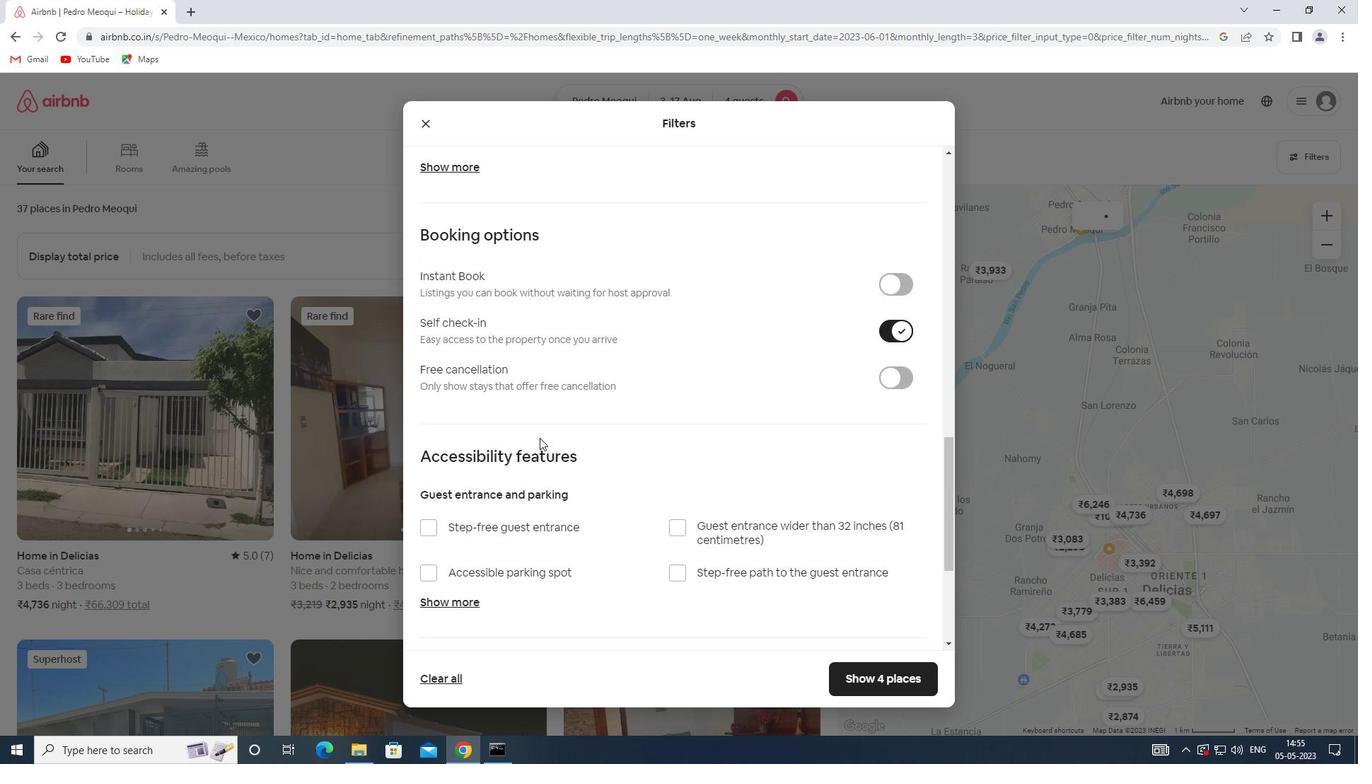 
Action: Mouse scrolled (539, 437) with delta (0, 0)
Screenshot: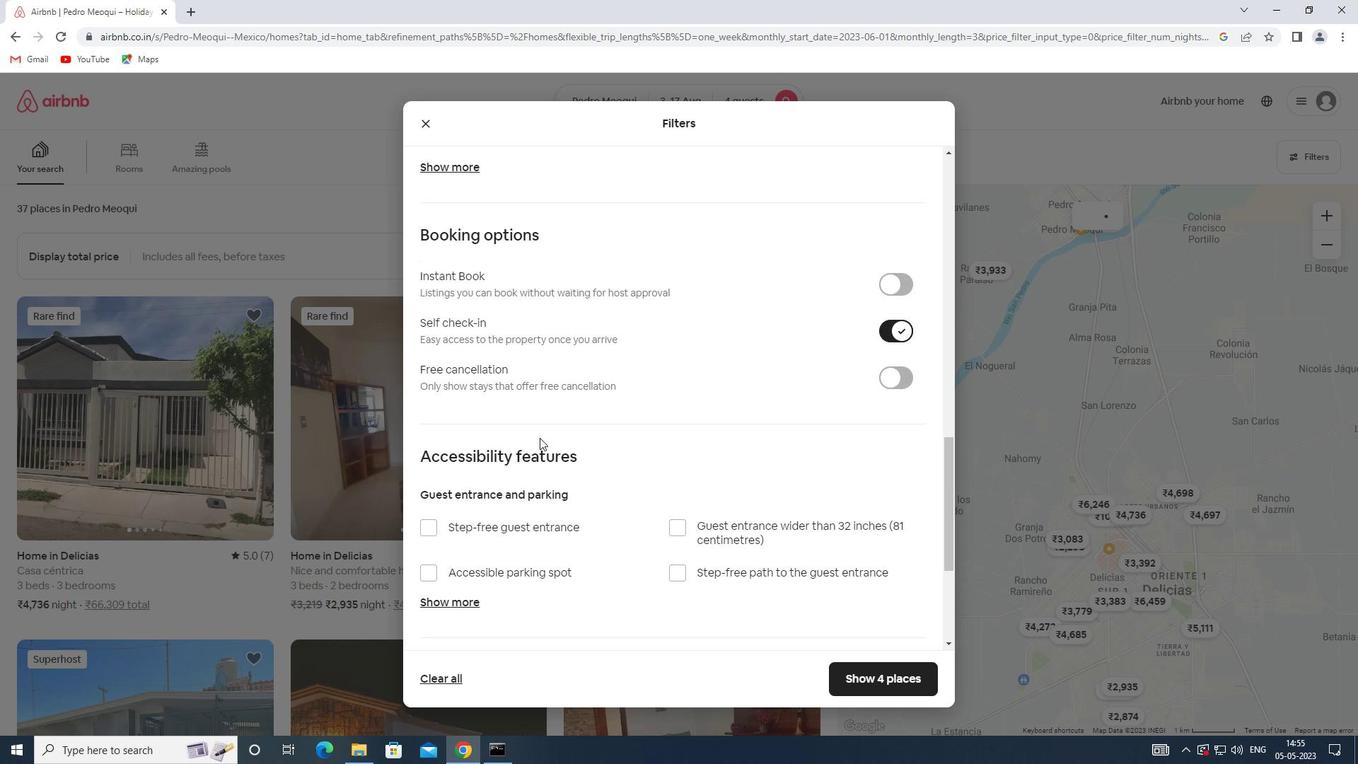 
Action: Mouse scrolled (539, 437) with delta (0, 0)
Screenshot: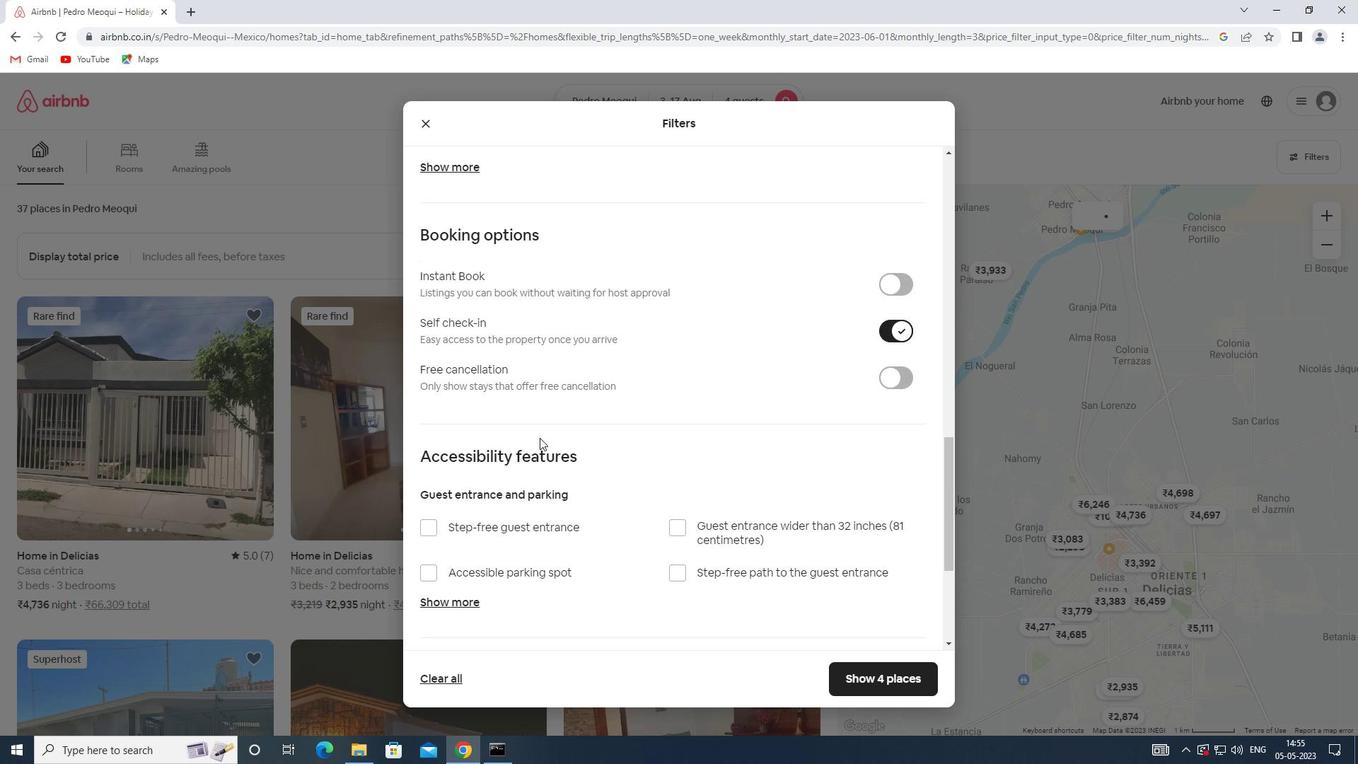 
Action: Mouse scrolled (539, 437) with delta (0, 0)
Screenshot: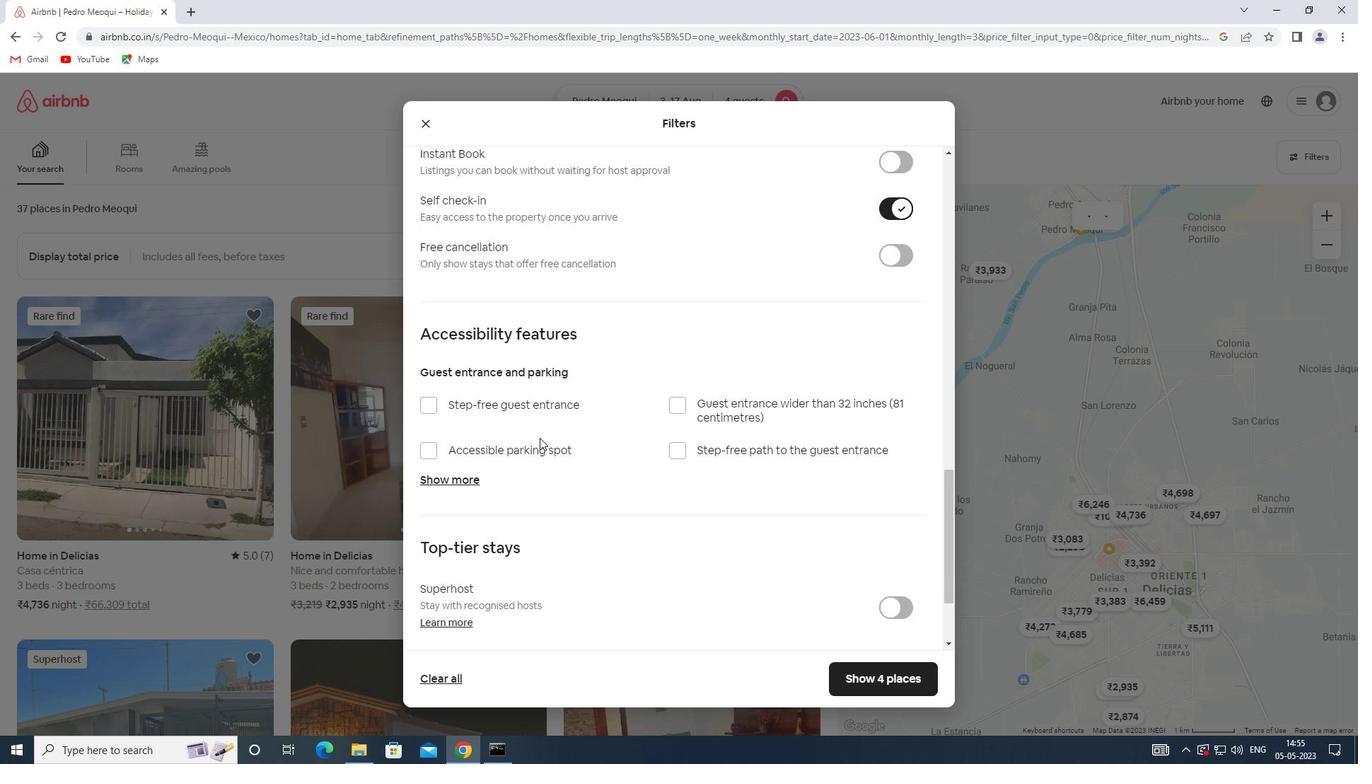
Action: Mouse moved to (428, 609)
Screenshot: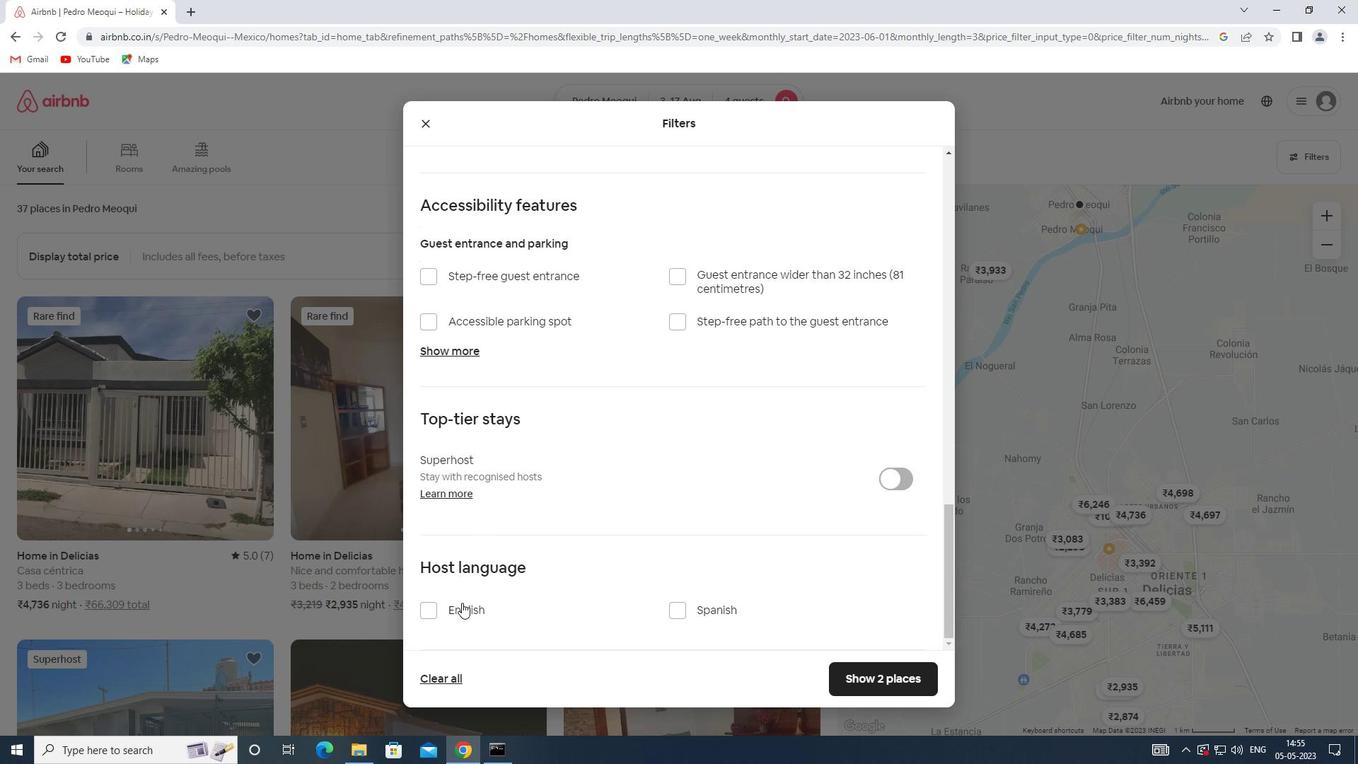 
Action: Mouse pressed left at (428, 609)
Screenshot: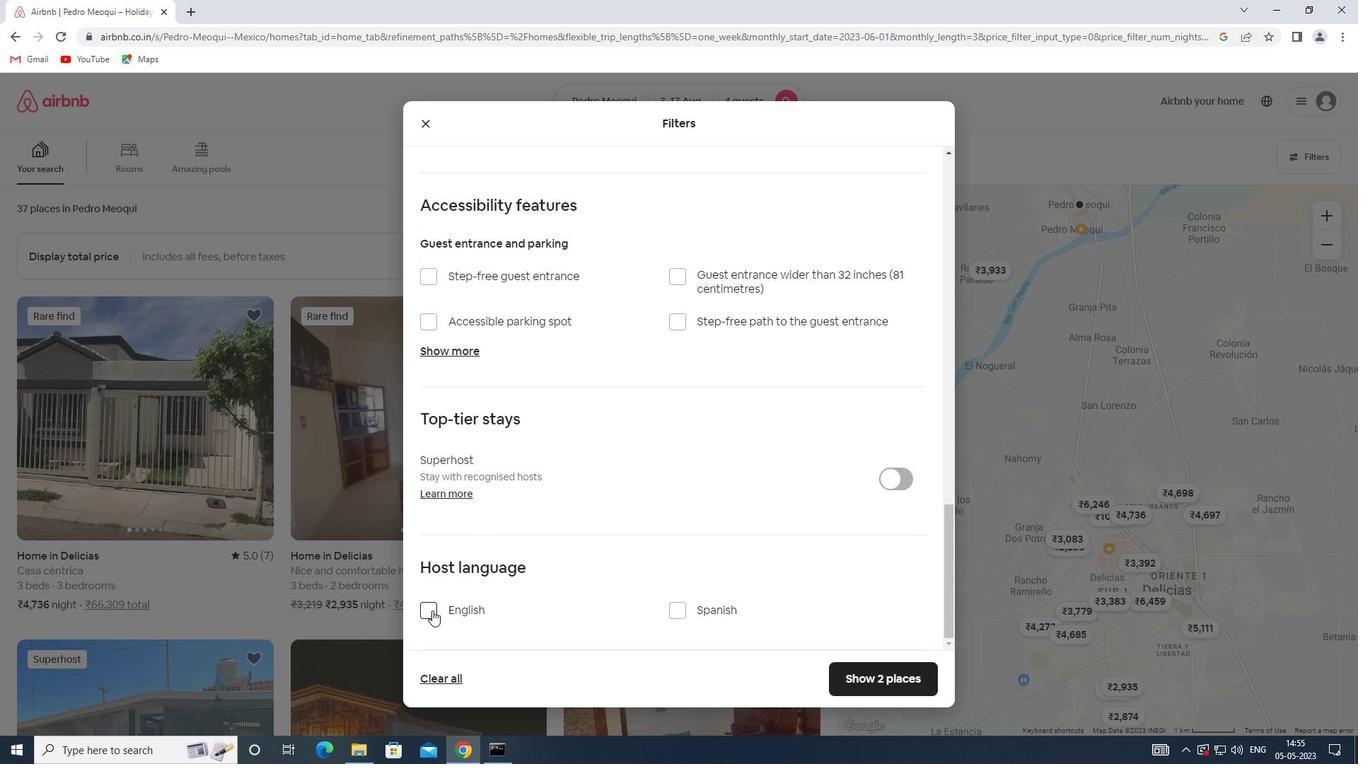 
Action: Mouse moved to (876, 676)
Screenshot: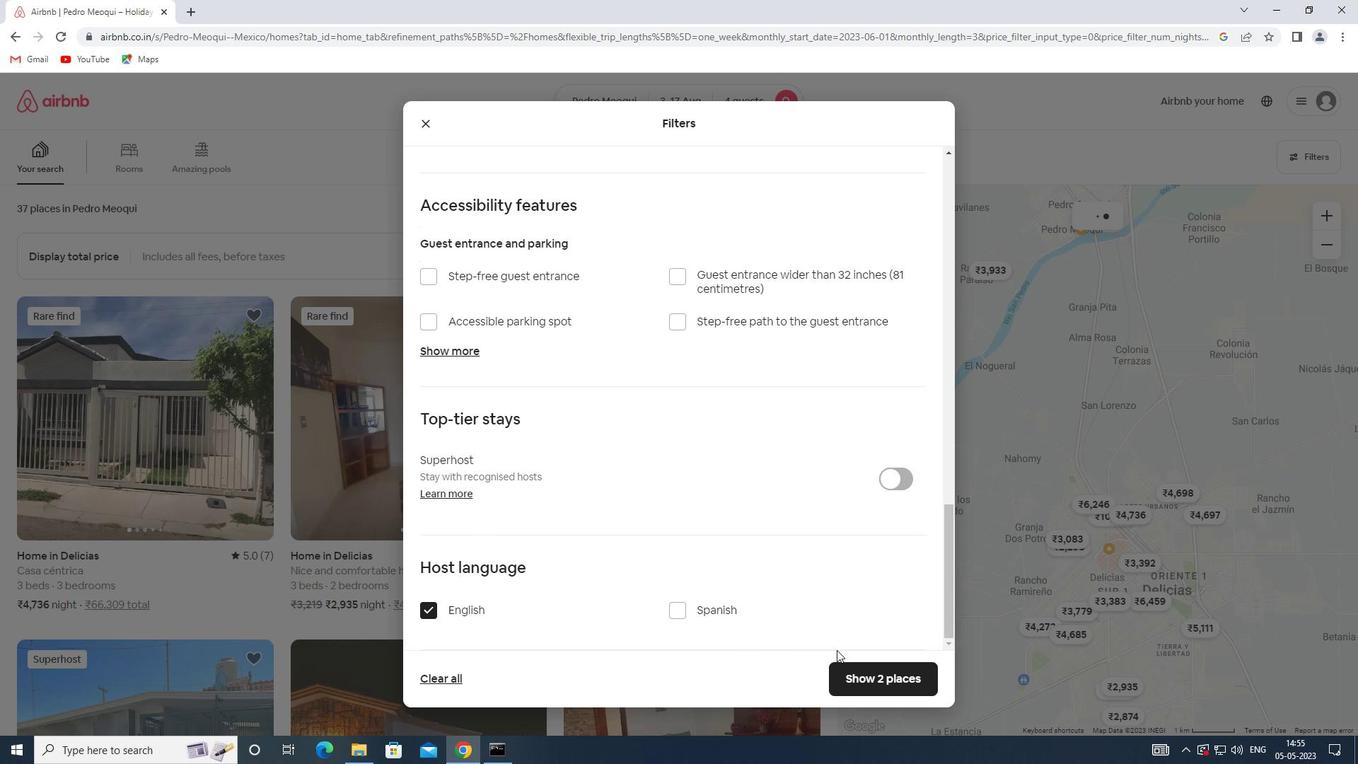 
Action: Mouse pressed left at (876, 676)
Screenshot: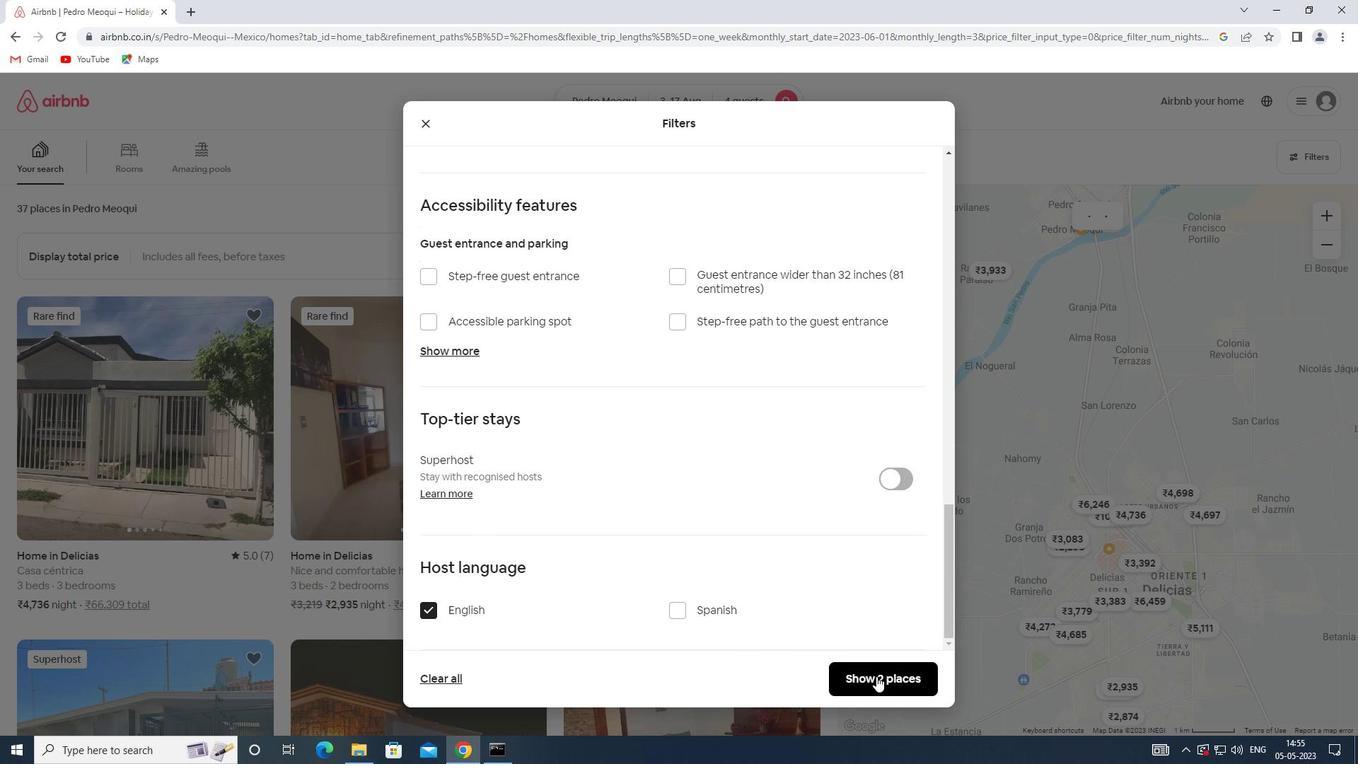 
